 Task: Search one way flight ticket for 2 adults, 2 infants in seat and 1 infant on lap in first from Hibbing: Range Regional Airport (was Chisholm-hibbing Airport) to Indianapolis: Indianapolis International Airport on 8-5-2023. Choice of flights is Emirates. Number of bags: 5 checked bags. Price is upto 75000. Outbound departure time preference is 19:00.
Action: Mouse moved to (344, 309)
Screenshot: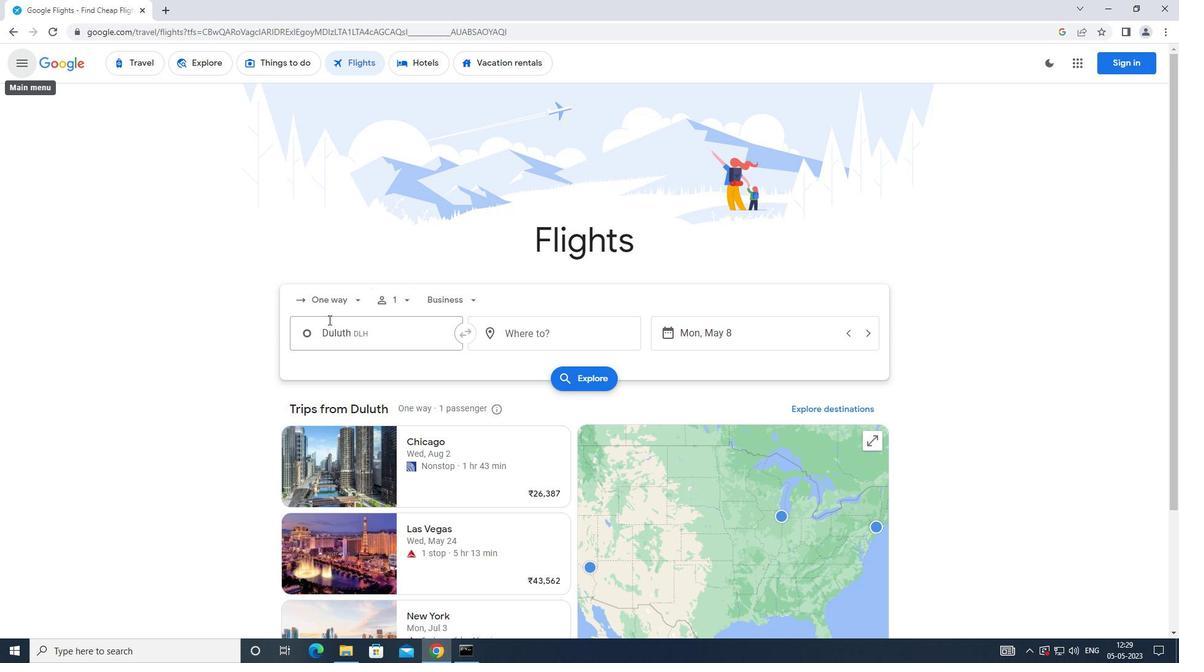 
Action: Mouse pressed left at (344, 309)
Screenshot: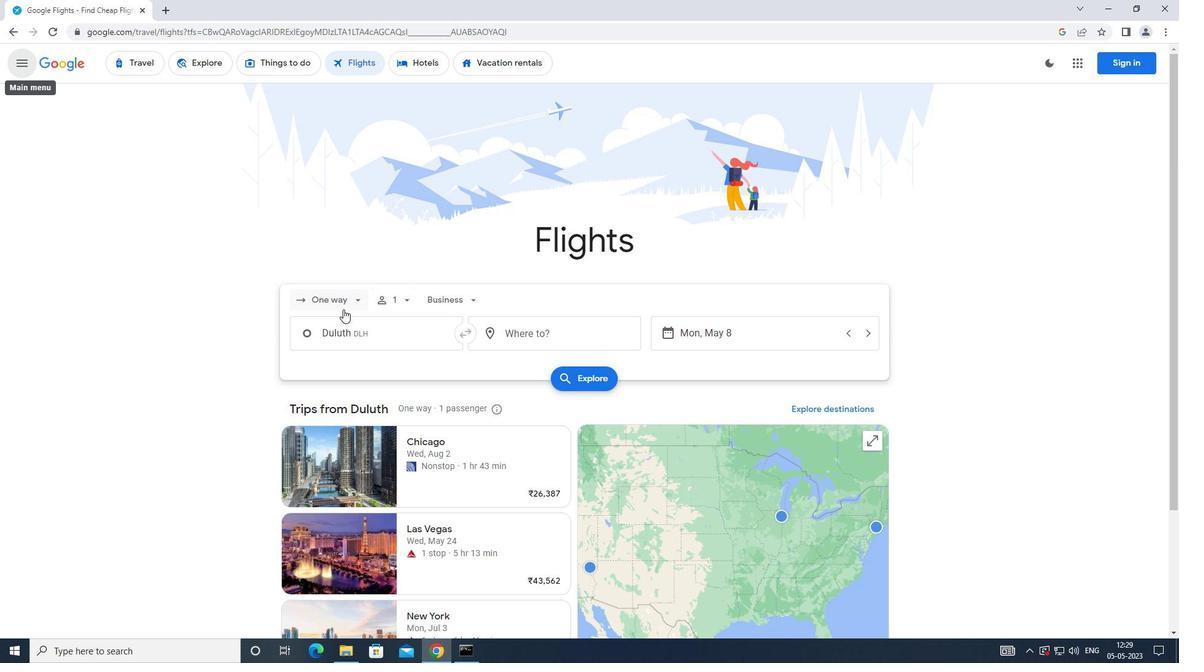 
Action: Mouse moved to (339, 364)
Screenshot: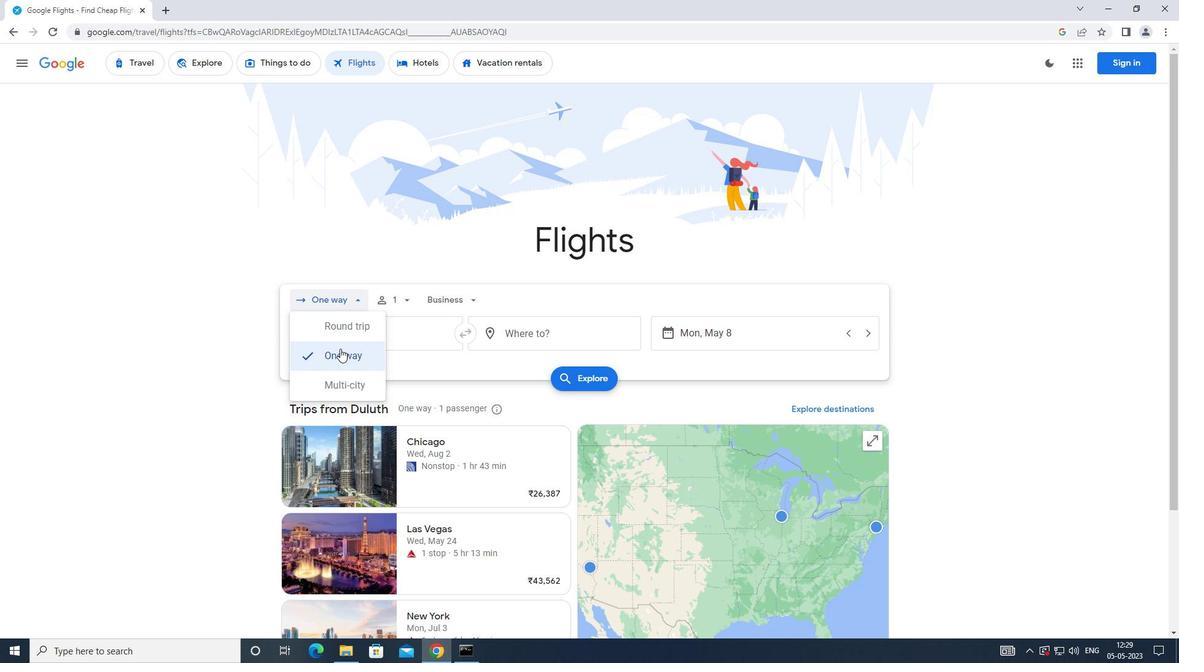 
Action: Mouse pressed left at (339, 364)
Screenshot: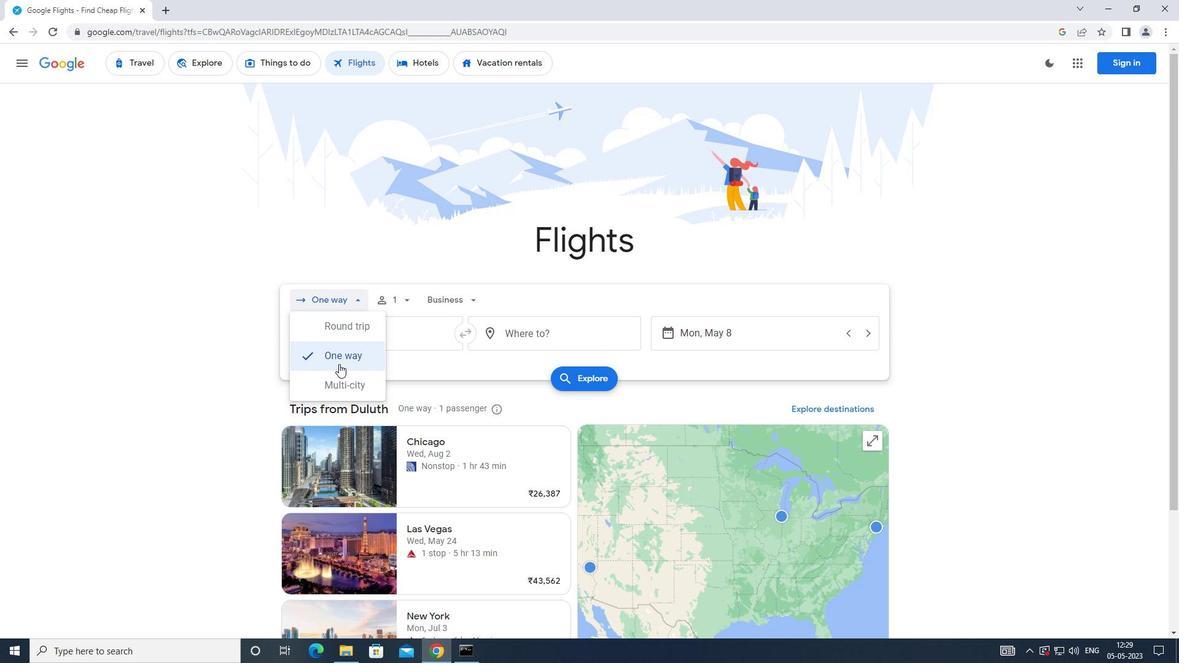 
Action: Mouse moved to (409, 304)
Screenshot: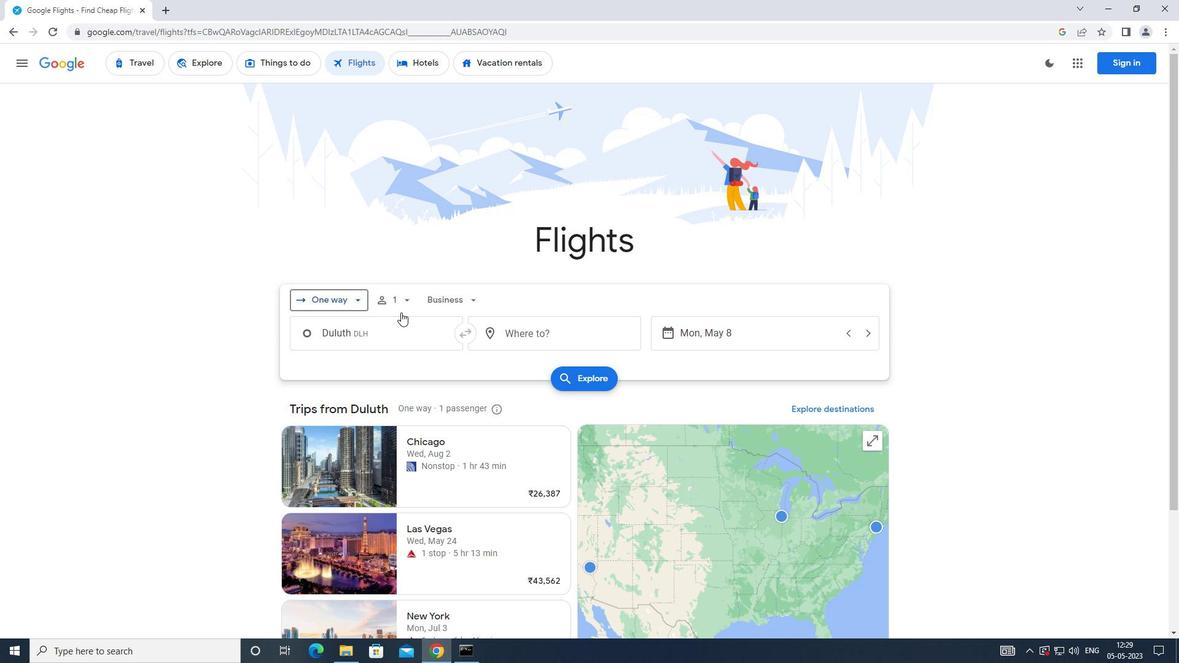 
Action: Mouse pressed left at (409, 304)
Screenshot: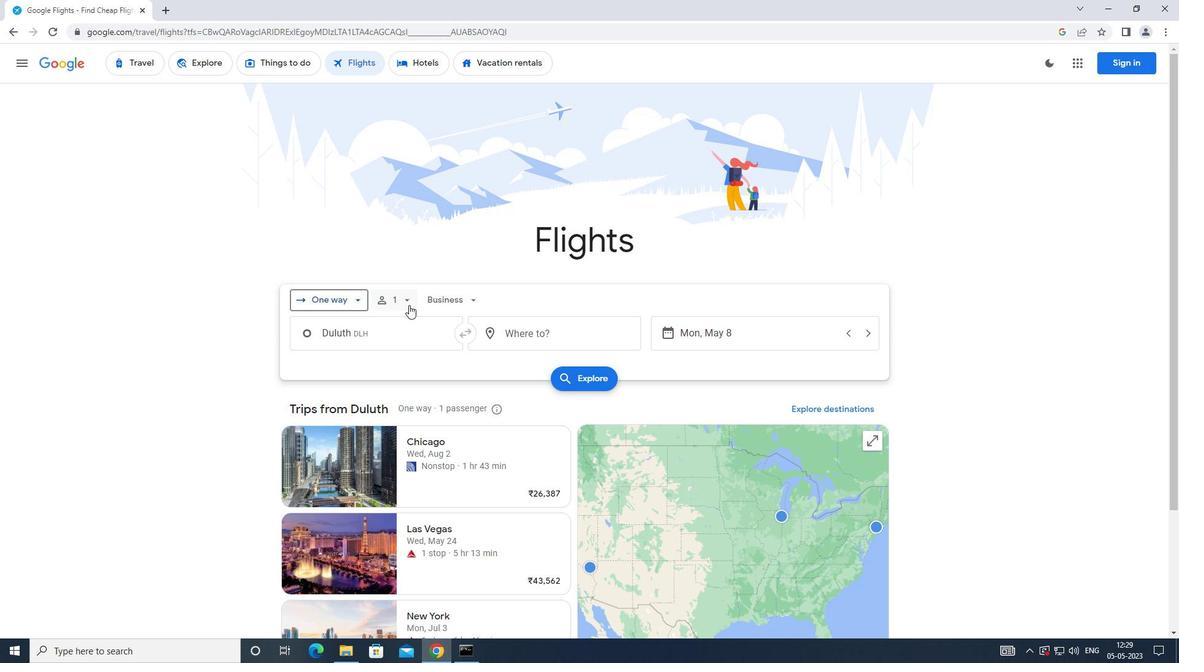 
Action: Mouse moved to (509, 339)
Screenshot: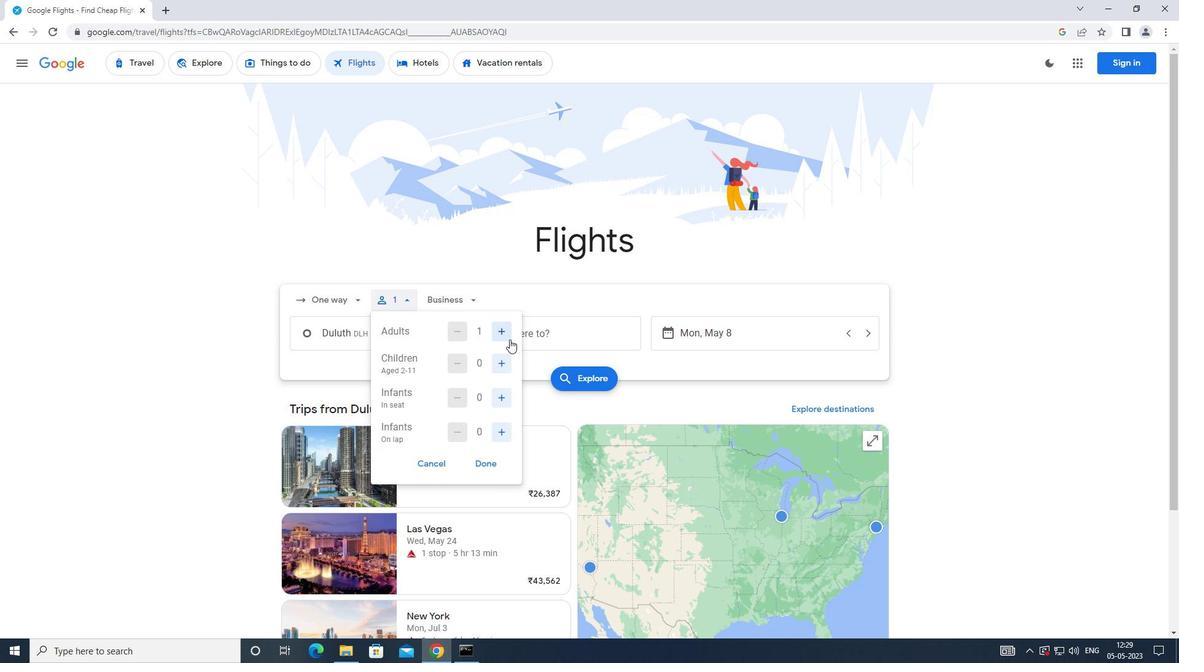 
Action: Mouse pressed left at (509, 339)
Screenshot: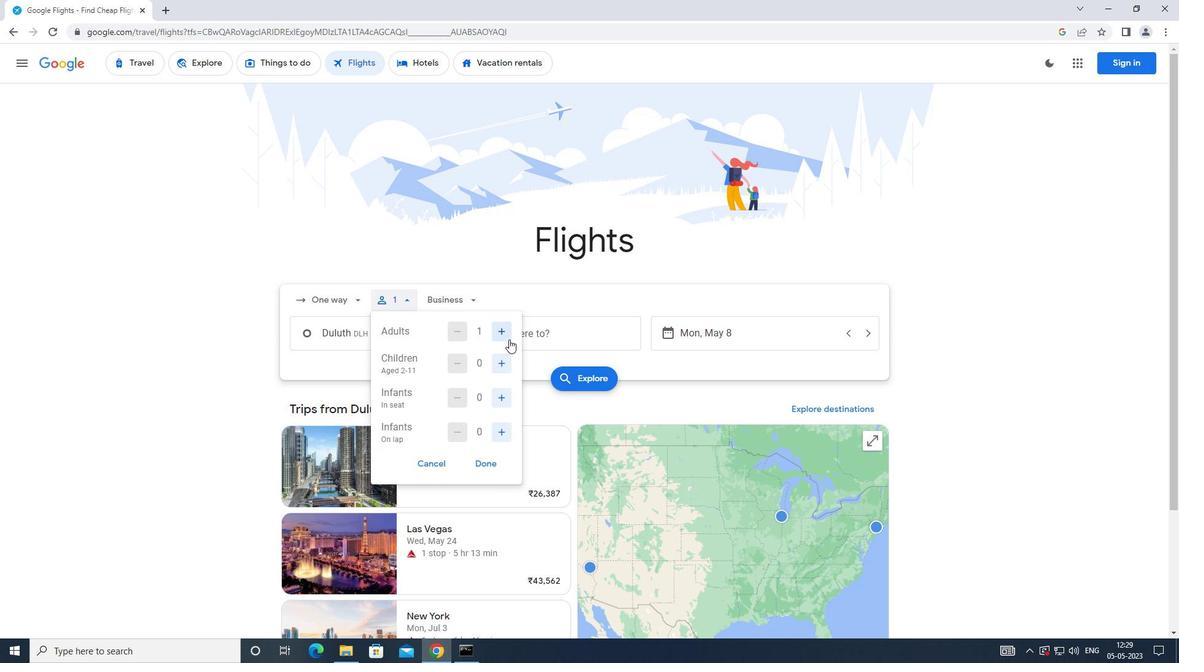 
Action: Mouse moved to (505, 361)
Screenshot: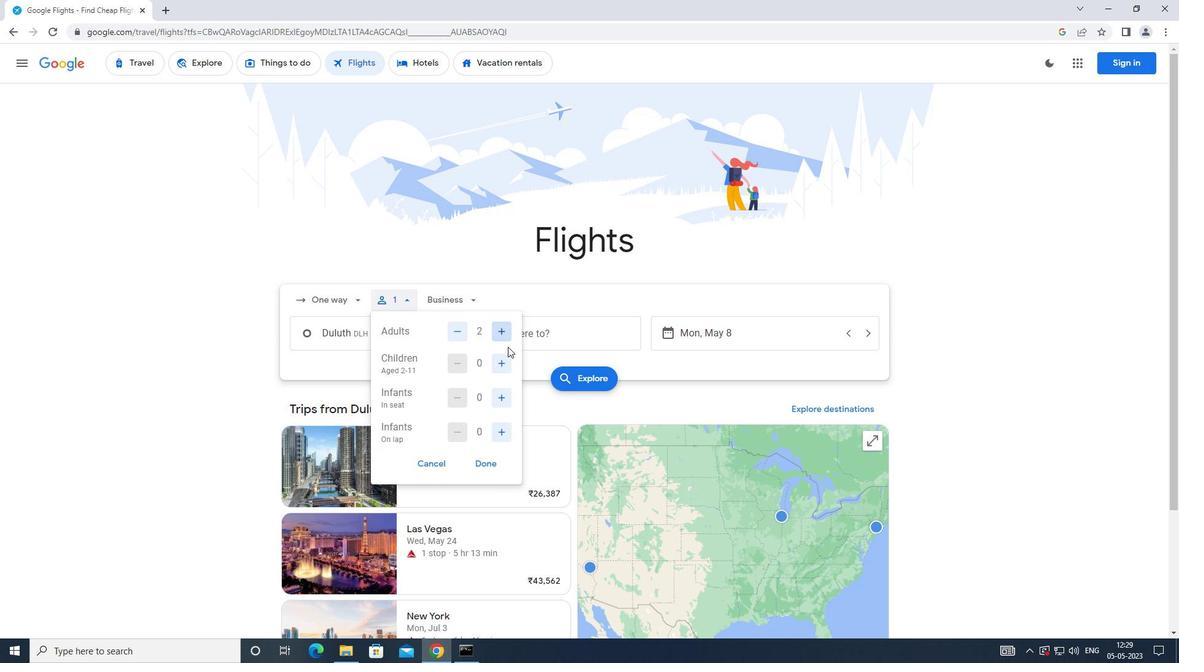 
Action: Mouse pressed left at (505, 361)
Screenshot: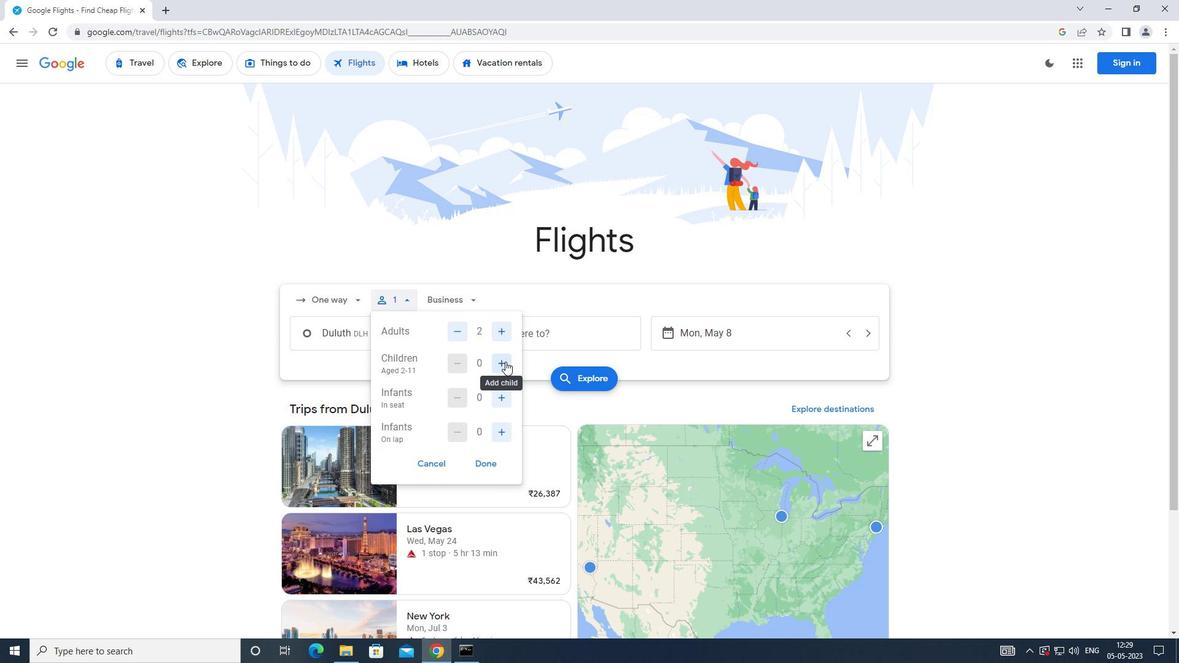 
Action: Mouse pressed left at (505, 361)
Screenshot: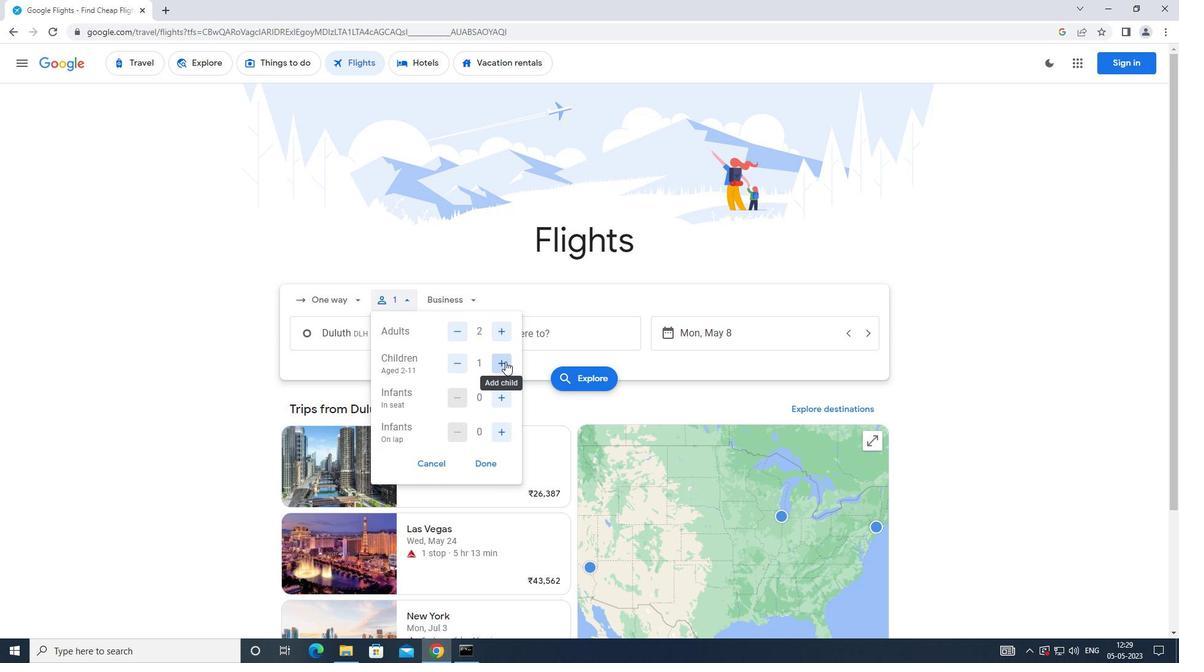 
Action: Mouse moved to (500, 401)
Screenshot: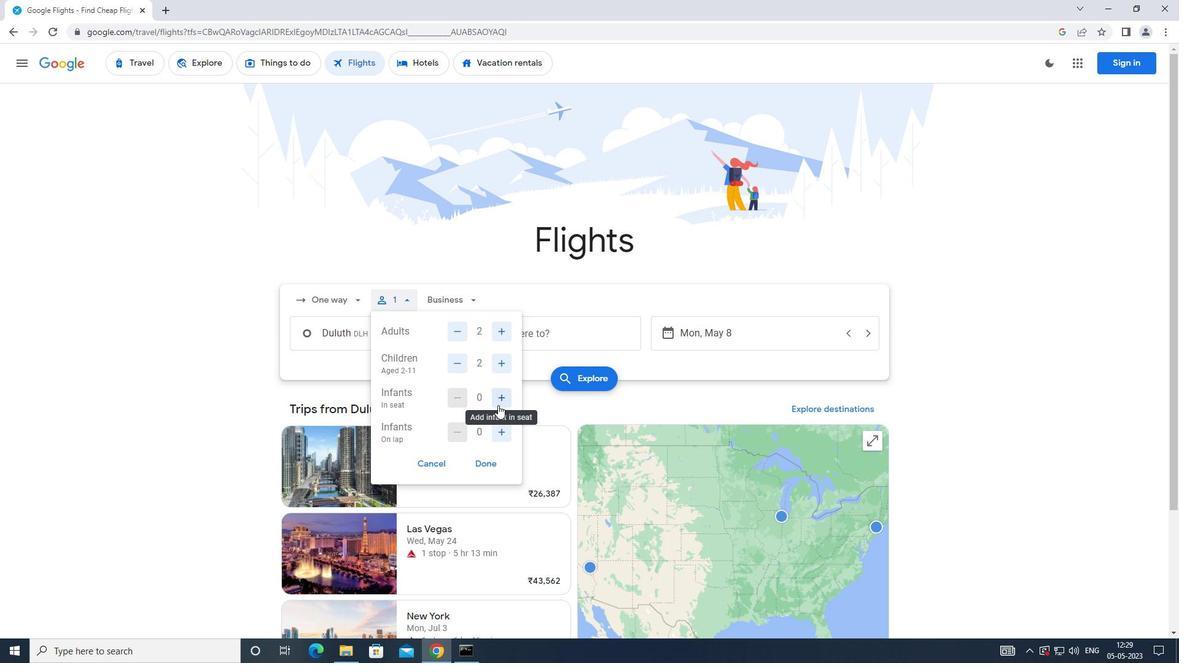 
Action: Mouse pressed left at (500, 401)
Screenshot: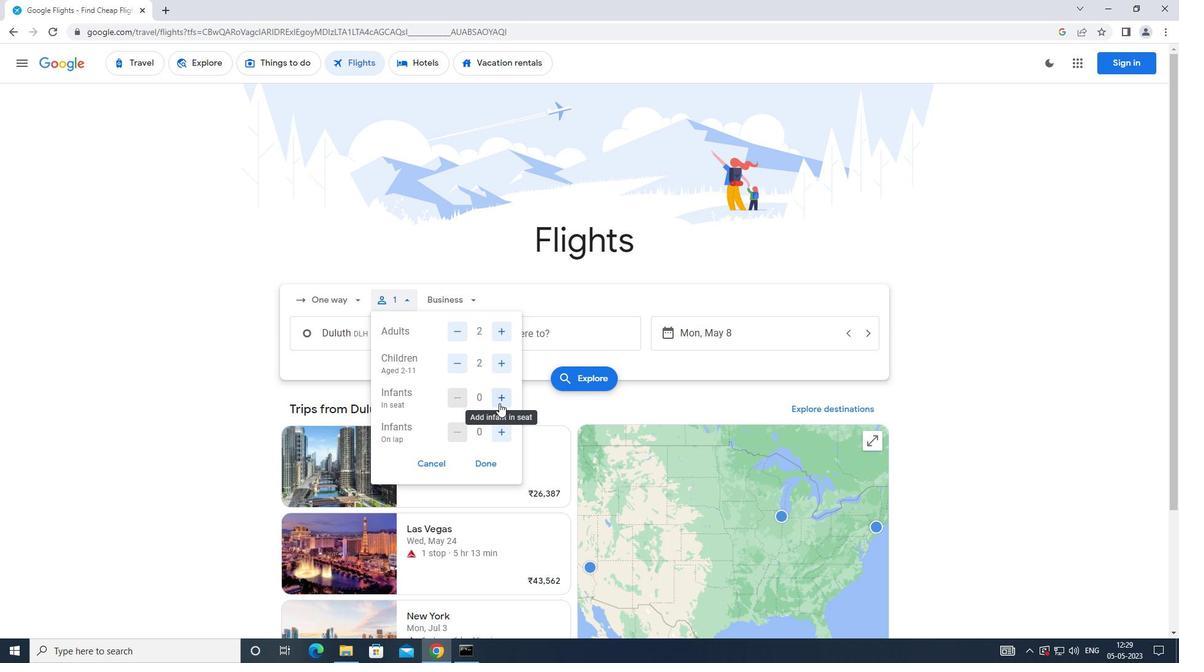 
Action: Mouse moved to (485, 460)
Screenshot: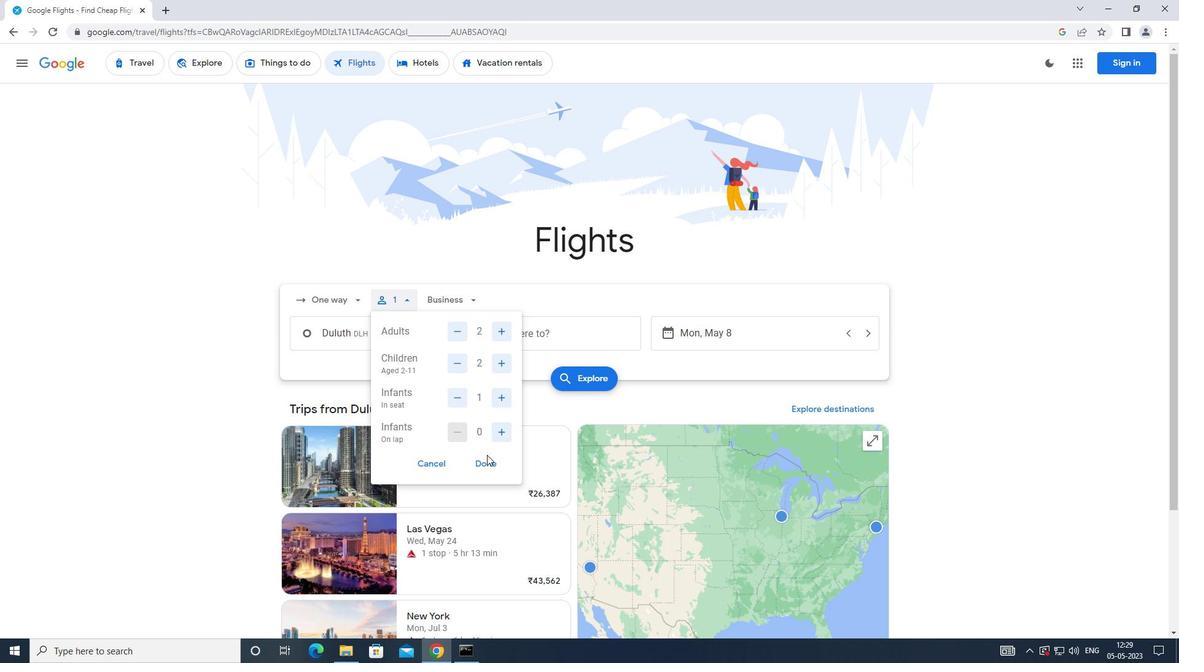 
Action: Mouse pressed left at (485, 460)
Screenshot: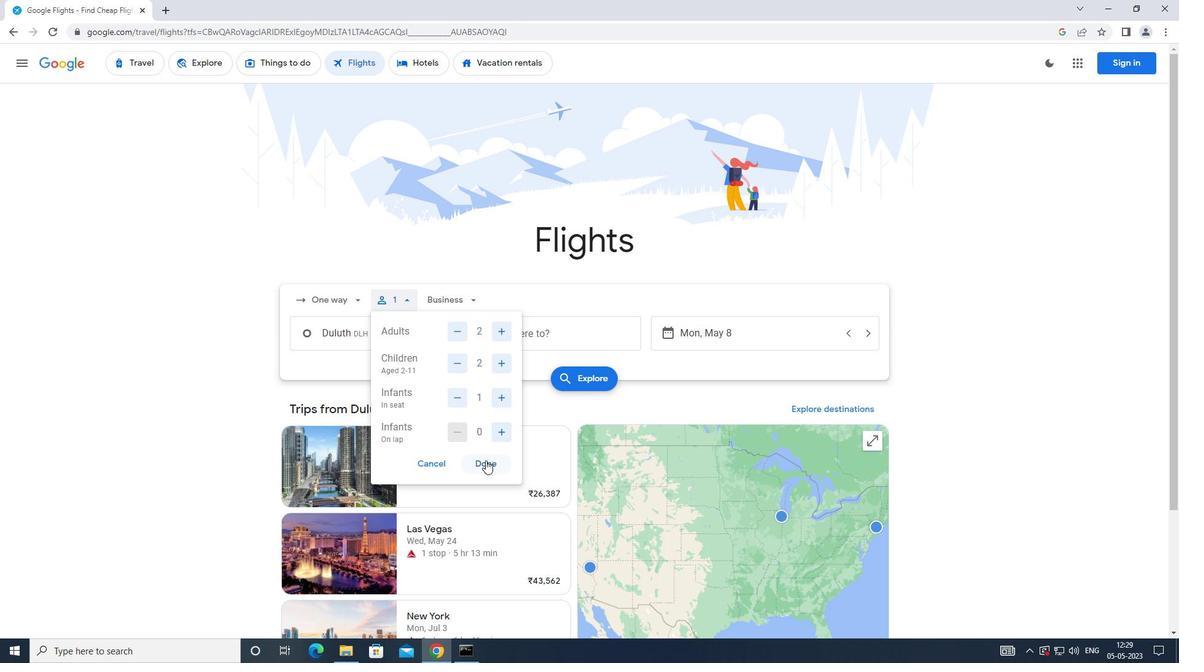 
Action: Mouse moved to (470, 303)
Screenshot: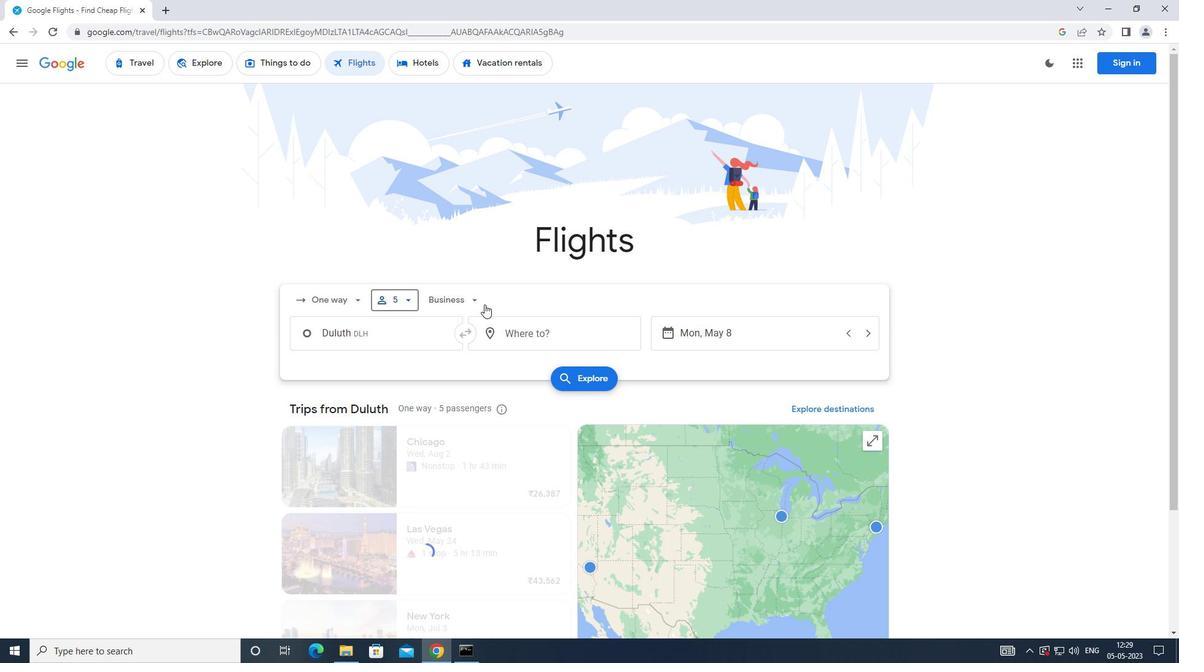 
Action: Mouse pressed left at (470, 303)
Screenshot: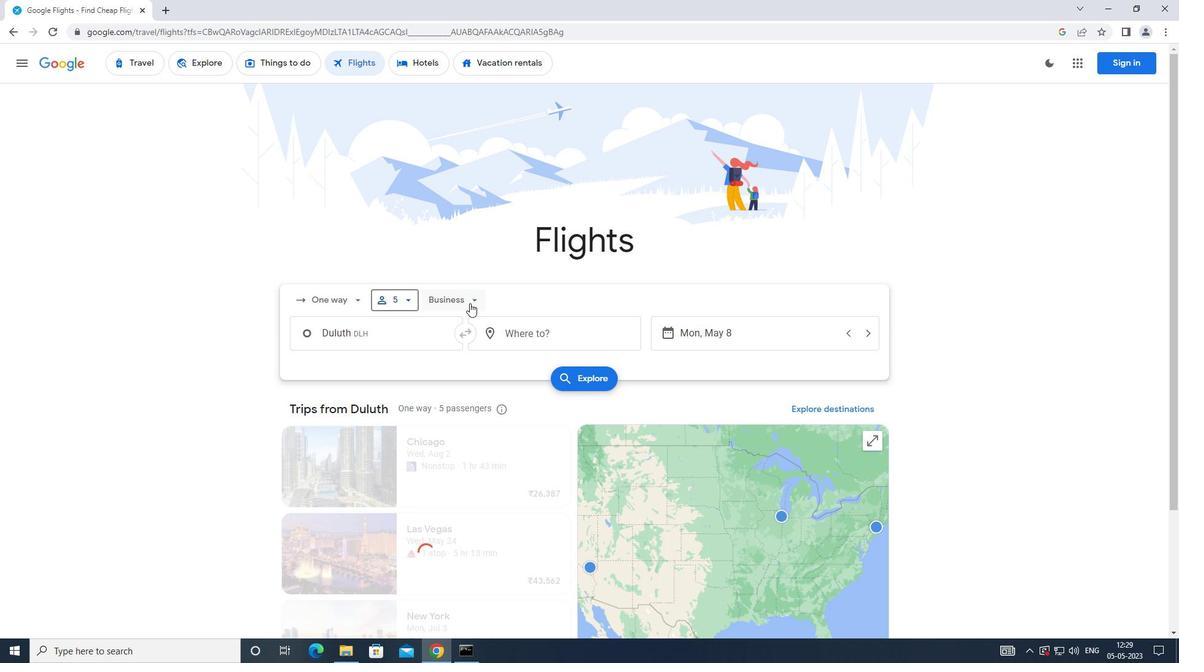 
Action: Mouse moved to (468, 411)
Screenshot: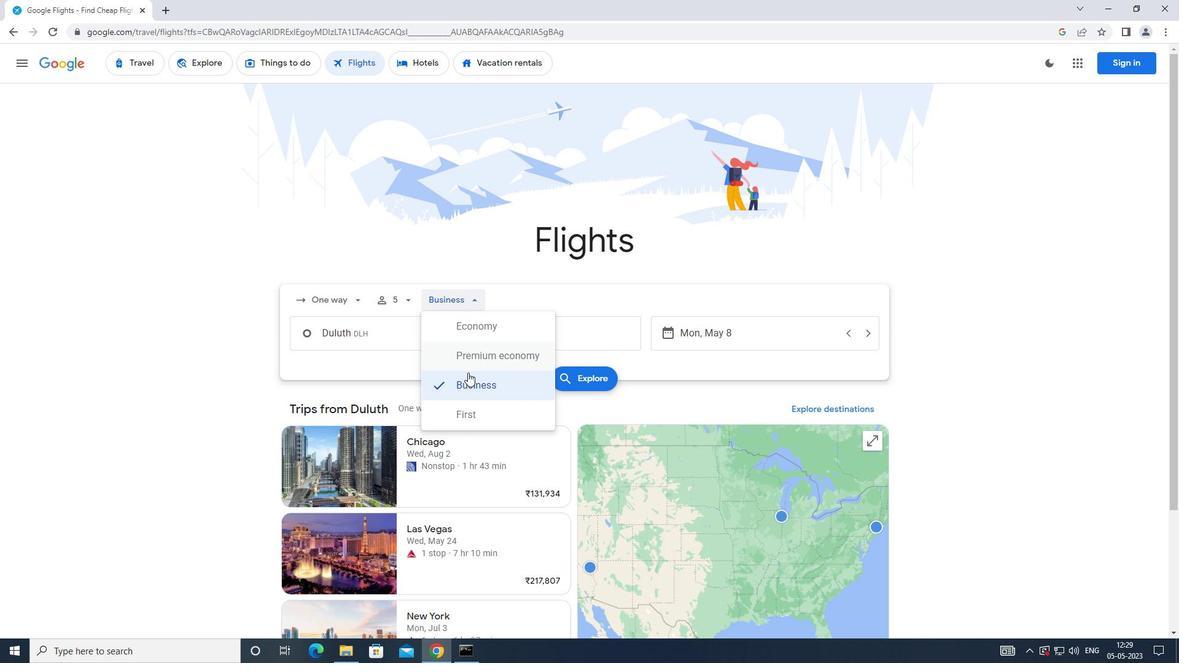 
Action: Mouse pressed left at (468, 411)
Screenshot: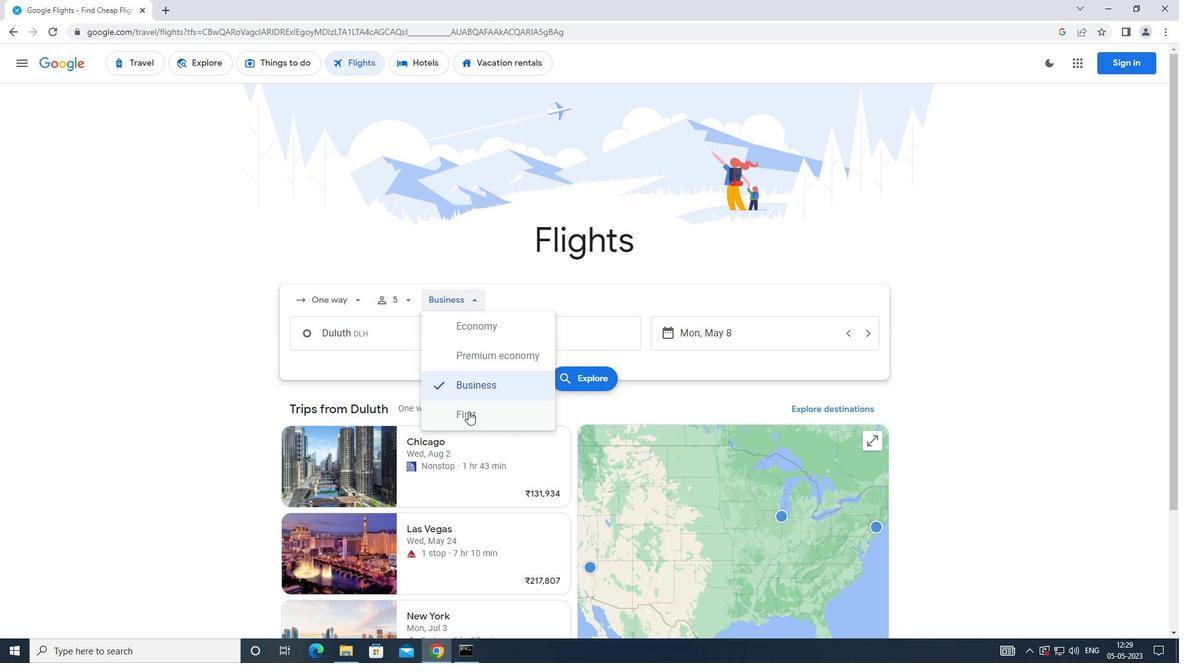 
Action: Mouse moved to (376, 334)
Screenshot: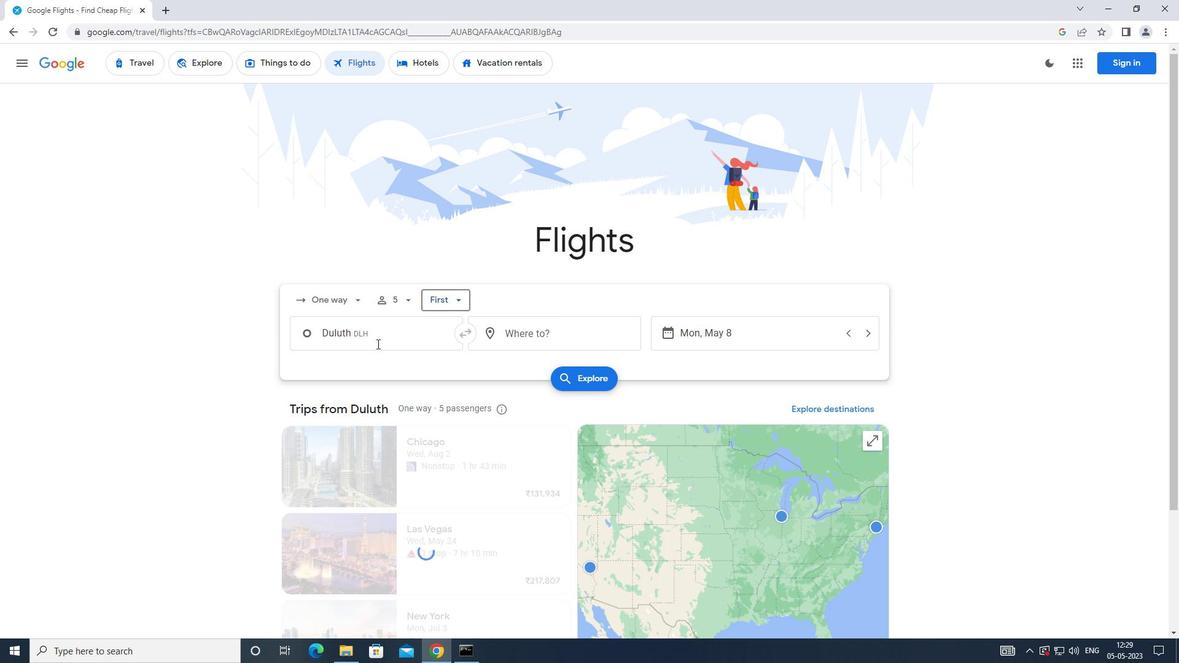 
Action: Mouse pressed left at (376, 334)
Screenshot: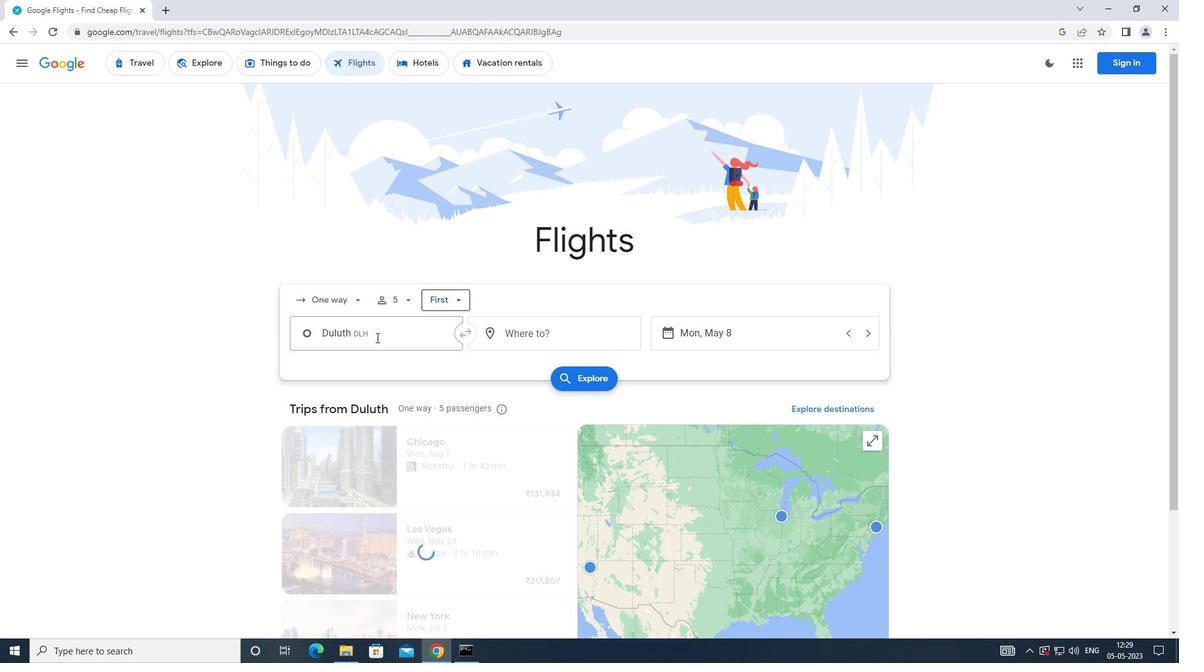 
Action: Mouse moved to (379, 333)
Screenshot: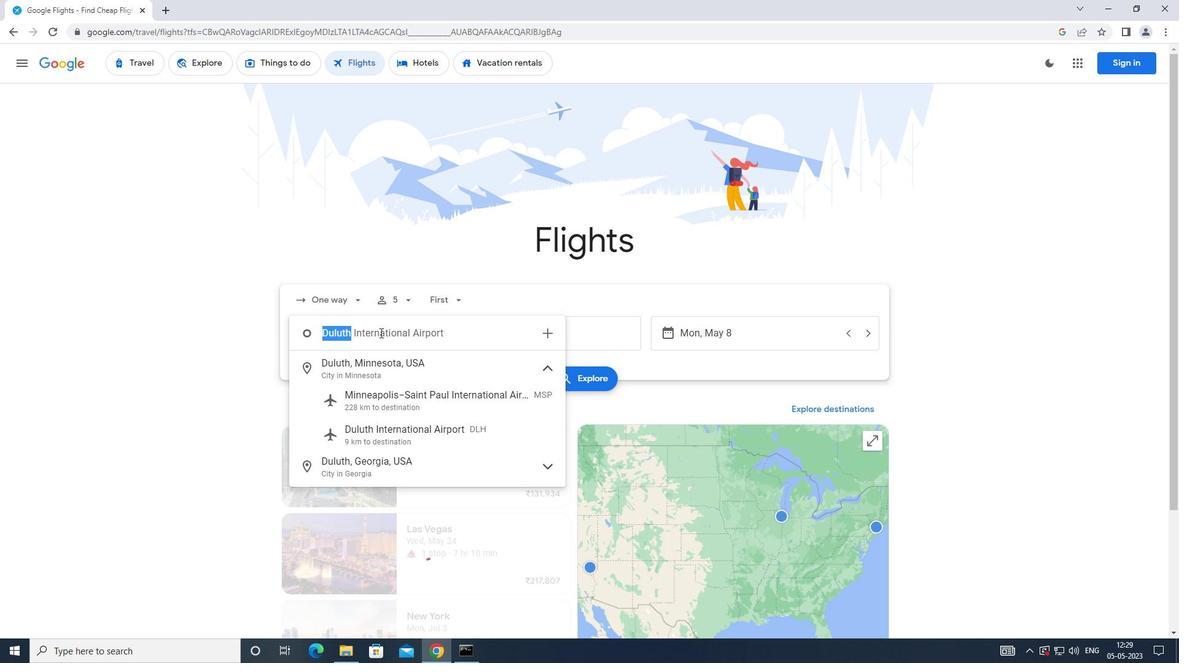 
Action: Key pressed <Key.caps_lock>r<Key.caps_lock>ange<Key.space><Key.caps_lock>r<Key.caps_lock>e
Screenshot: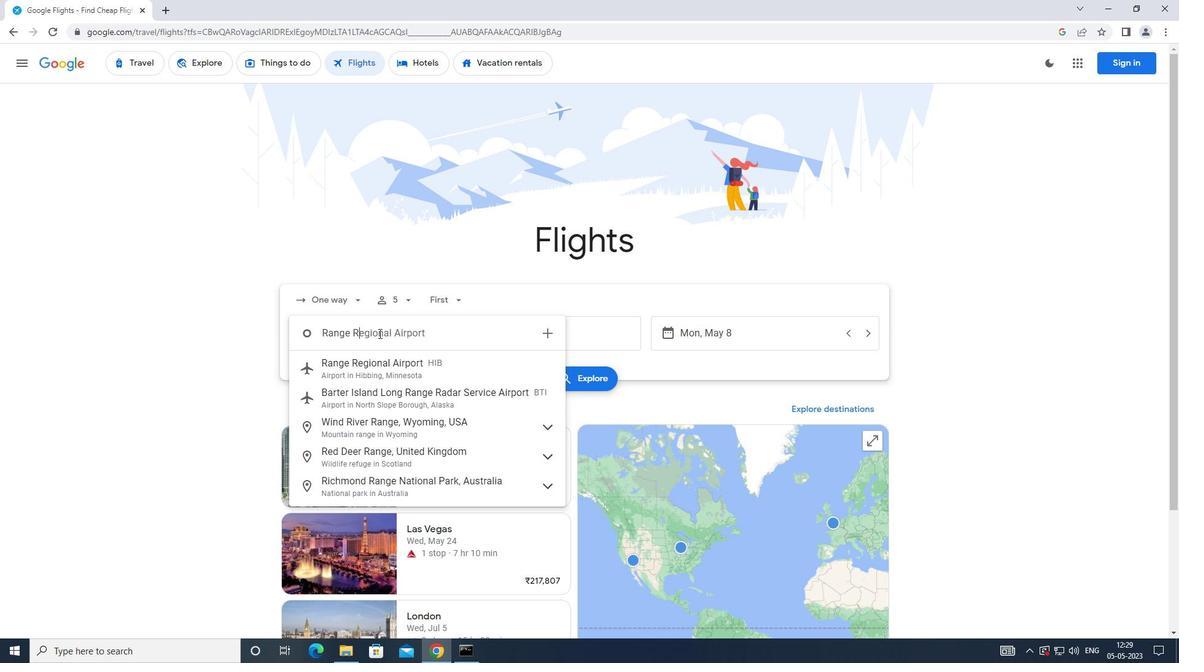 
Action: Mouse moved to (378, 333)
Screenshot: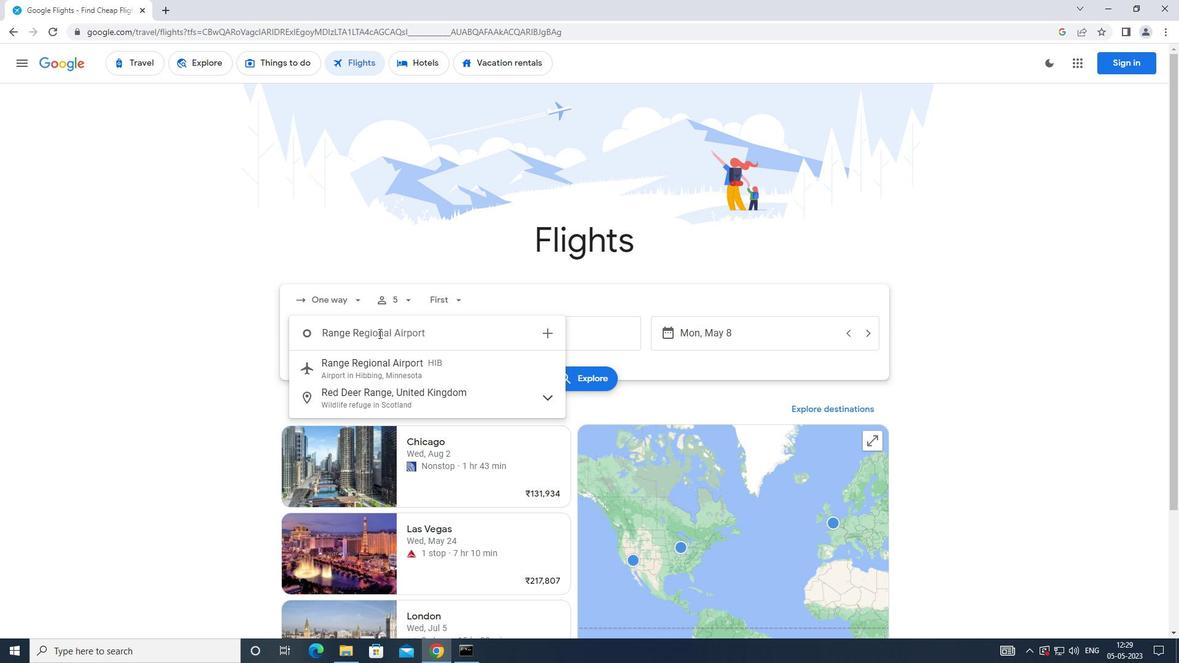 
Action: Key pressed gional
Screenshot: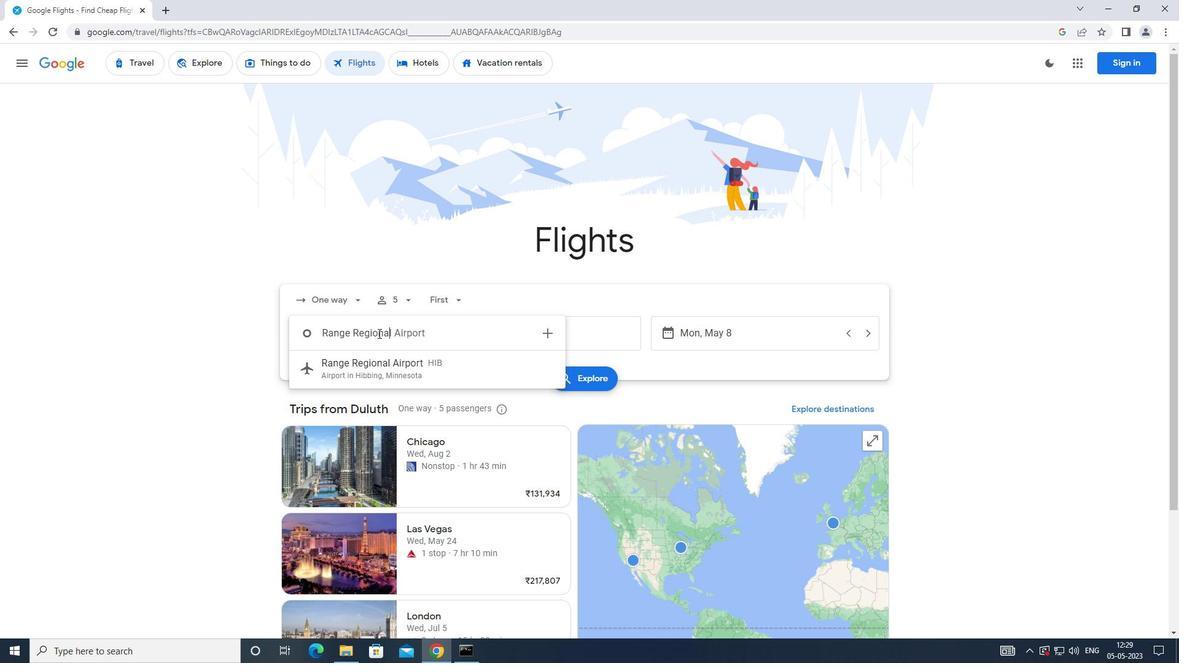 
Action: Mouse moved to (388, 375)
Screenshot: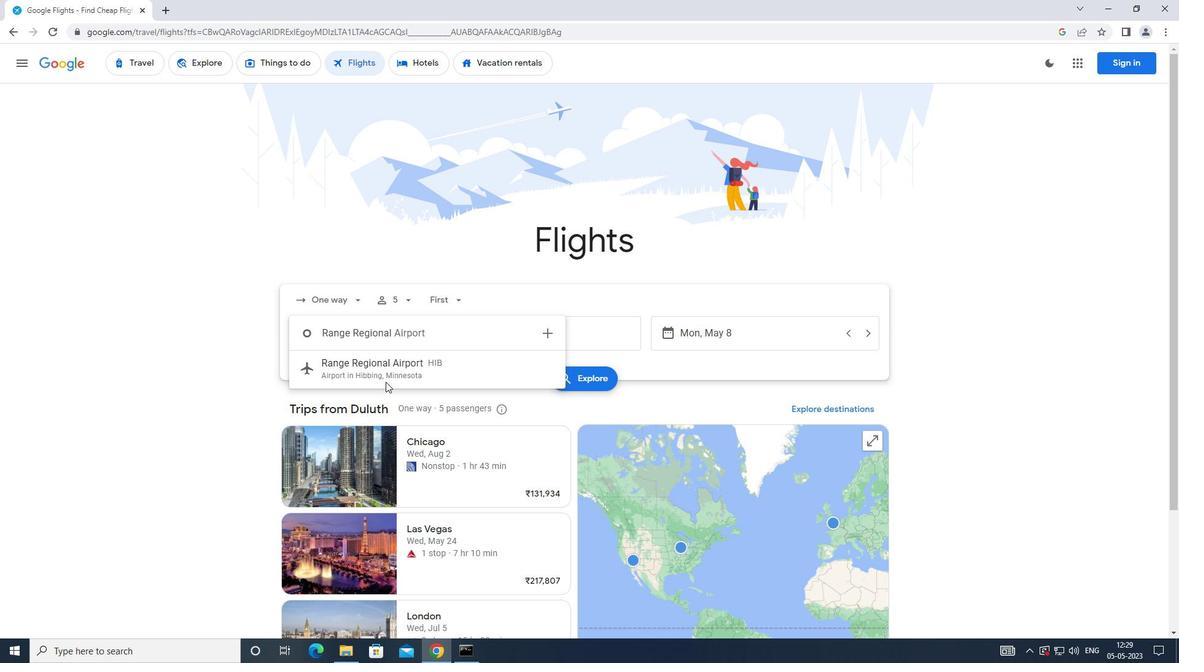 
Action: Mouse pressed left at (388, 375)
Screenshot: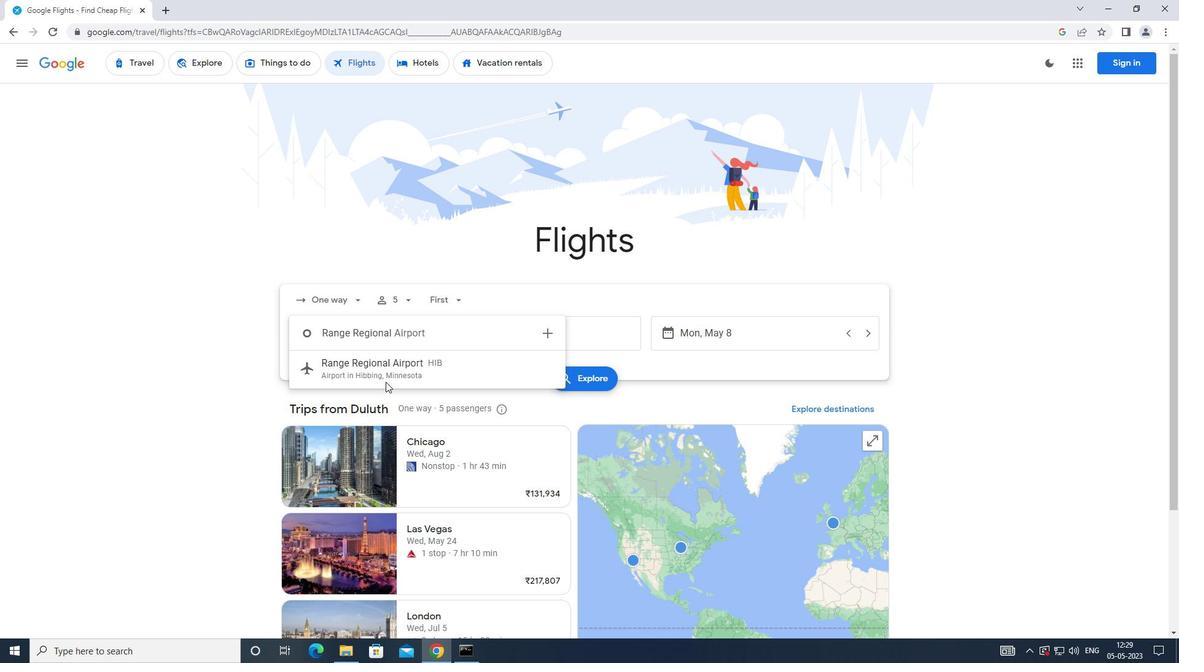 
Action: Mouse moved to (598, 333)
Screenshot: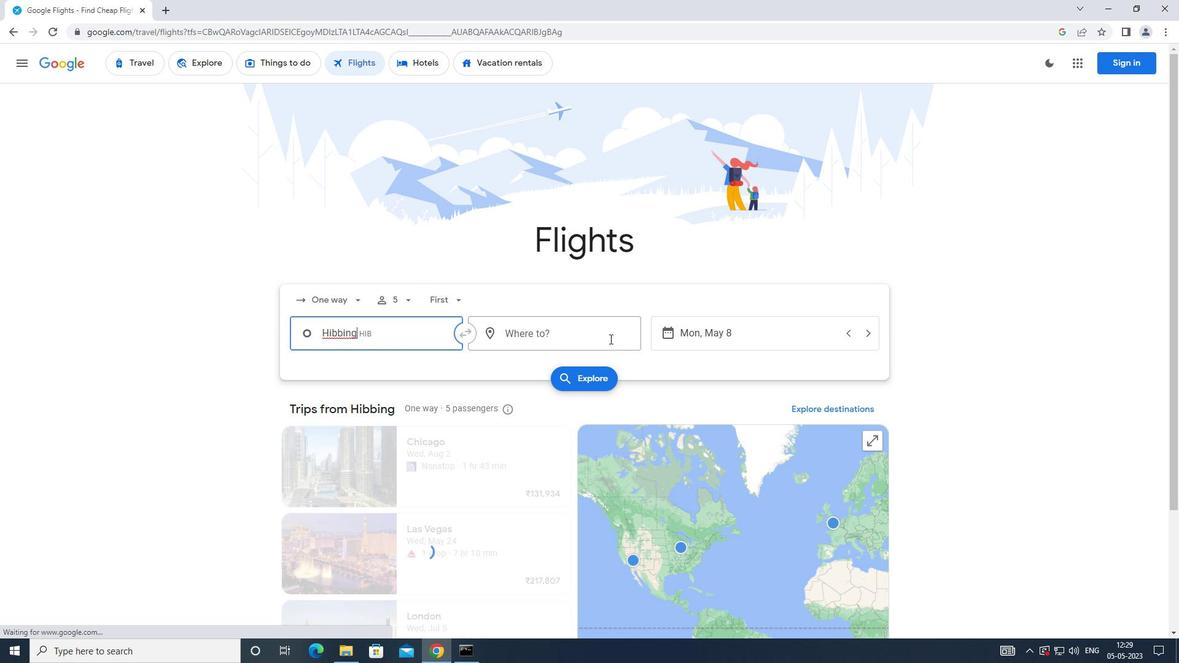 
Action: Mouse pressed left at (598, 333)
Screenshot: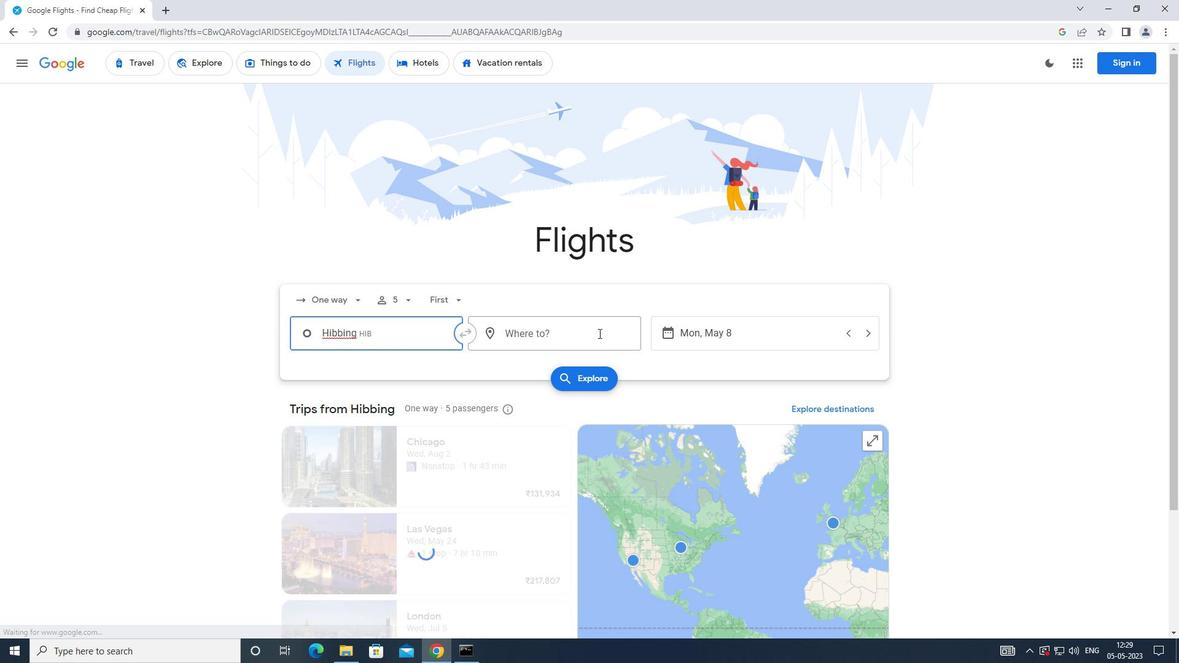 
Action: Key pressed <Key.caps_lock>i<Key.caps_lock>ndi<Key.caps_lock>napolis
Screenshot: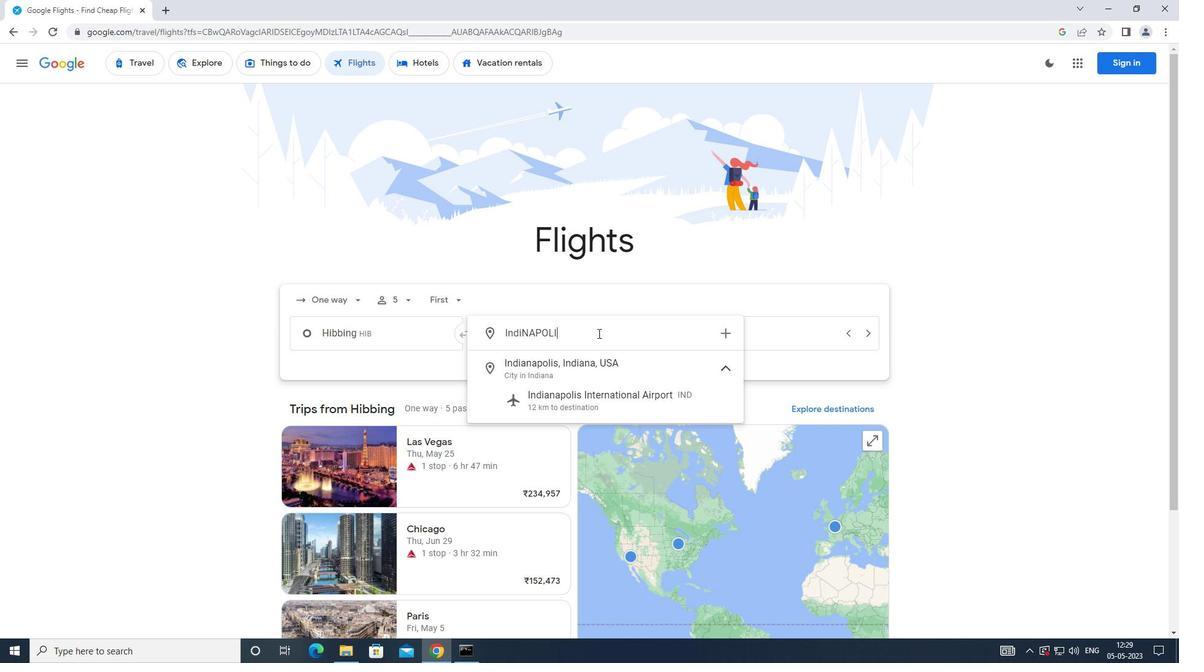 
Action: Mouse moved to (599, 407)
Screenshot: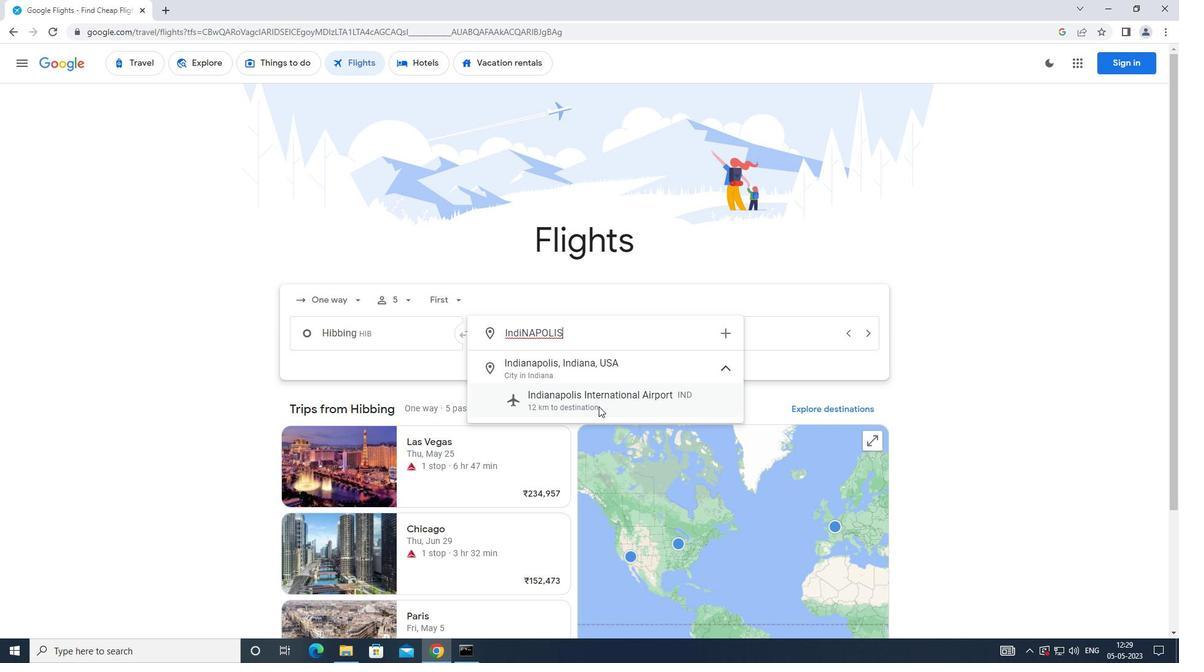 
Action: Mouse pressed left at (599, 407)
Screenshot: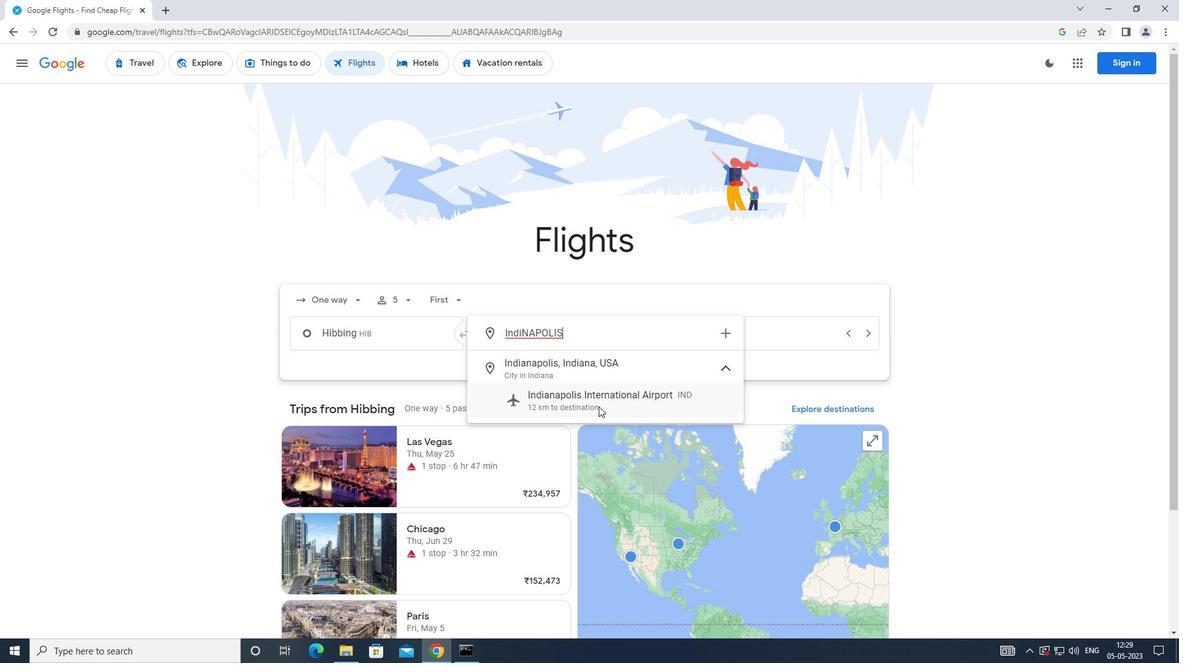 
Action: Mouse moved to (703, 328)
Screenshot: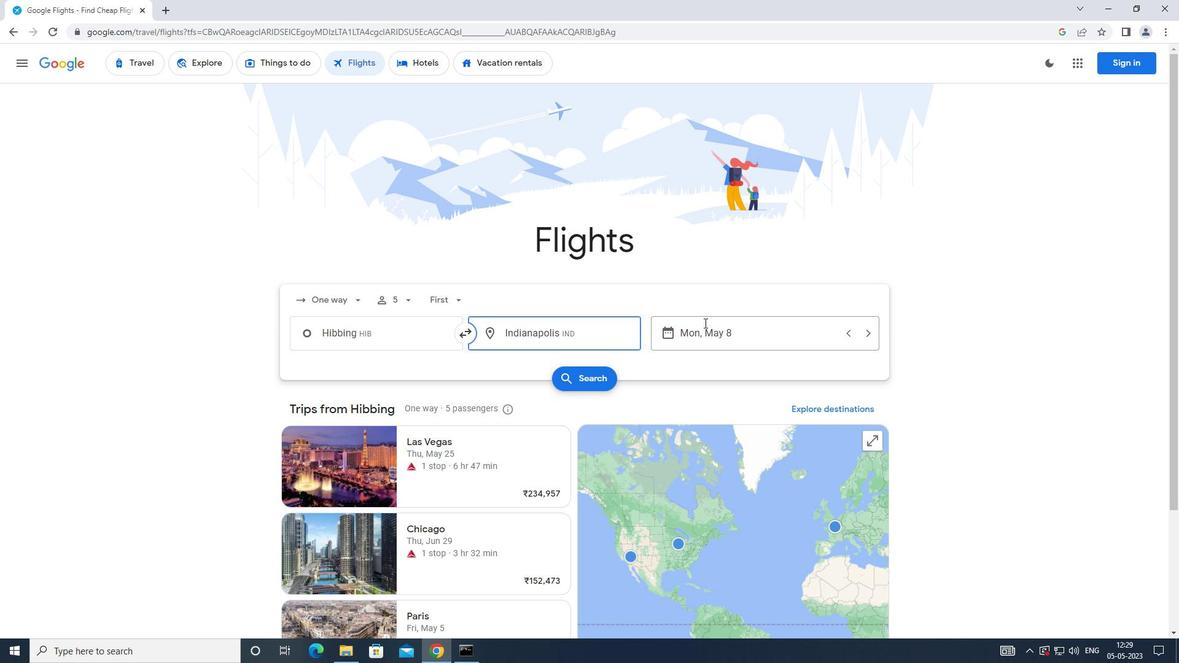 
Action: Mouse pressed left at (703, 328)
Screenshot: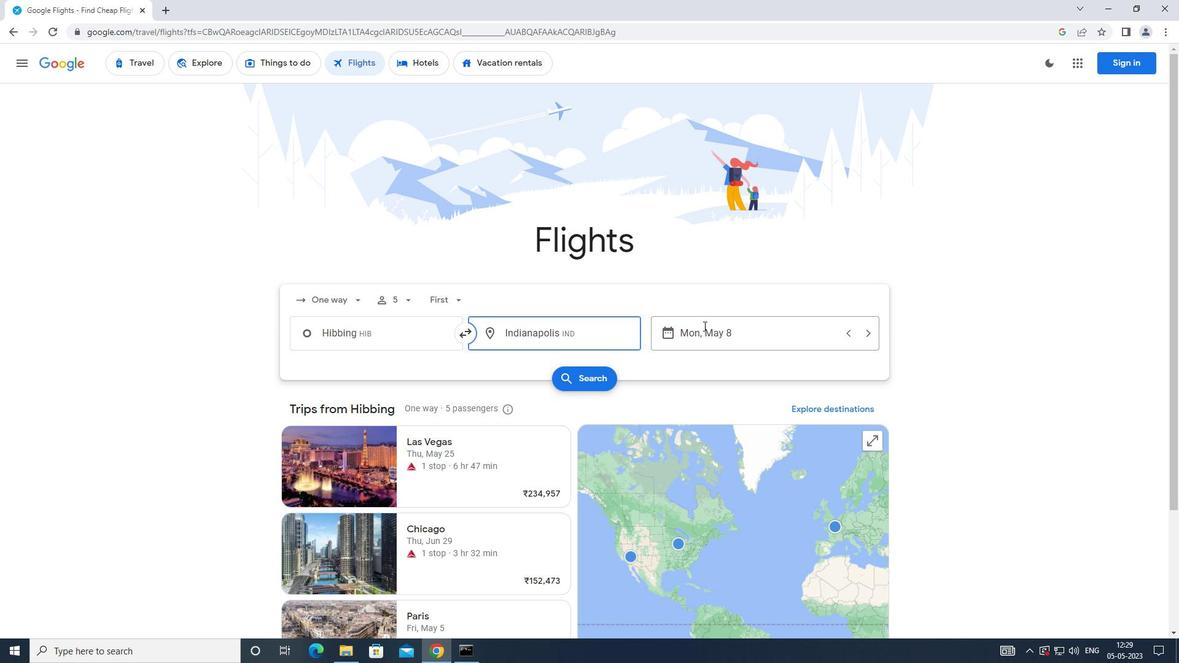 
Action: Mouse moved to (476, 449)
Screenshot: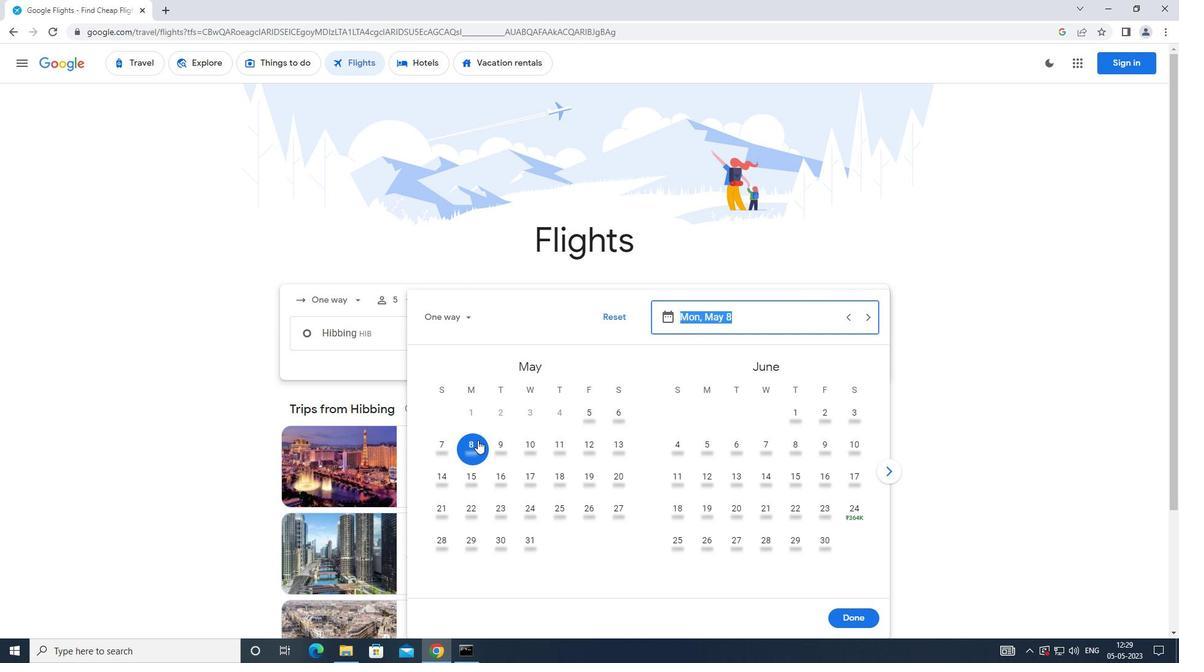 
Action: Mouse pressed left at (476, 449)
Screenshot: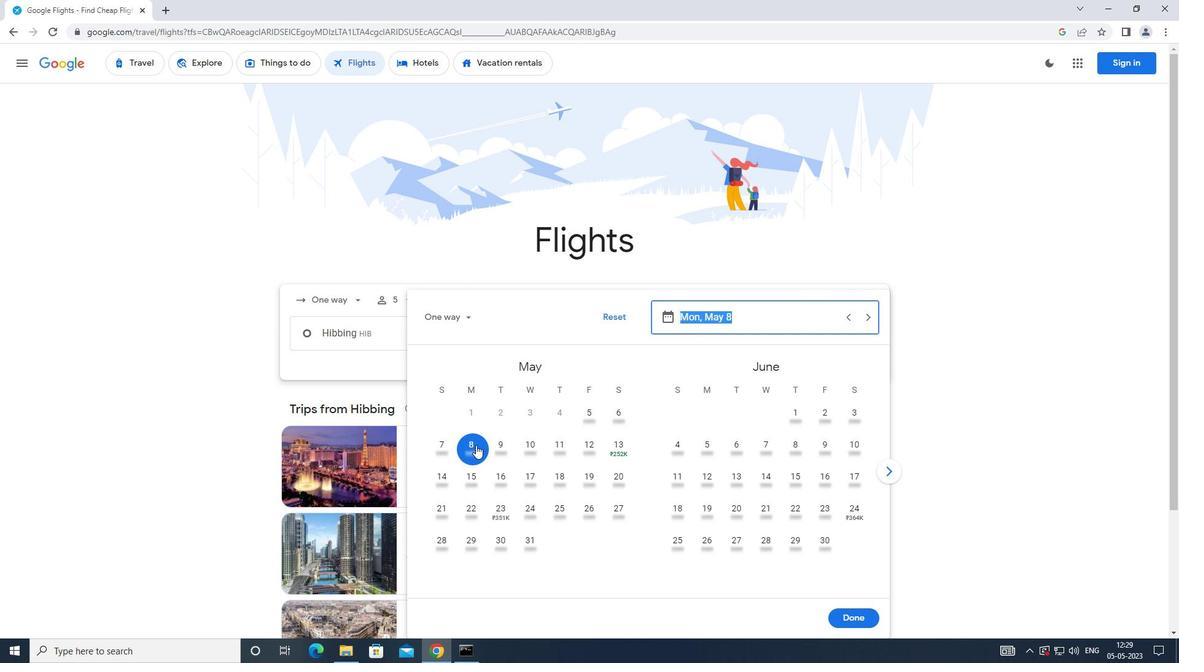 
Action: Mouse moved to (845, 614)
Screenshot: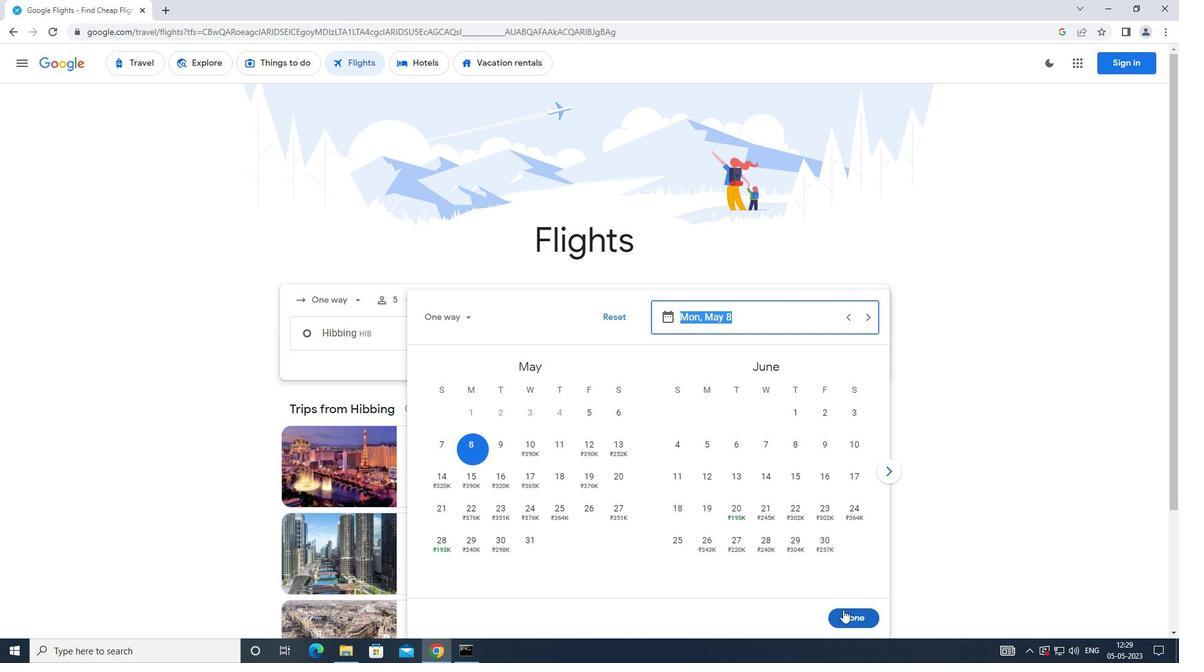 
Action: Mouse pressed left at (845, 614)
Screenshot: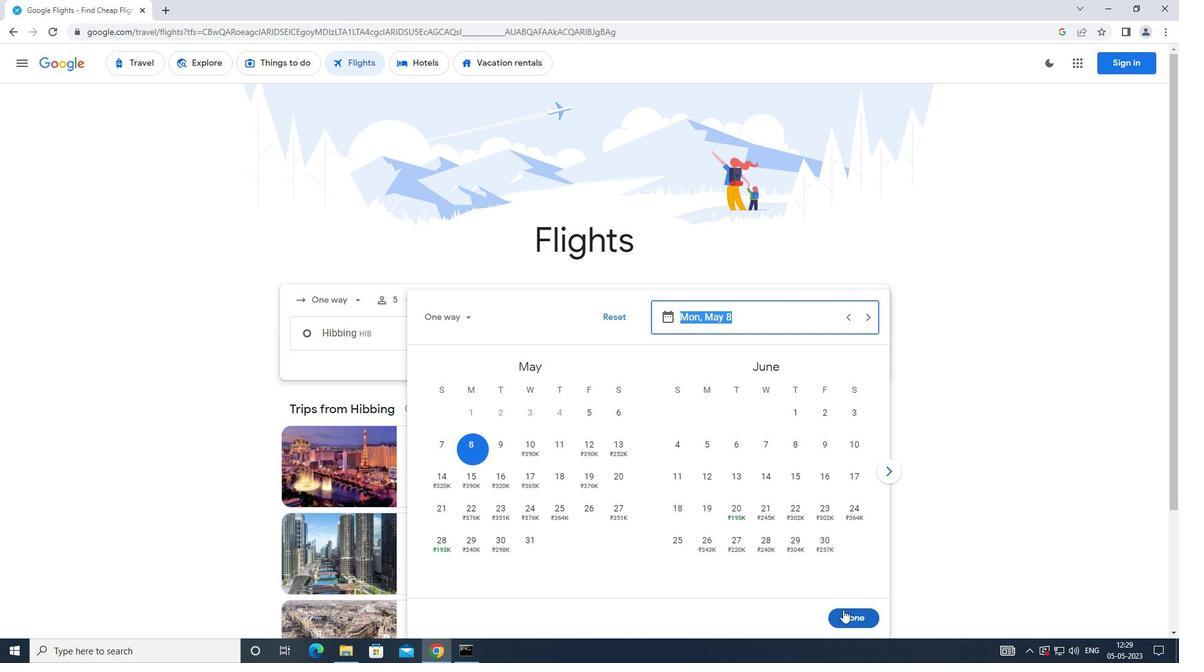 
Action: Mouse moved to (581, 382)
Screenshot: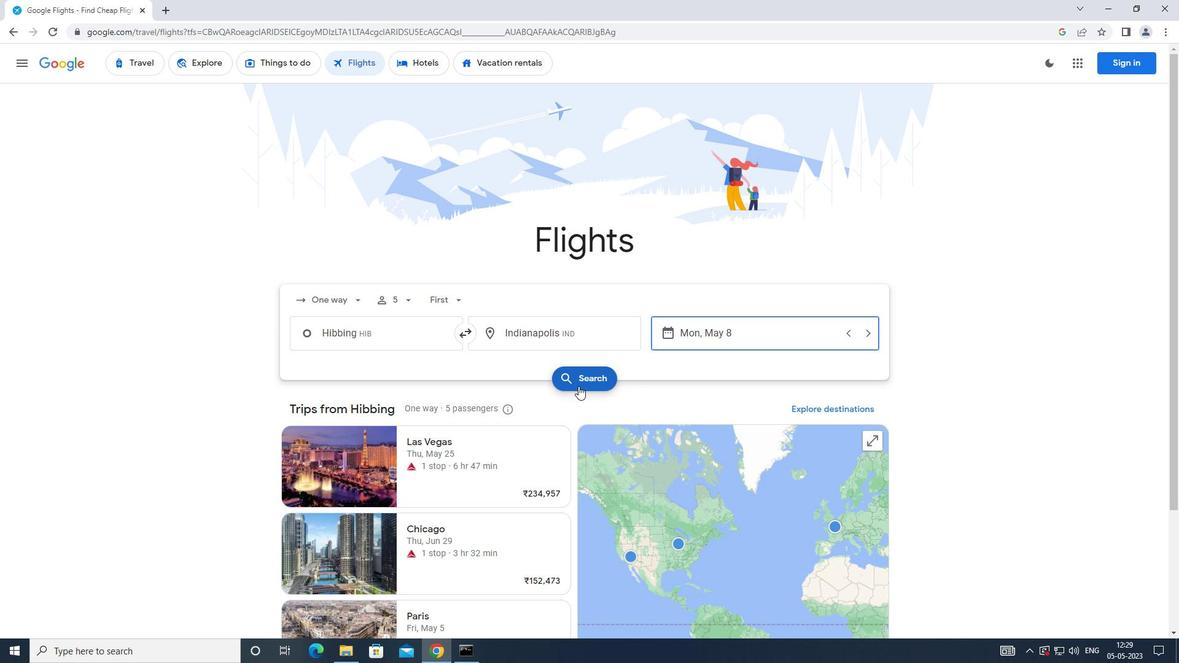 
Action: Mouse pressed left at (581, 382)
Screenshot: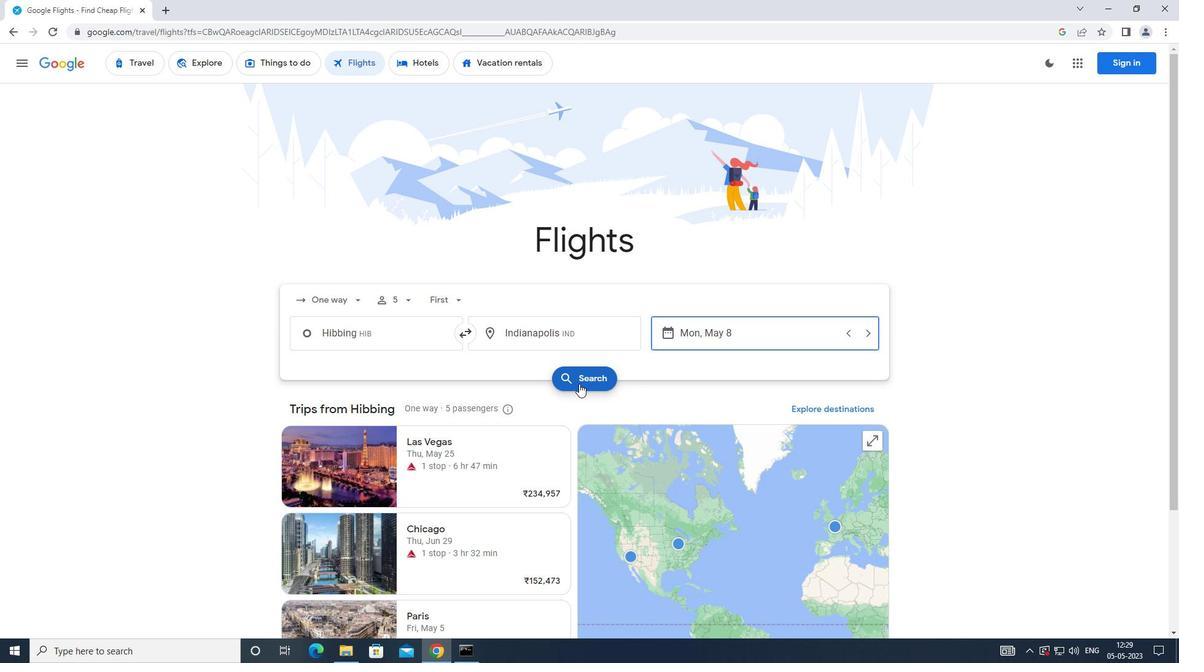 
Action: Mouse moved to (322, 175)
Screenshot: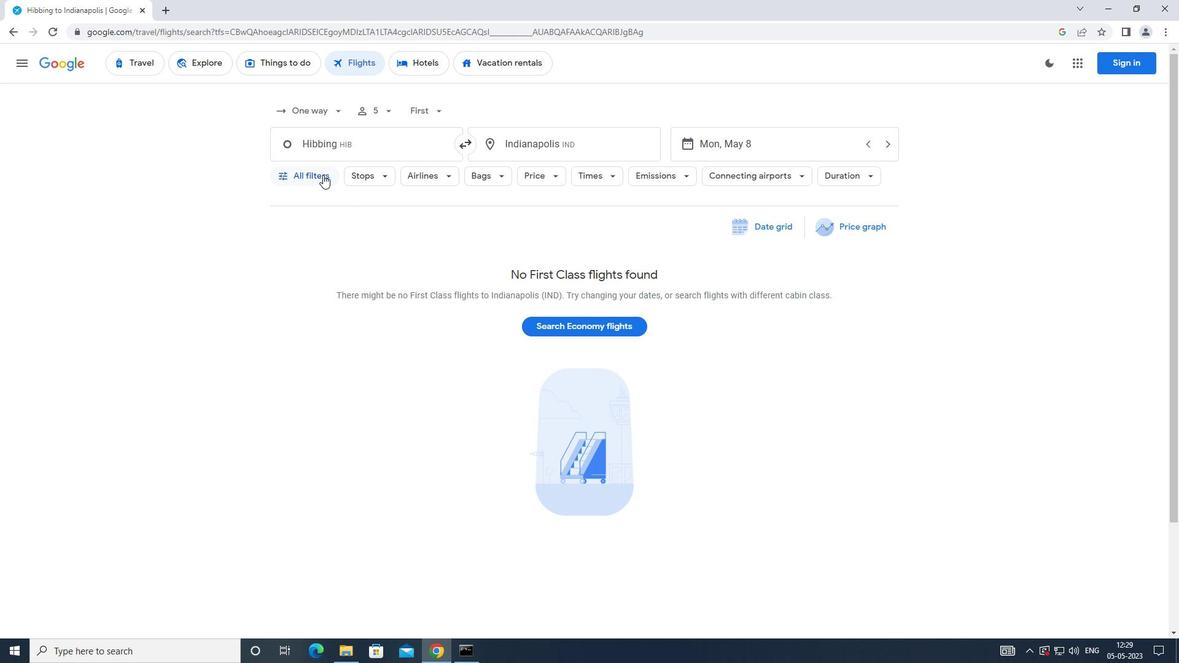 
Action: Mouse pressed left at (322, 175)
Screenshot: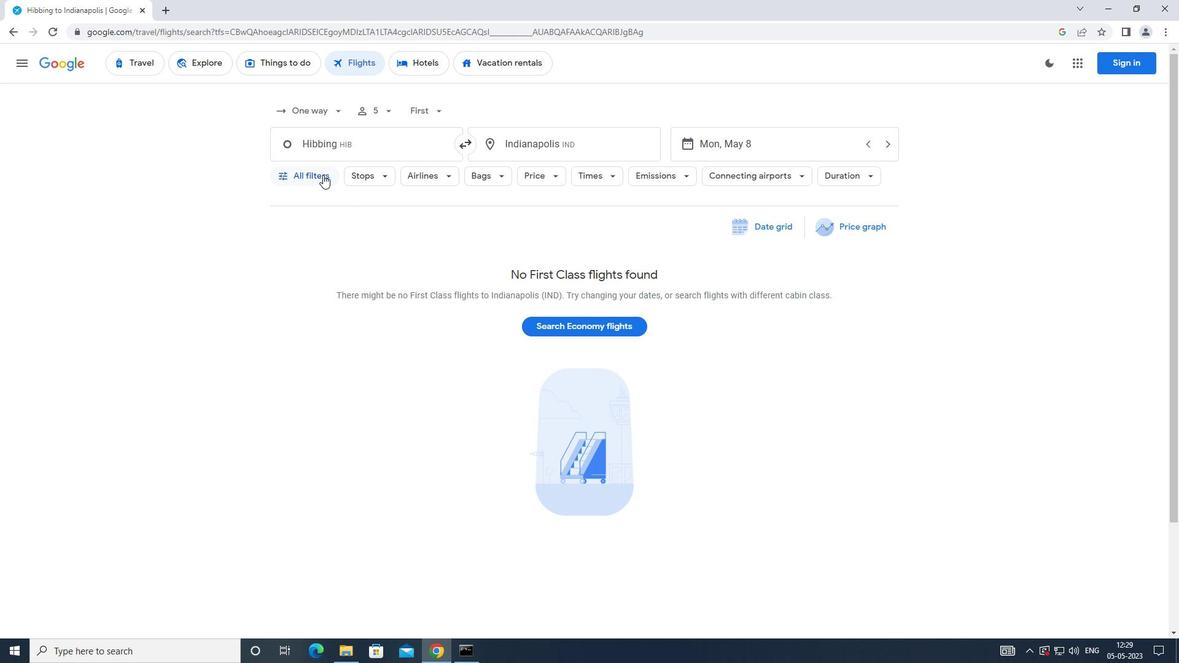 
Action: Mouse moved to (374, 321)
Screenshot: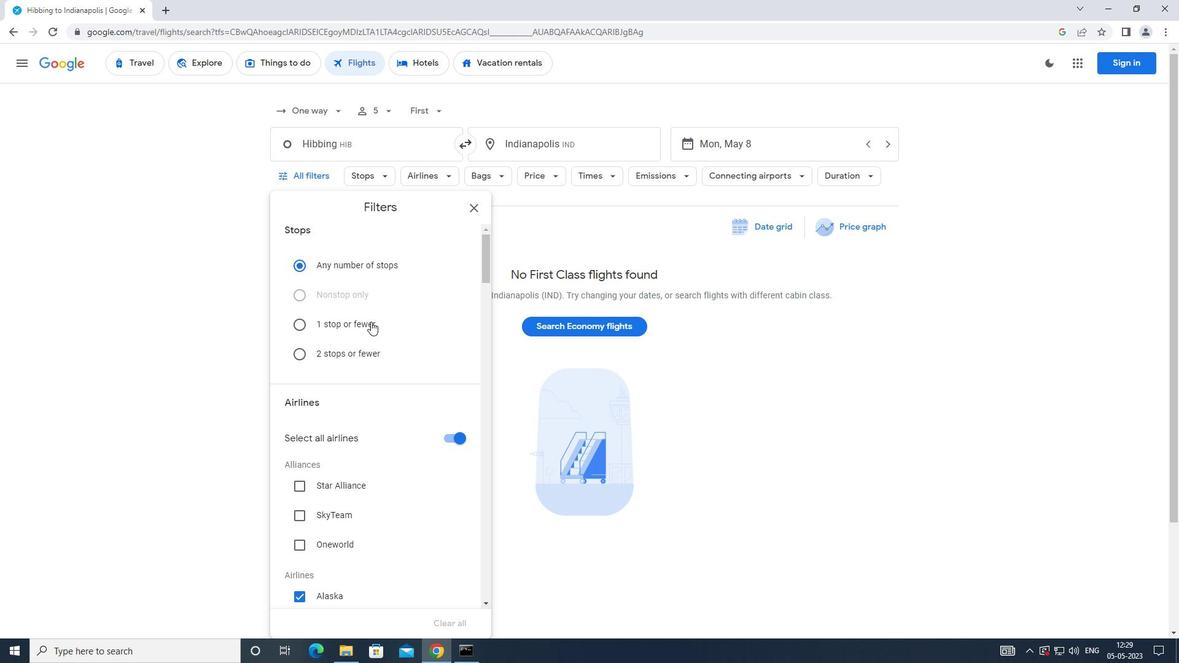 
Action: Mouse scrolled (374, 321) with delta (0, 0)
Screenshot: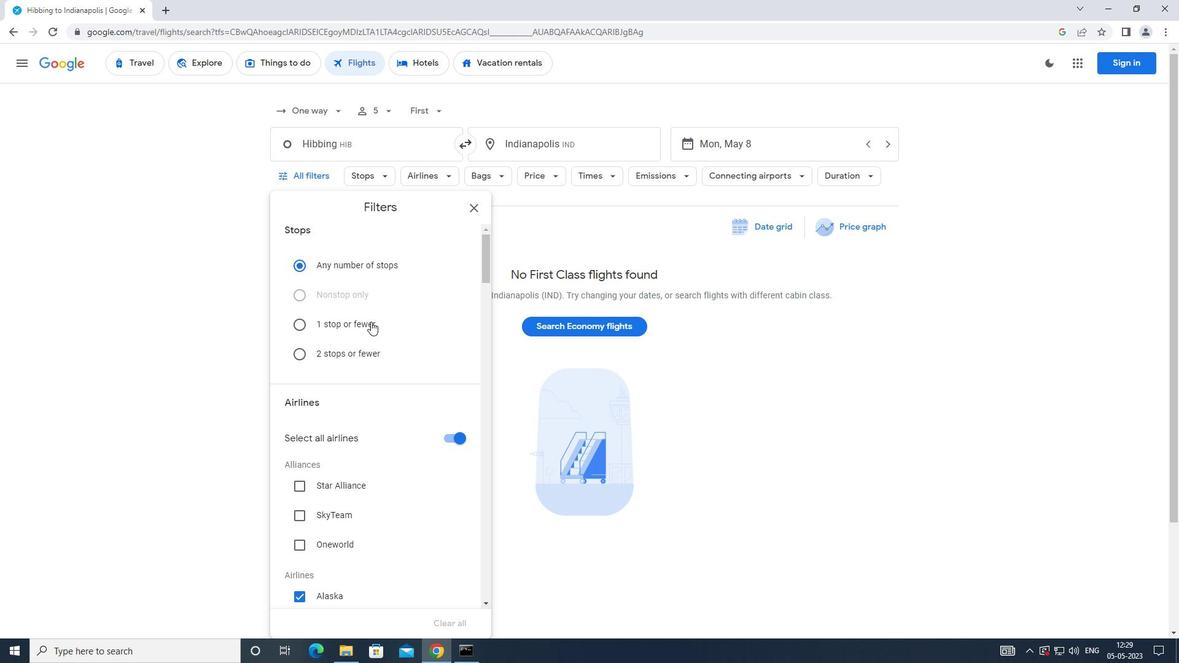 
Action: Mouse moved to (374, 321)
Screenshot: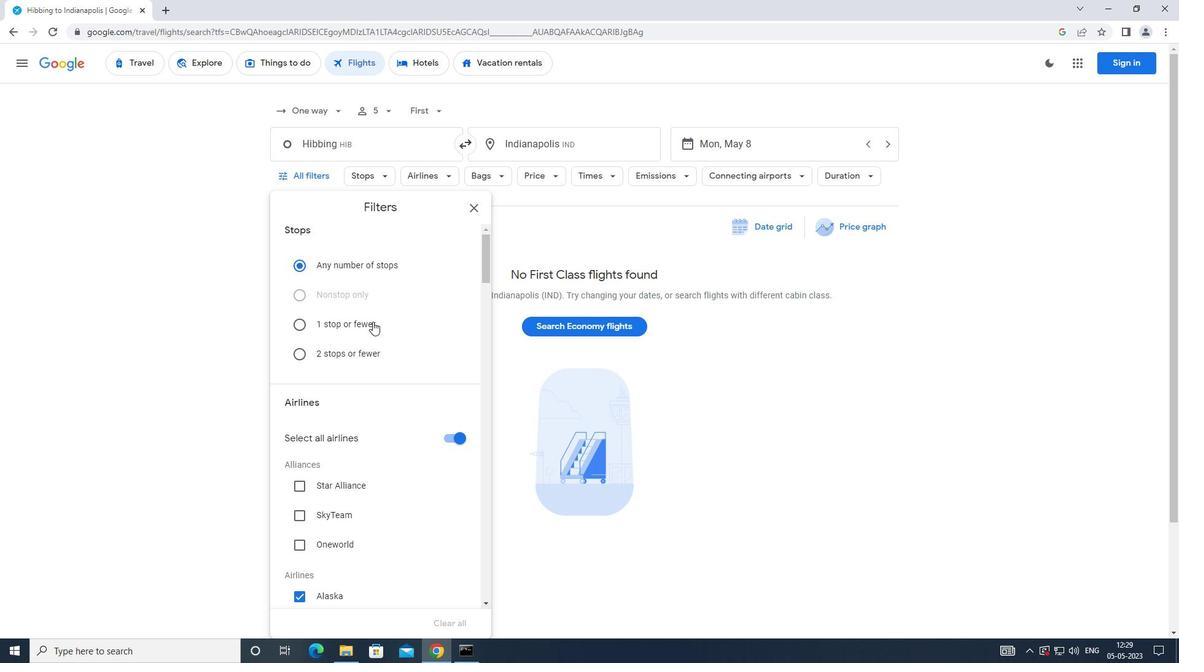 
Action: Mouse scrolled (374, 321) with delta (0, 0)
Screenshot: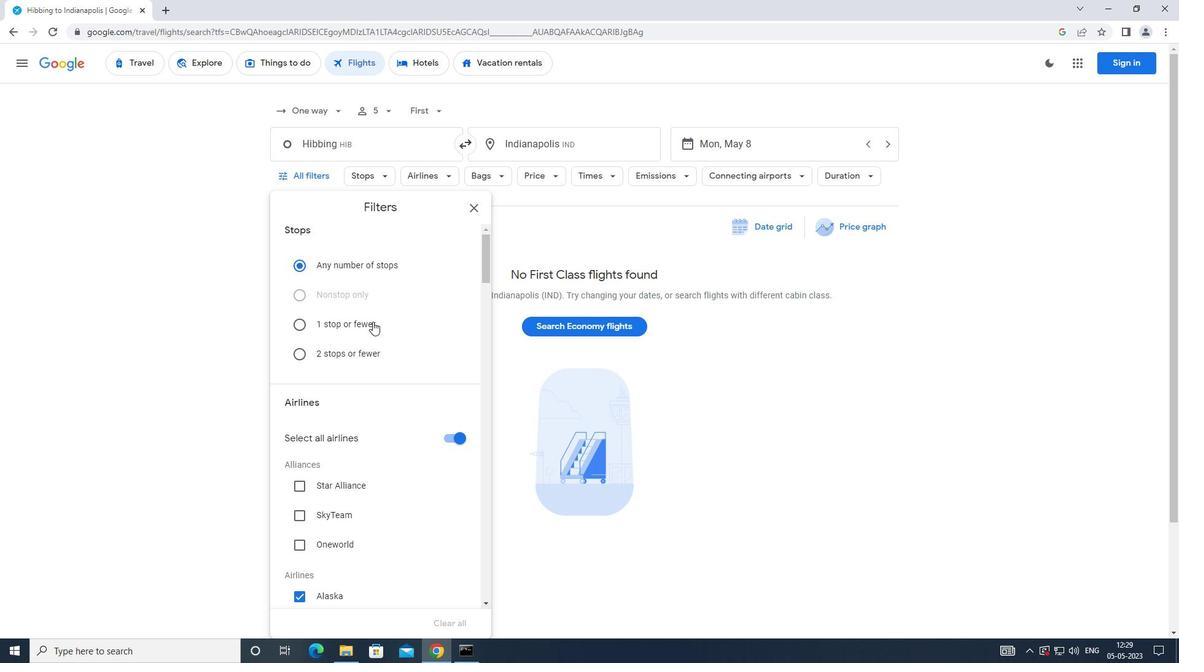 
Action: Mouse moved to (376, 320)
Screenshot: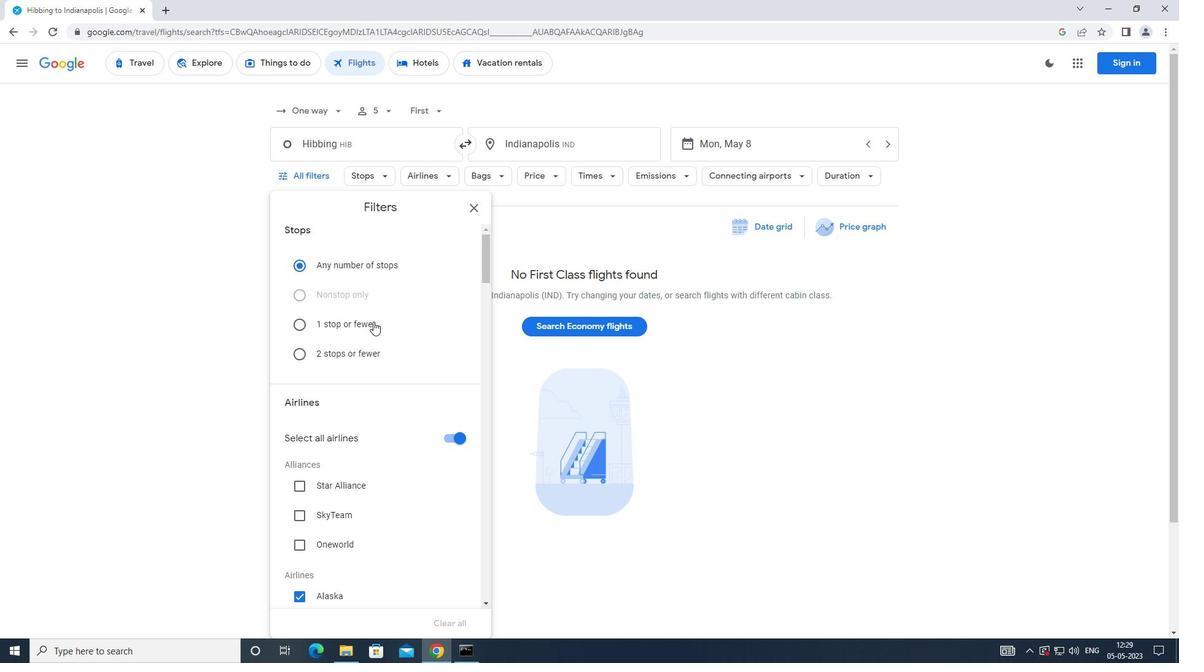 
Action: Mouse scrolled (376, 320) with delta (0, 0)
Screenshot: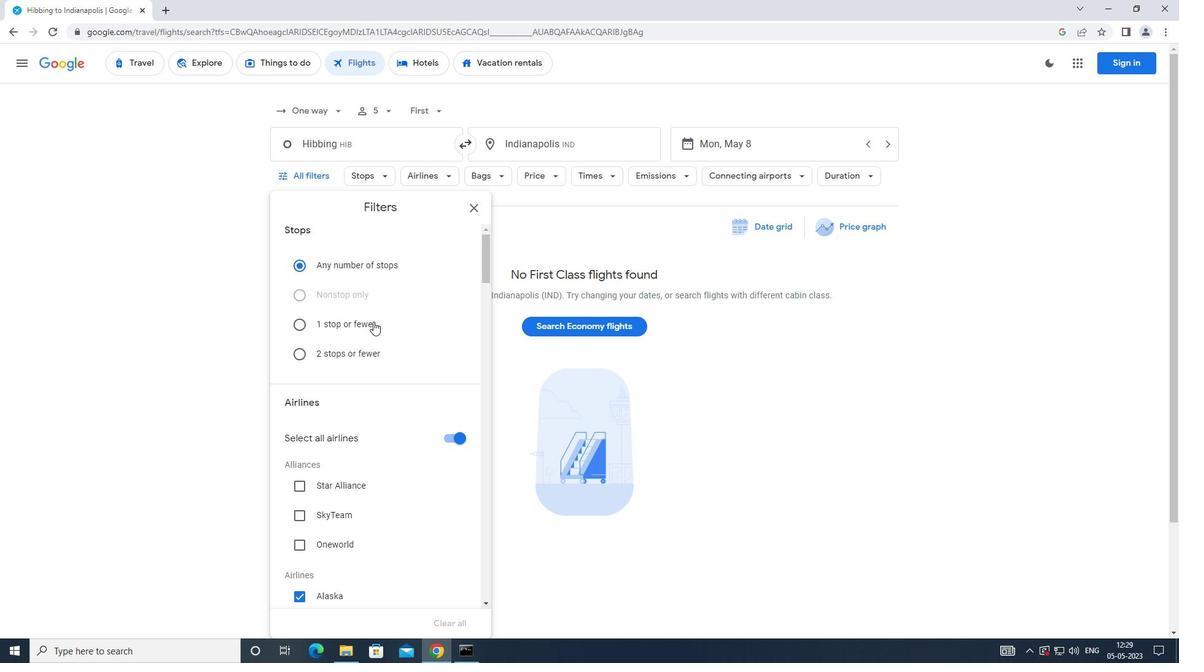
Action: Mouse moved to (376, 320)
Screenshot: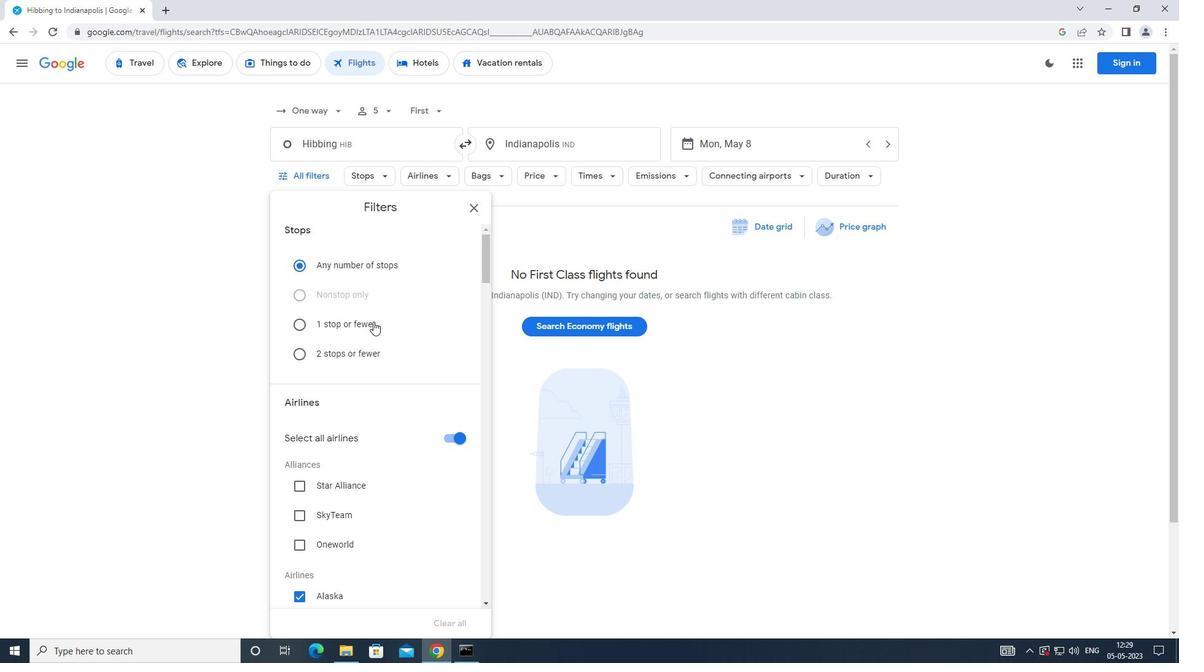 
Action: Mouse scrolled (376, 319) with delta (0, 0)
Screenshot: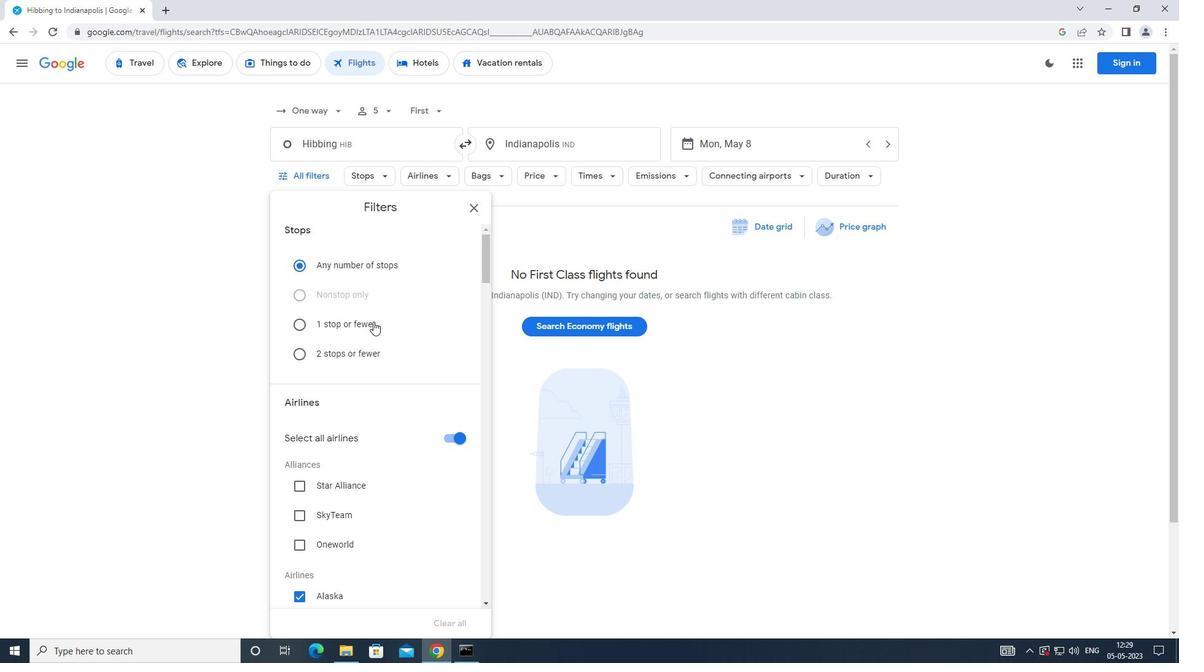 
Action: Mouse moved to (387, 313)
Screenshot: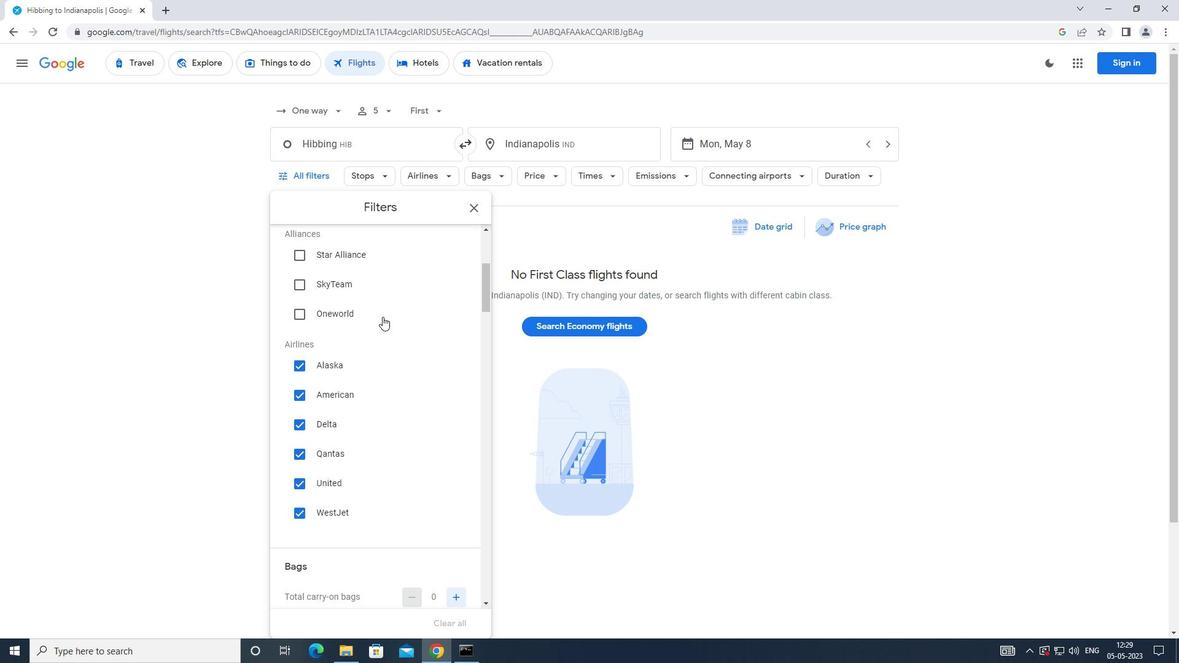 
Action: Mouse scrolled (387, 312) with delta (0, 0)
Screenshot: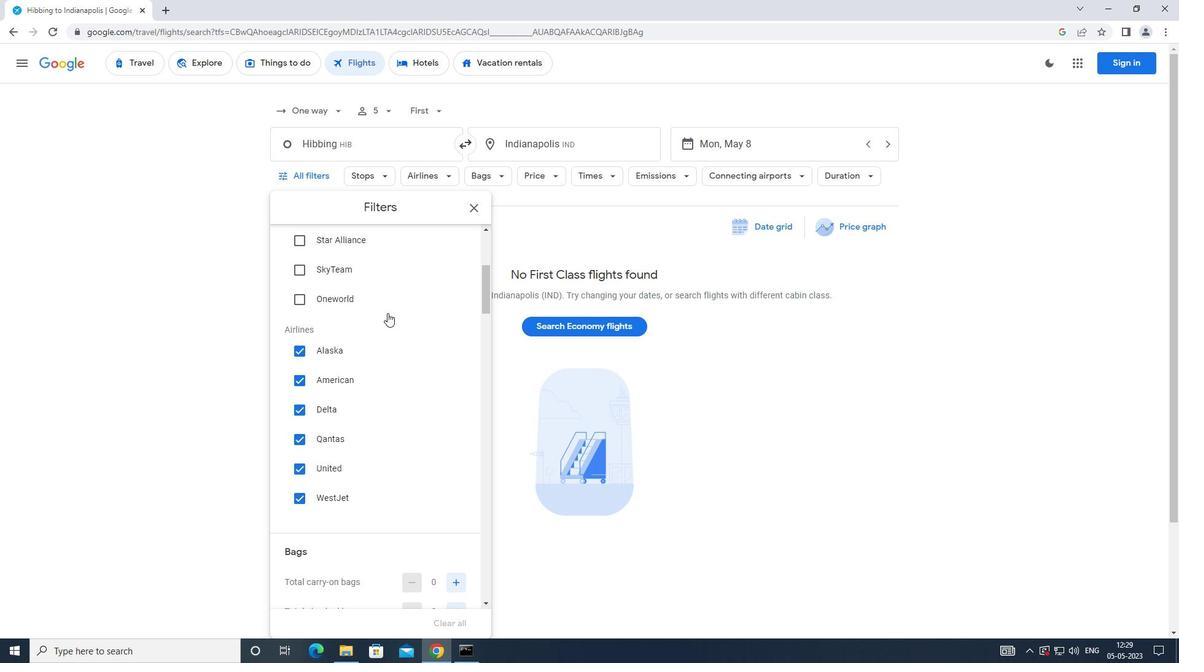 
Action: Mouse scrolled (387, 312) with delta (0, 0)
Screenshot: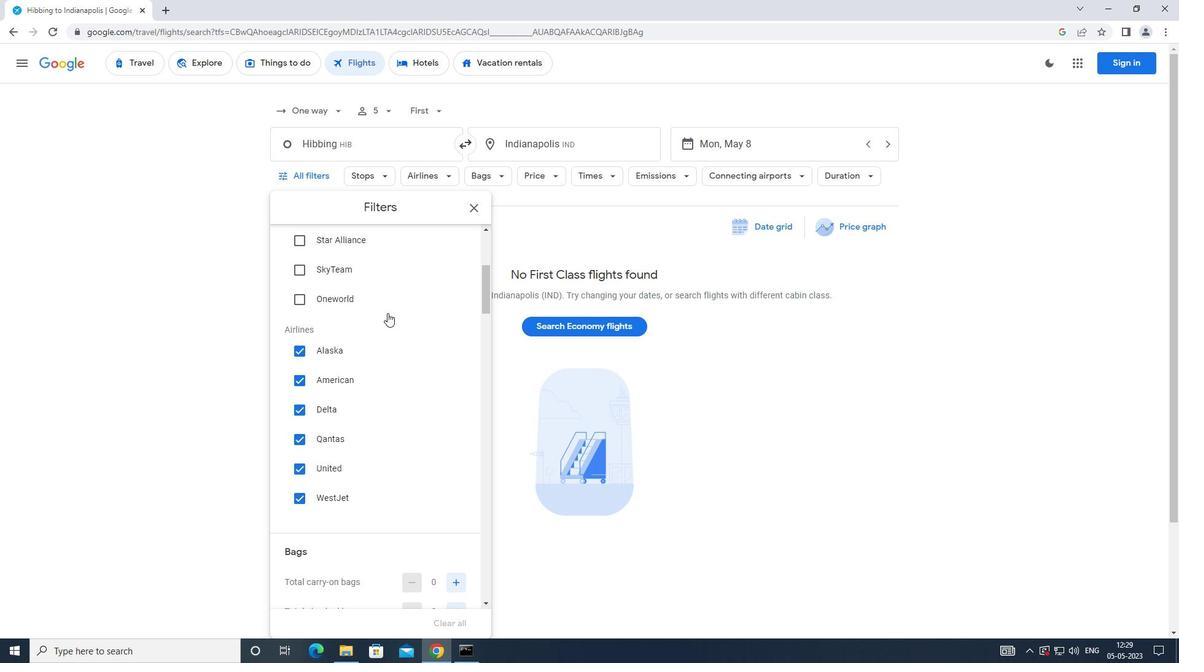 
Action: Mouse scrolled (387, 312) with delta (0, 0)
Screenshot: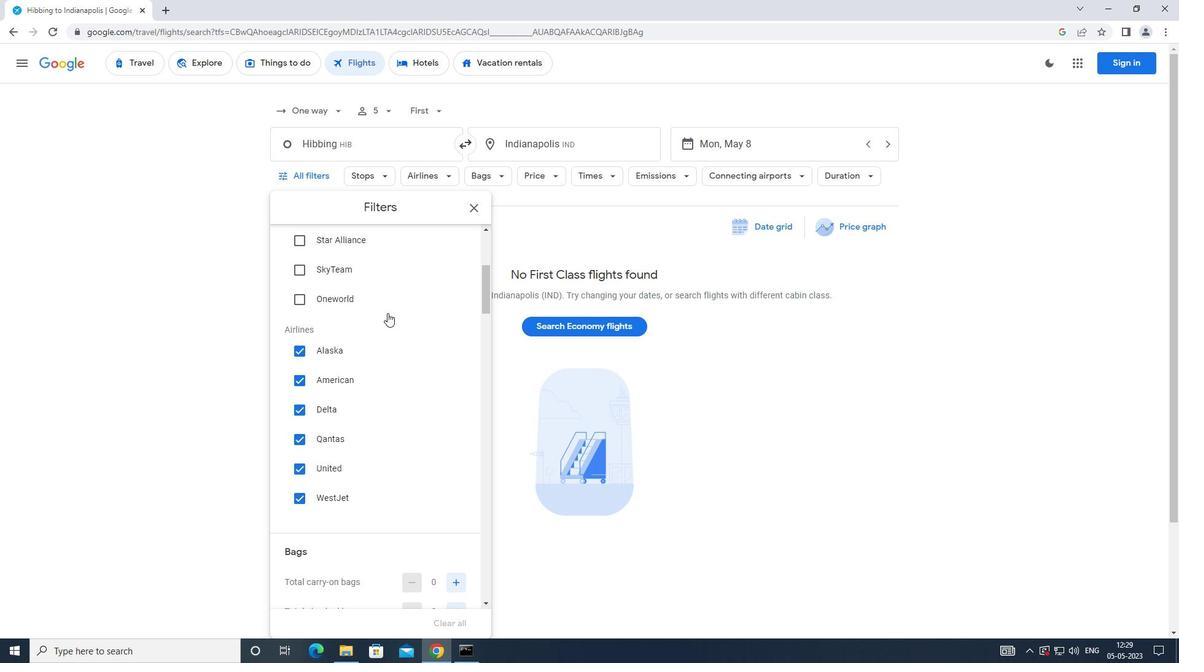 
Action: Mouse moved to (416, 287)
Screenshot: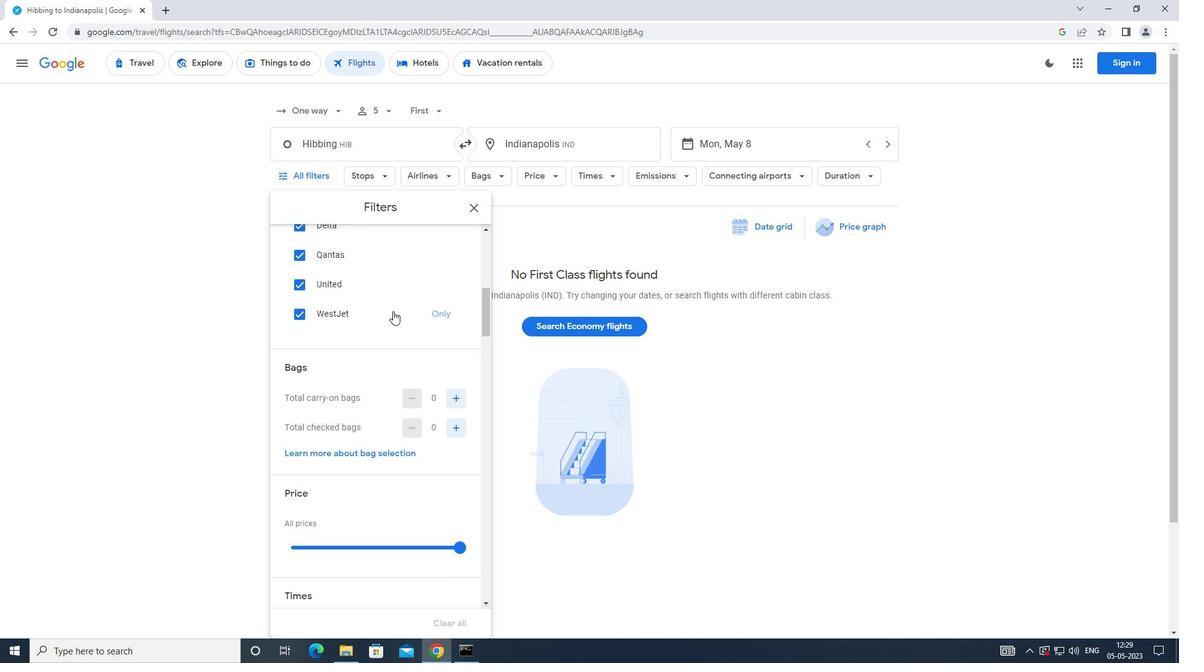 
Action: Mouse scrolled (416, 288) with delta (0, 0)
Screenshot: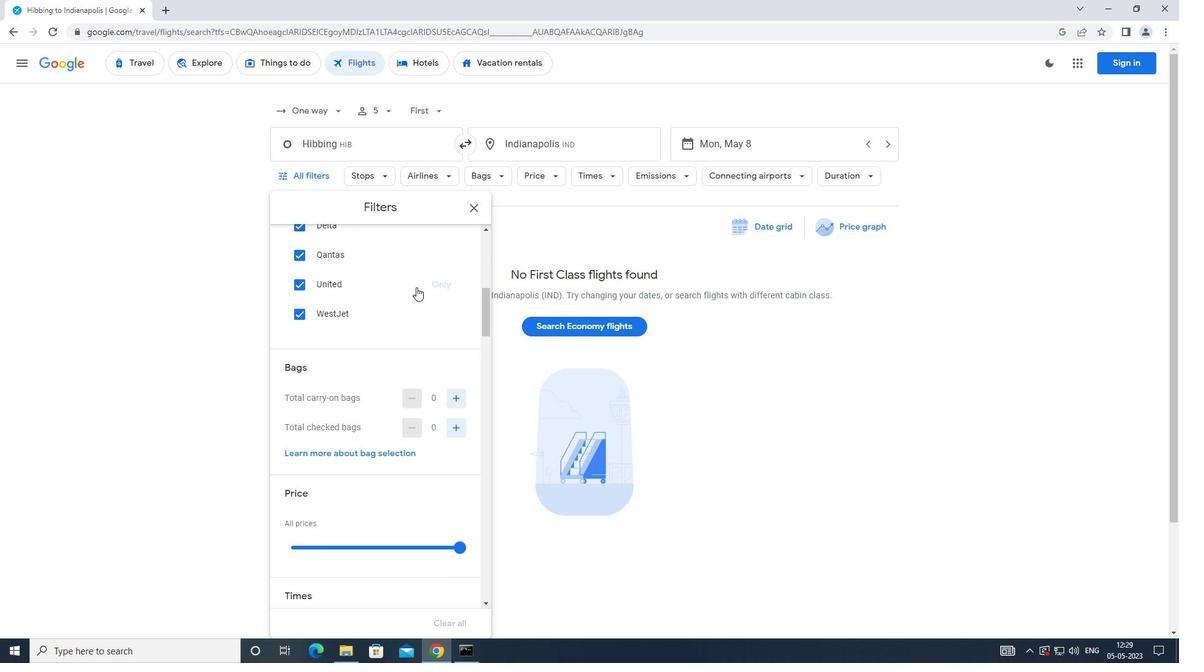 
Action: Mouse scrolled (416, 288) with delta (0, 0)
Screenshot: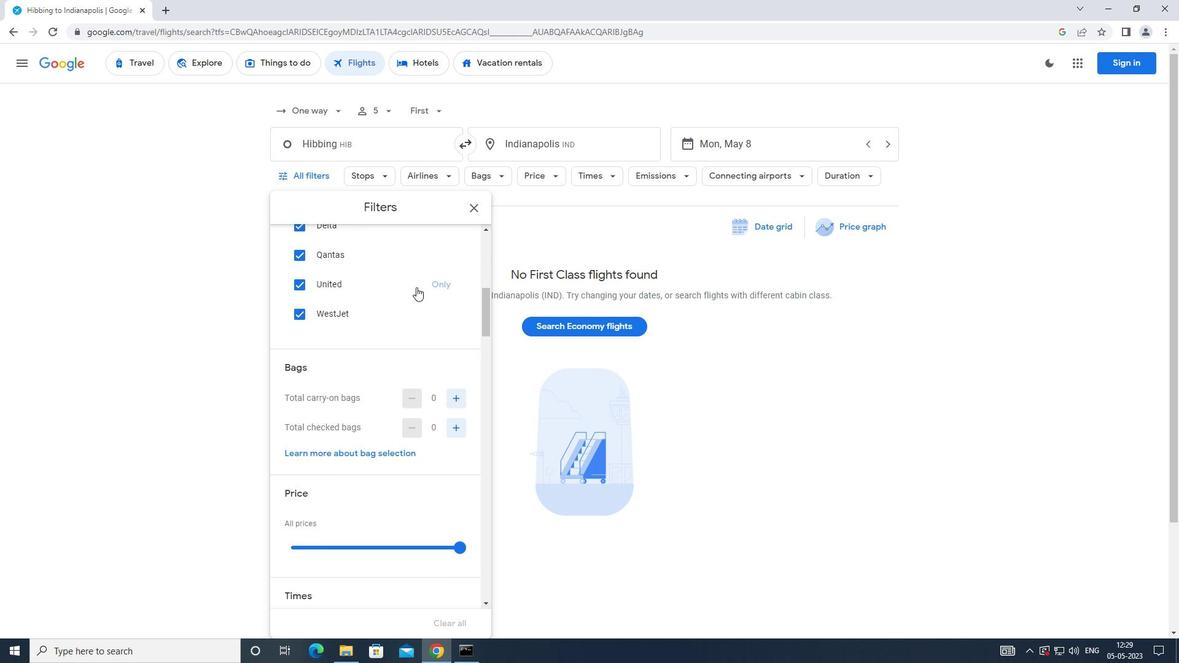 
Action: Mouse moved to (417, 286)
Screenshot: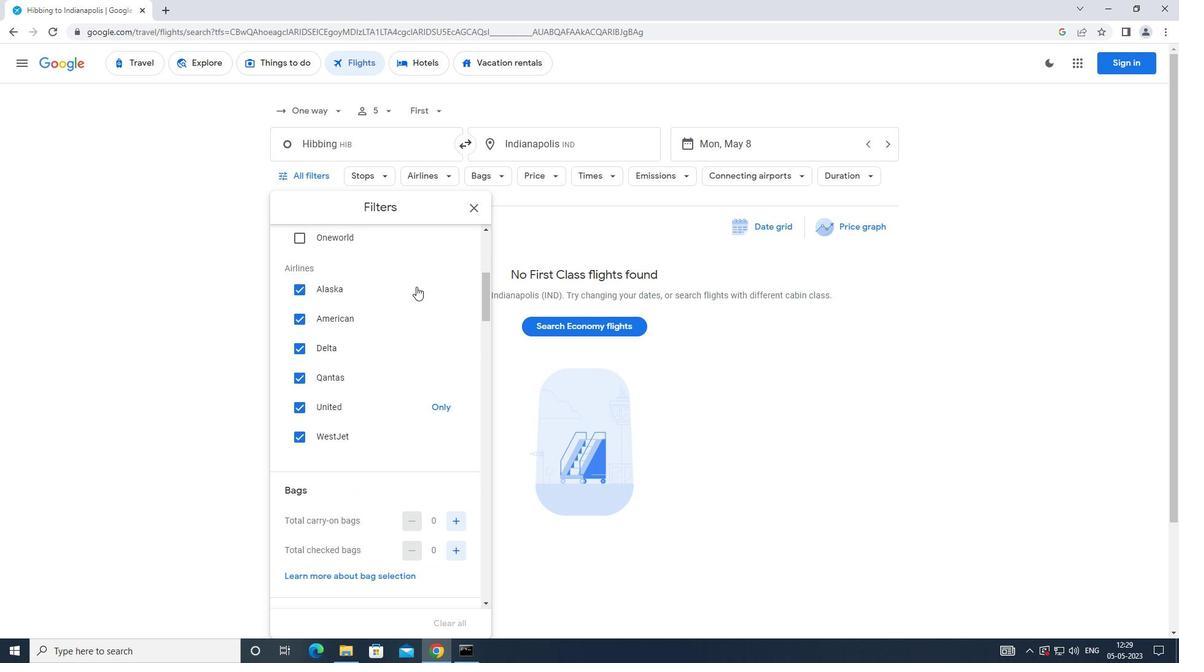 
Action: Mouse scrolled (417, 286) with delta (0, 0)
Screenshot: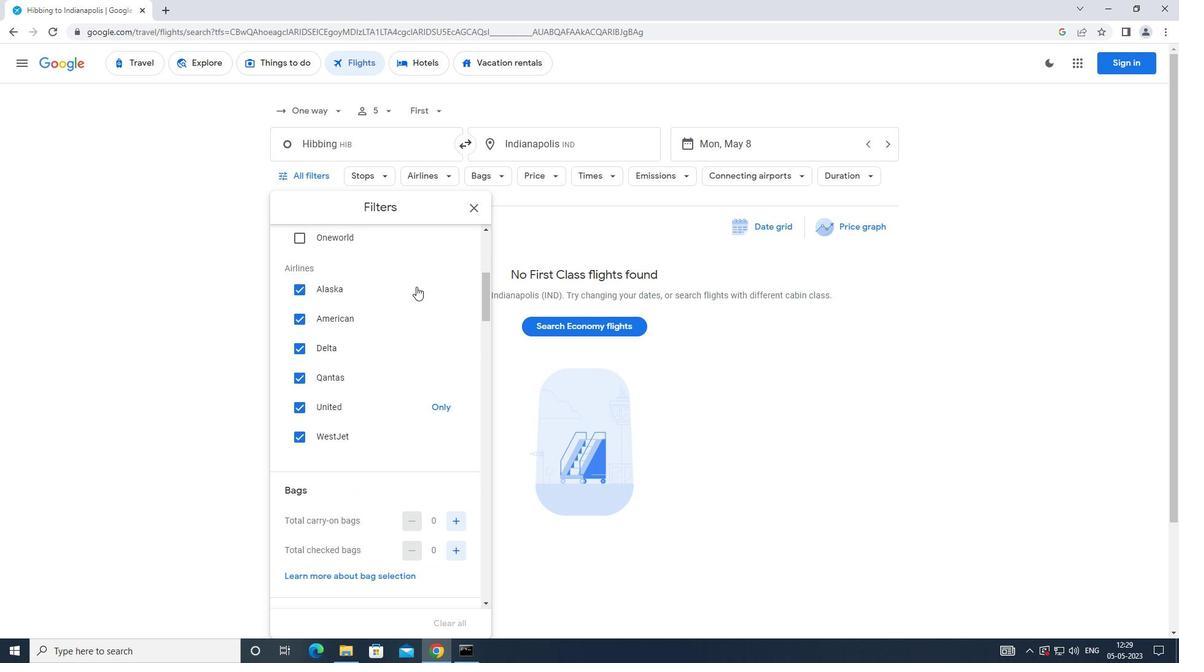 
Action: Mouse scrolled (417, 286) with delta (0, 0)
Screenshot: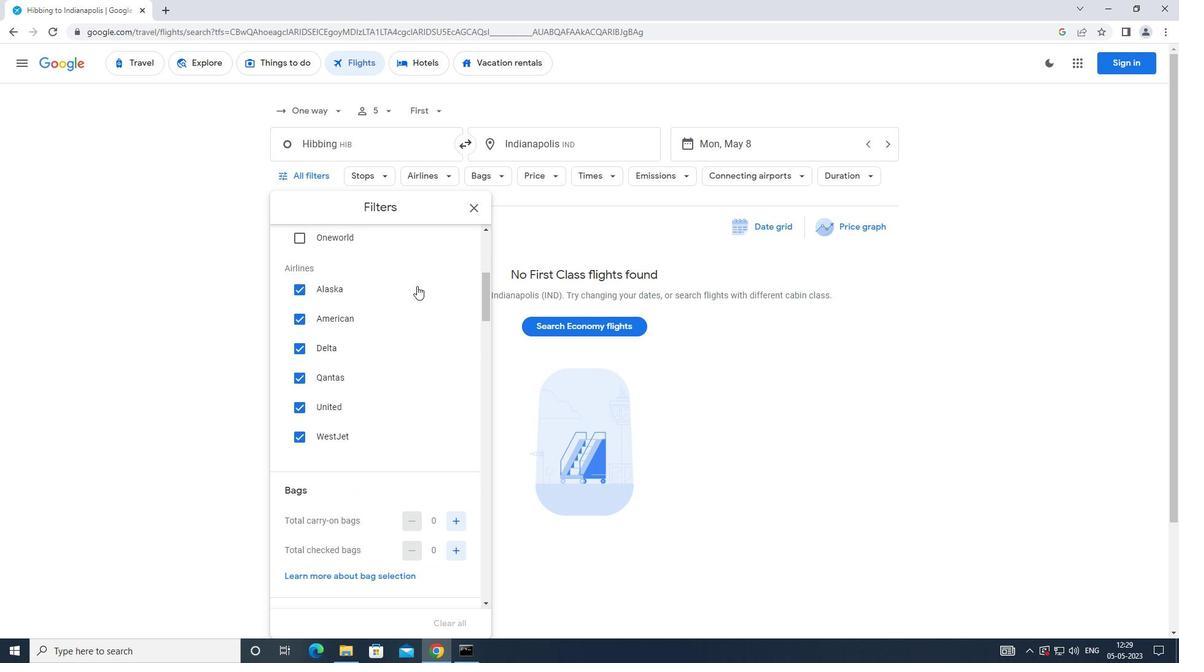 
Action: Mouse moved to (454, 252)
Screenshot: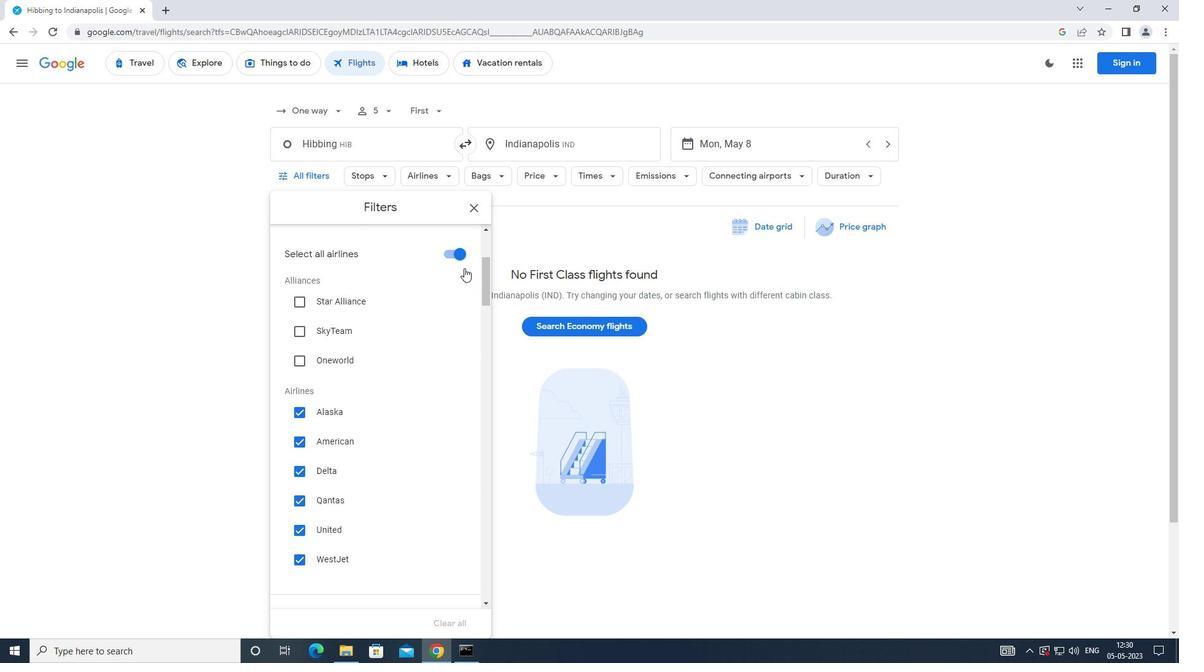 
Action: Mouse pressed left at (454, 252)
Screenshot: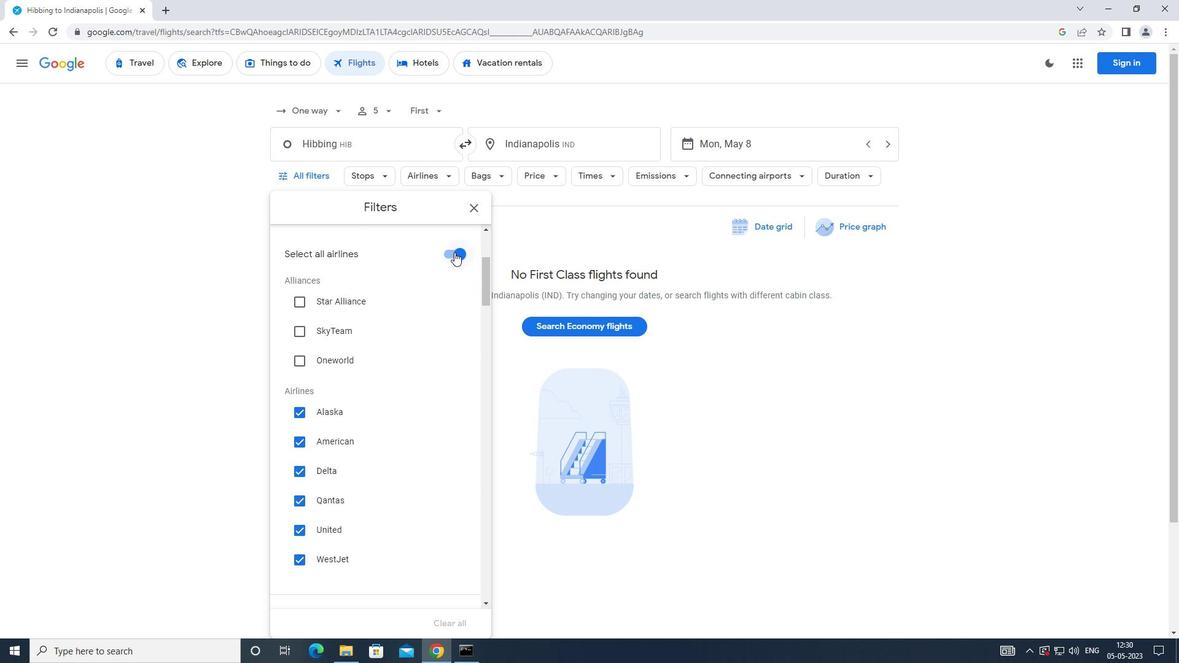 
Action: Mouse moved to (445, 321)
Screenshot: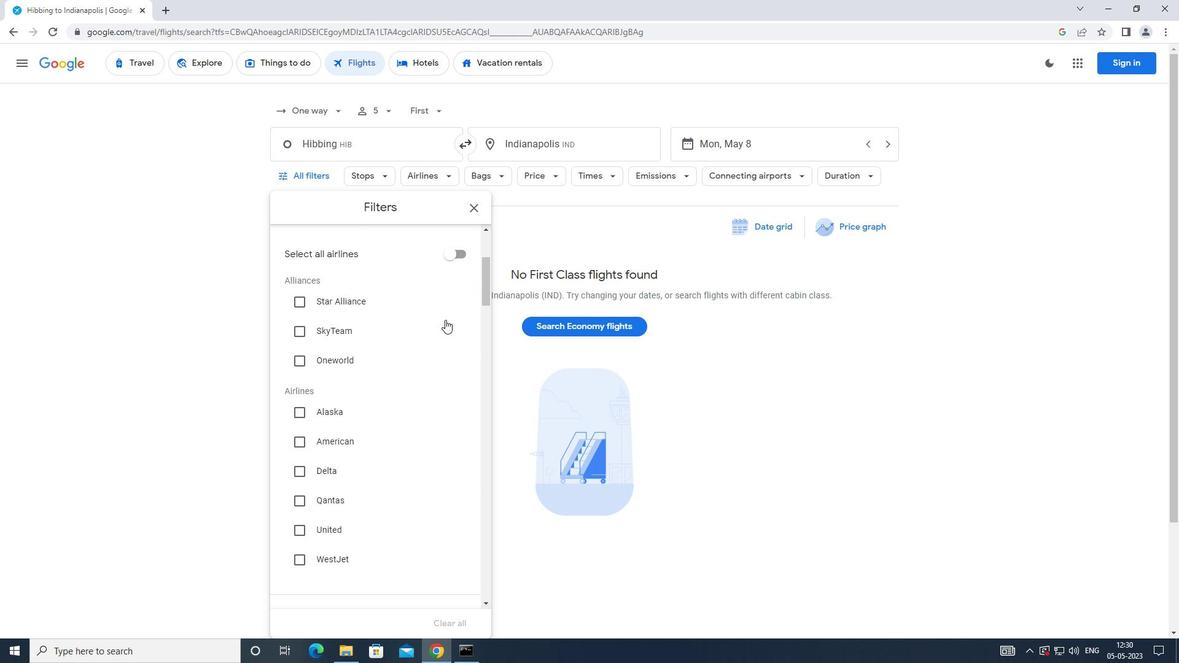 
Action: Mouse scrolled (445, 321) with delta (0, 0)
Screenshot: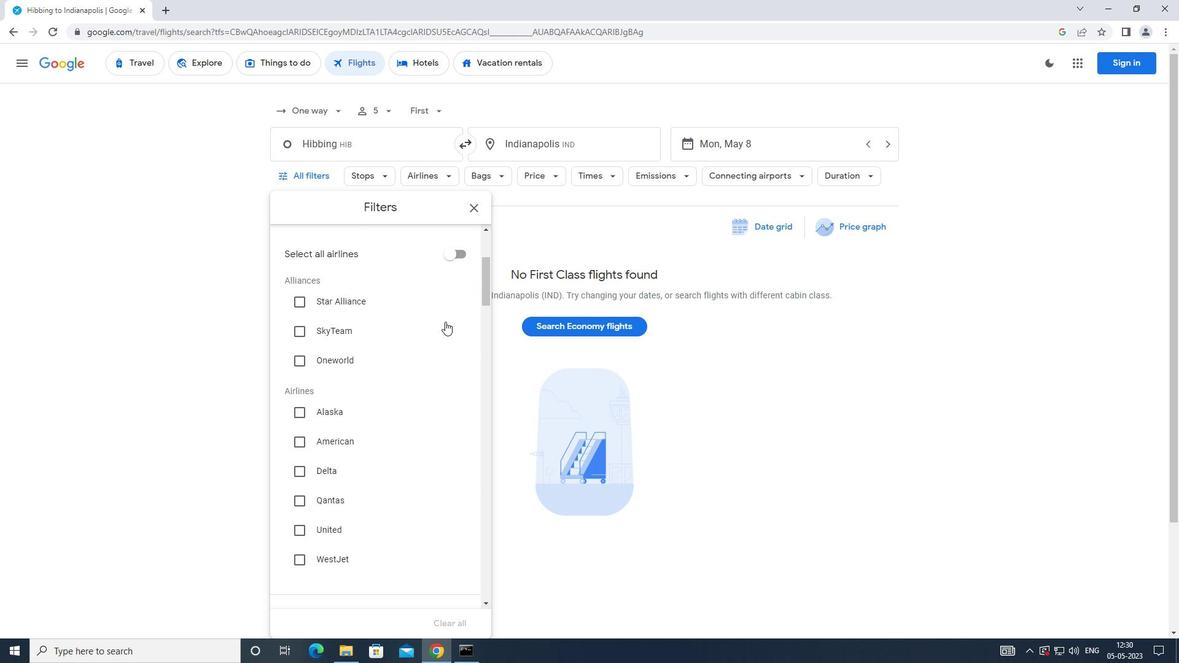 
Action: Mouse scrolled (445, 321) with delta (0, 0)
Screenshot: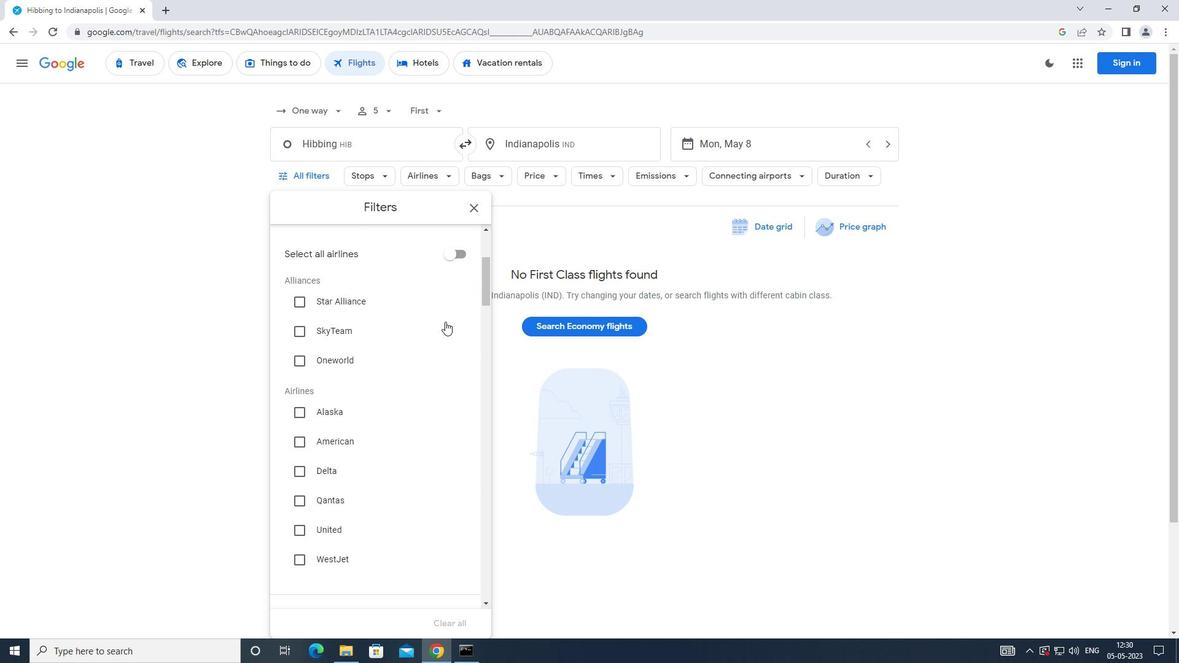 
Action: Mouse scrolled (445, 321) with delta (0, 0)
Screenshot: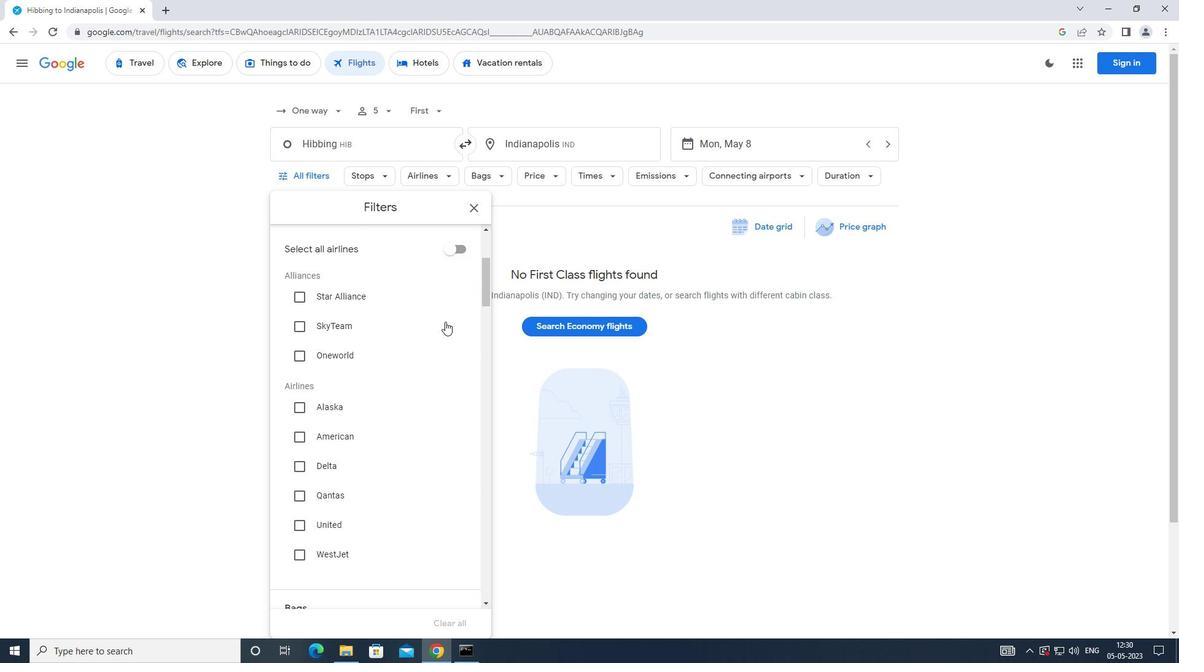 
Action: Mouse moved to (447, 320)
Screenshot: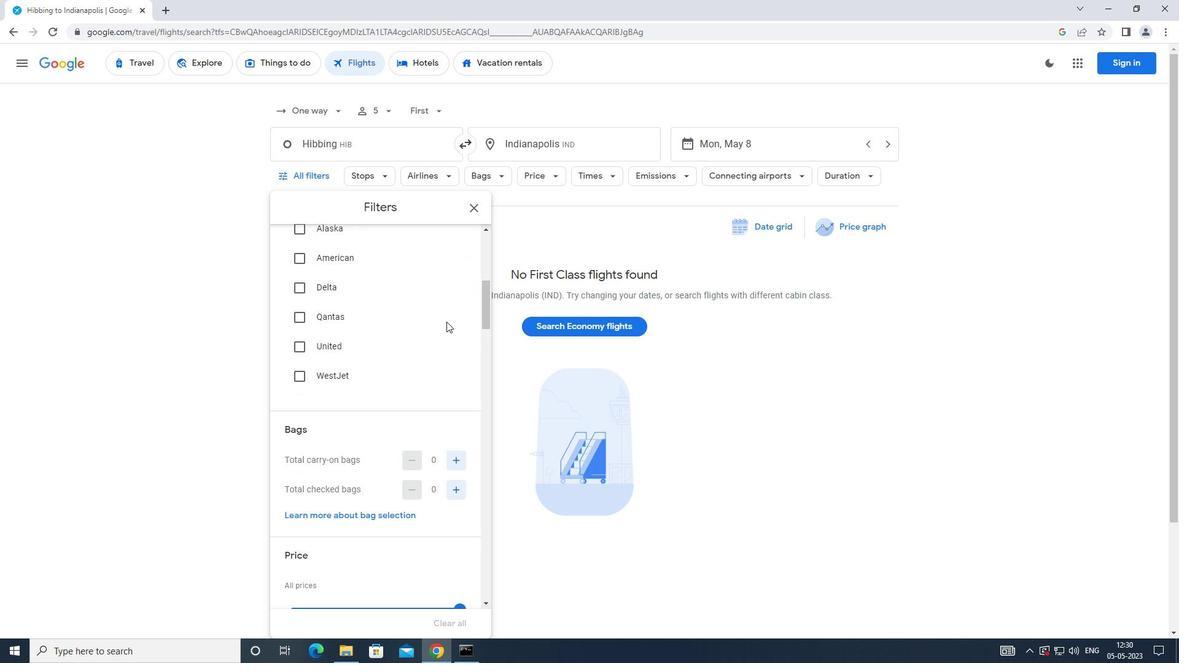 
Action: Mouse scrolled (447, 319) with delta (0, 0)
Screenshot: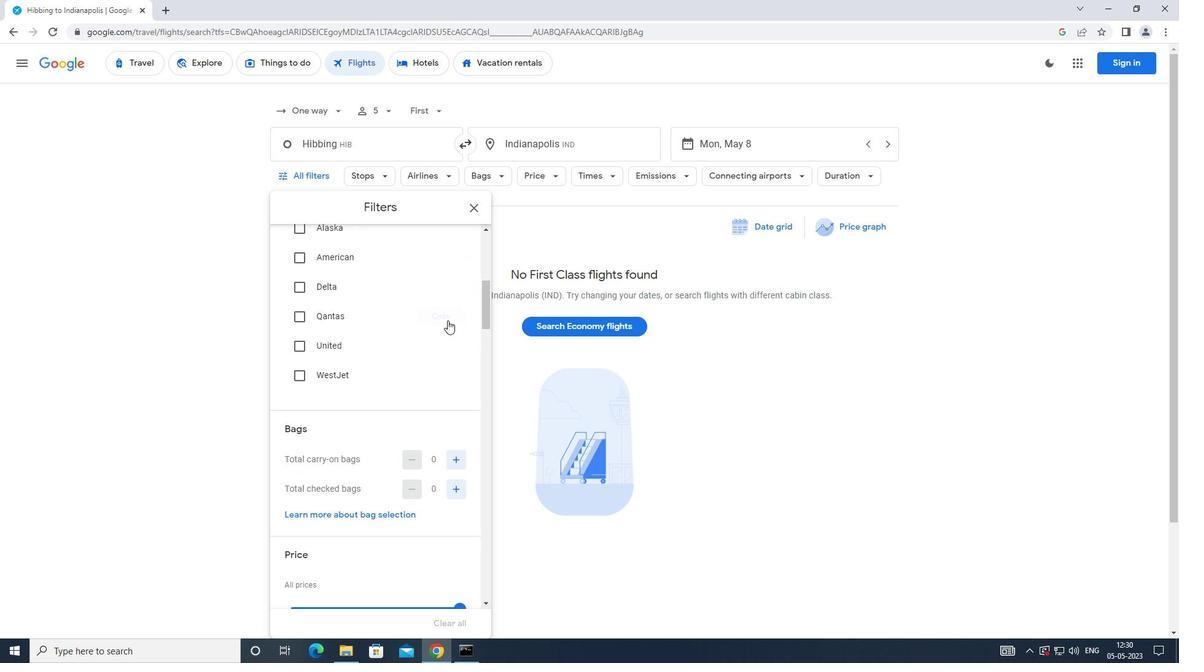 
Action: Mouse scrolled (447, 319) with delta (0, 0)
Screenshot: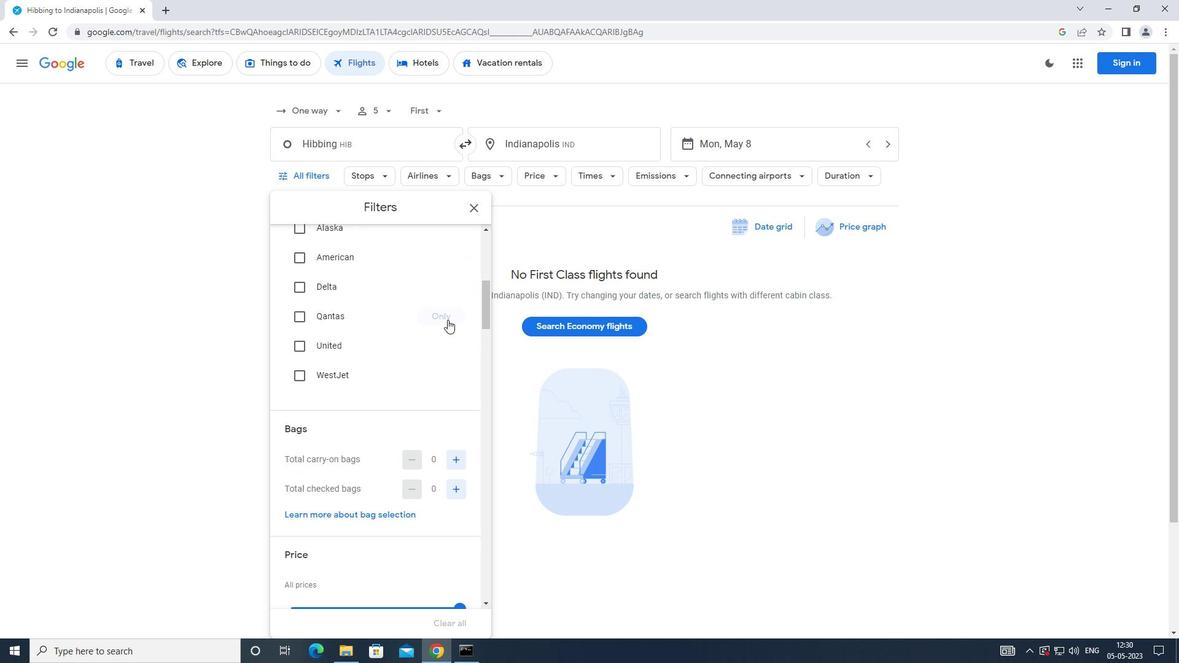 
Action: Mouse scrolled (447, 319) with delta (0, 0)
Screenshot: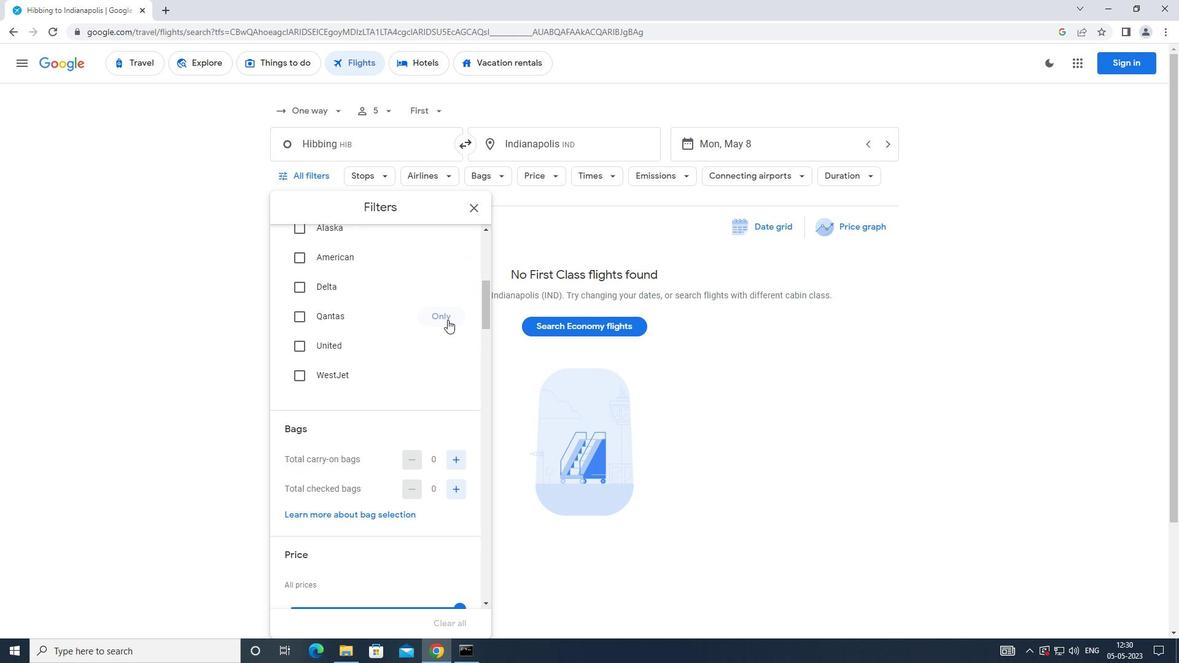 
Action: Mouse moved to (448, 320)
Screenshot: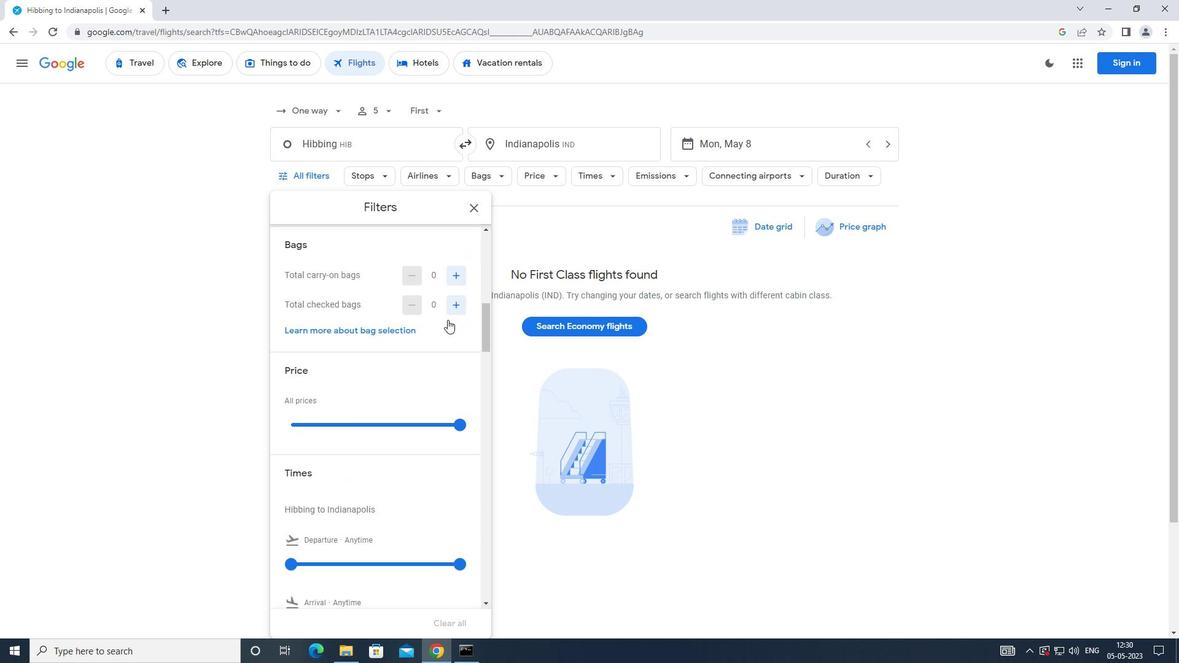 
Action: Mouse scrolled (448, 319) with delta (0, 0)
Screenshot: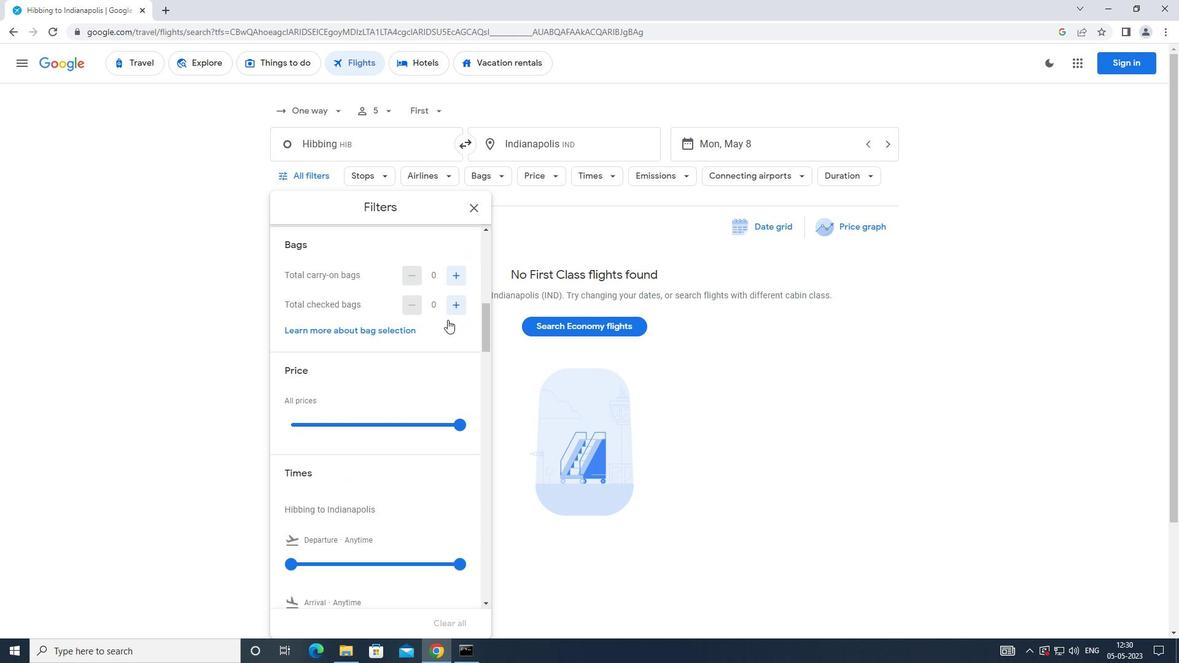 
Action: Mouse scrolled (448, 319) with delta (0, 0)
Screenshot: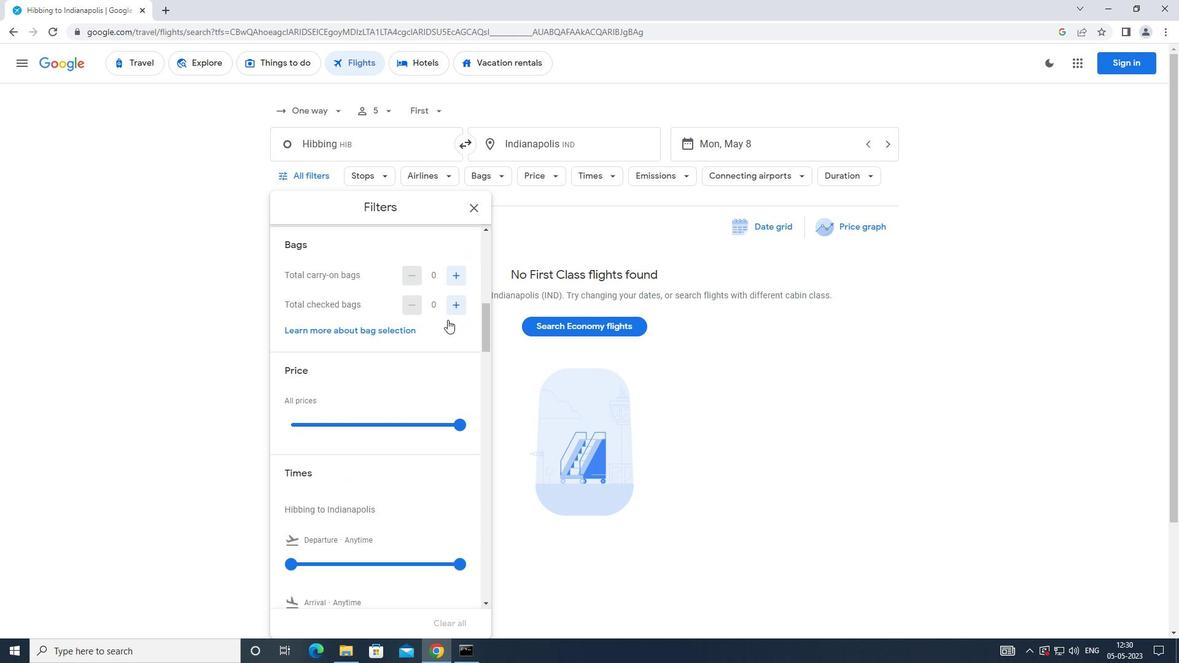
Action: Mouse moved to (455, 303)
Screenshot: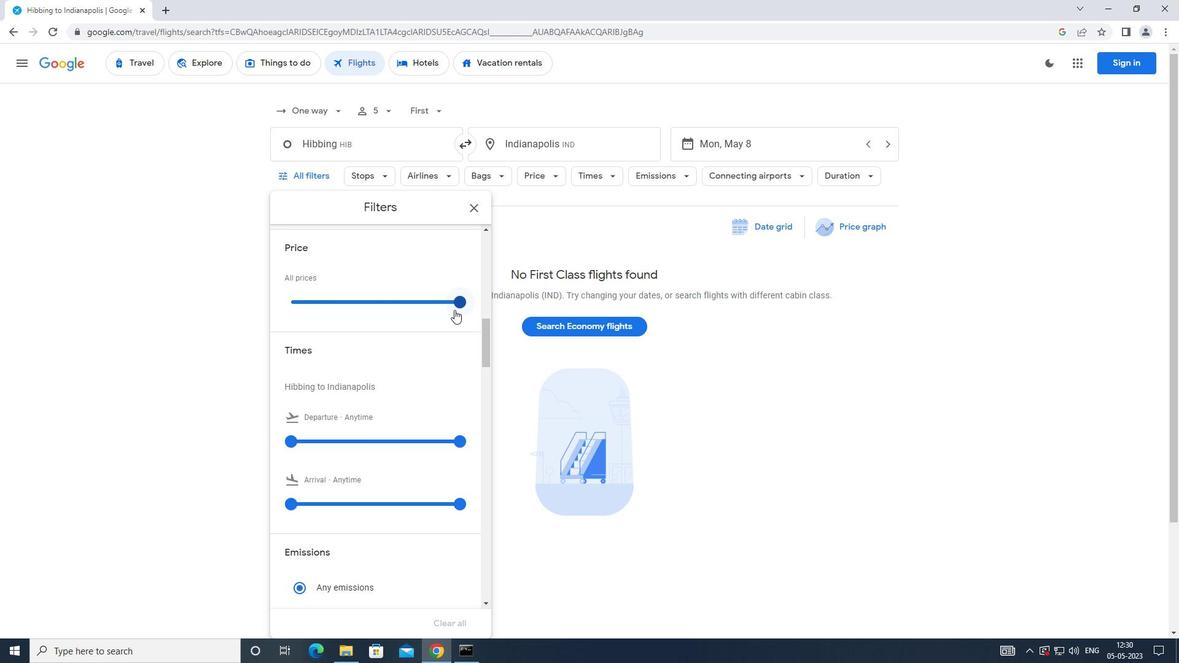 
Action: Mouse pressed left at (455, 303)
Screenshot: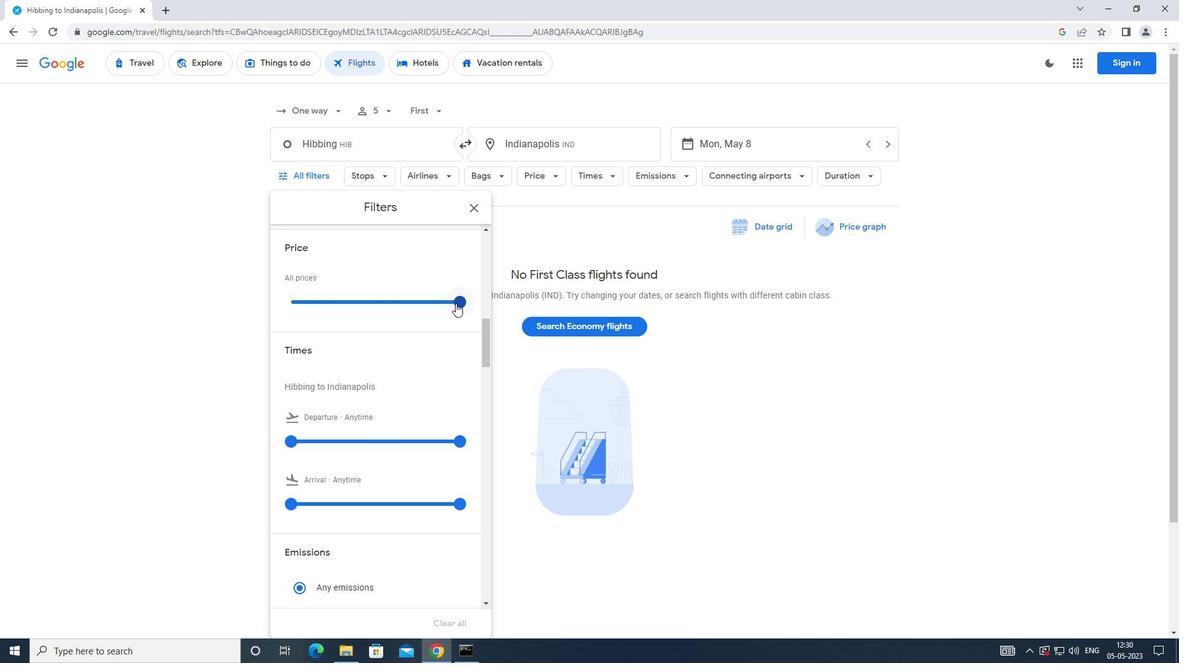 
Action: Mouse moved to (404, 306)
Screenshot: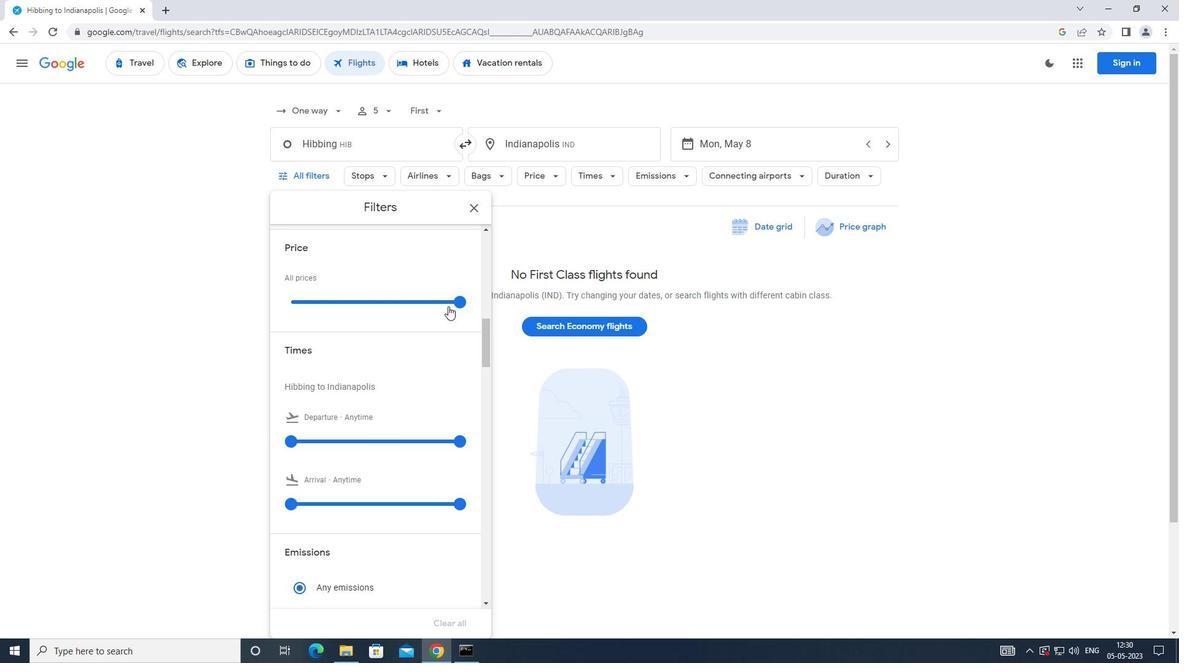 
Action: Mouse scrolled (404, 305) with delta (0, 0)
Screenshot: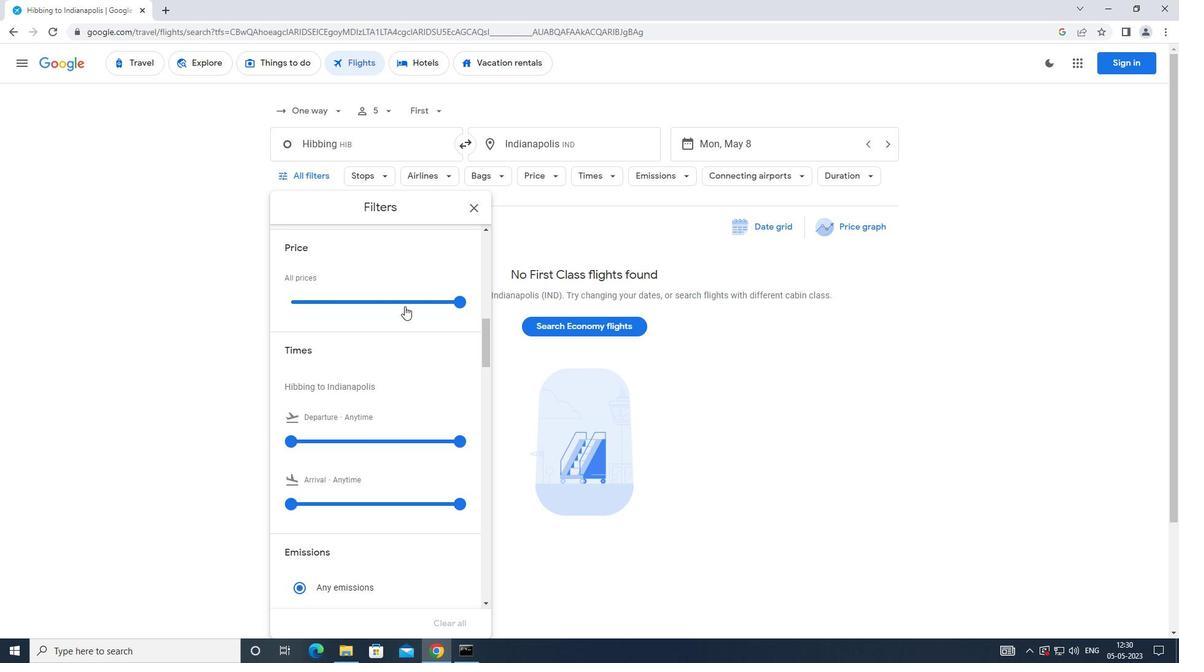 
Action: Mouse scrolled (404, 305) with delta (0, 0)
Screenshot: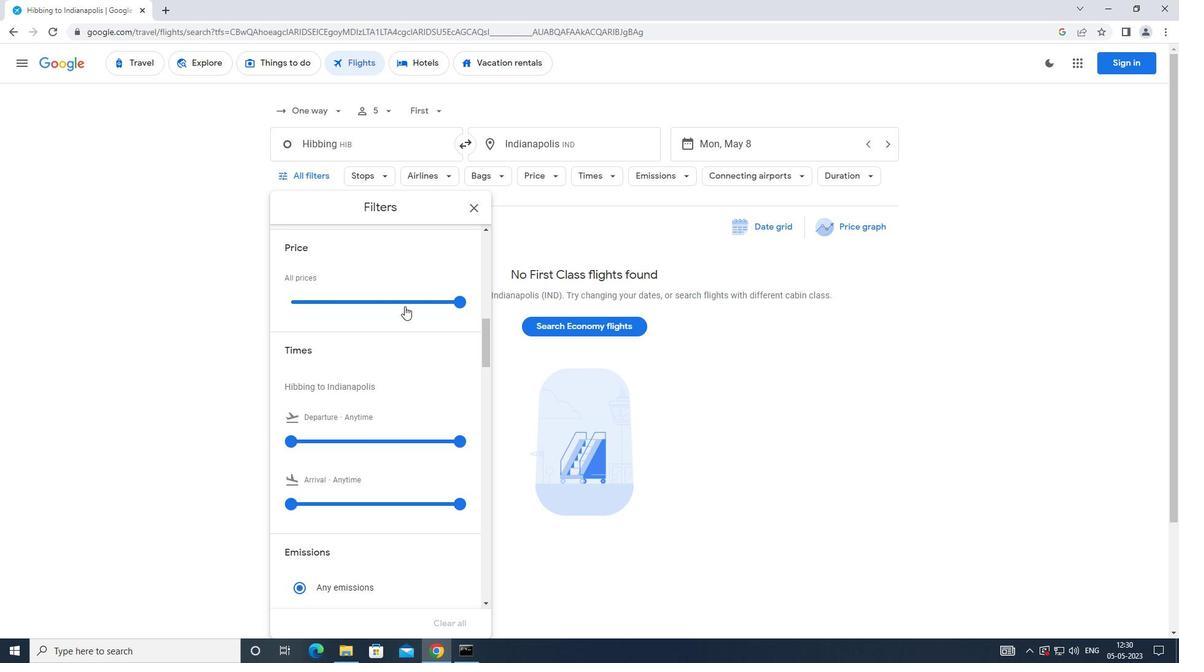 
Action: Mouse scrolled (404, 307) with delta (0, 0)
Screenshot: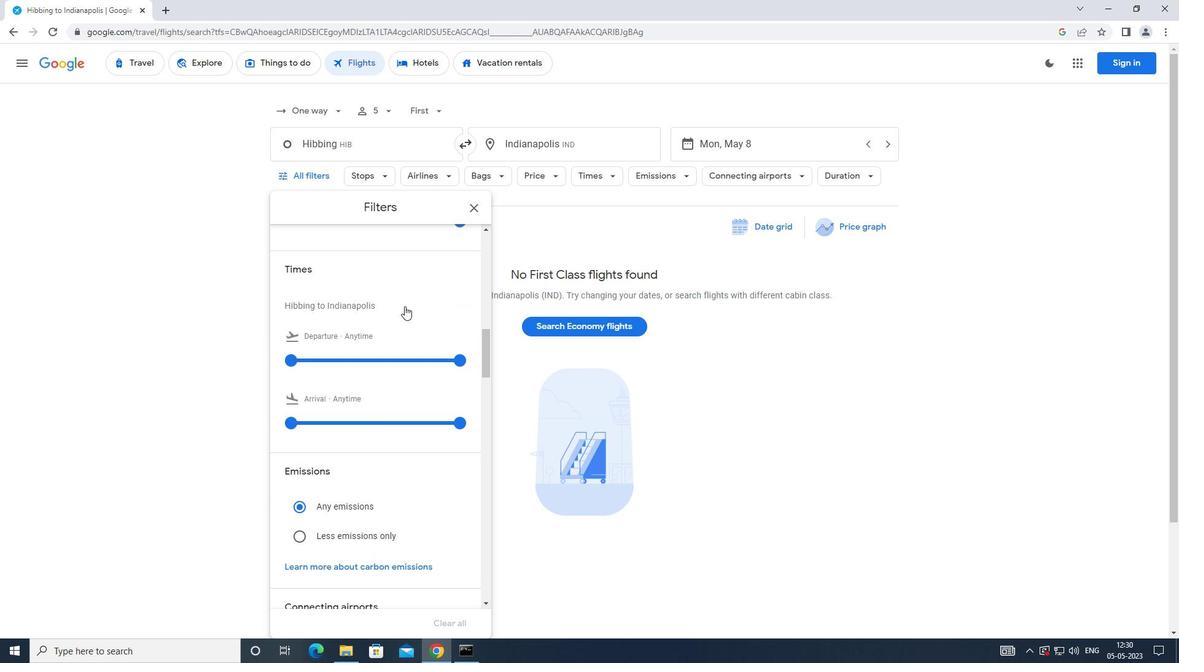 
Action: Mouse moved to (404, 305)
Screenshot: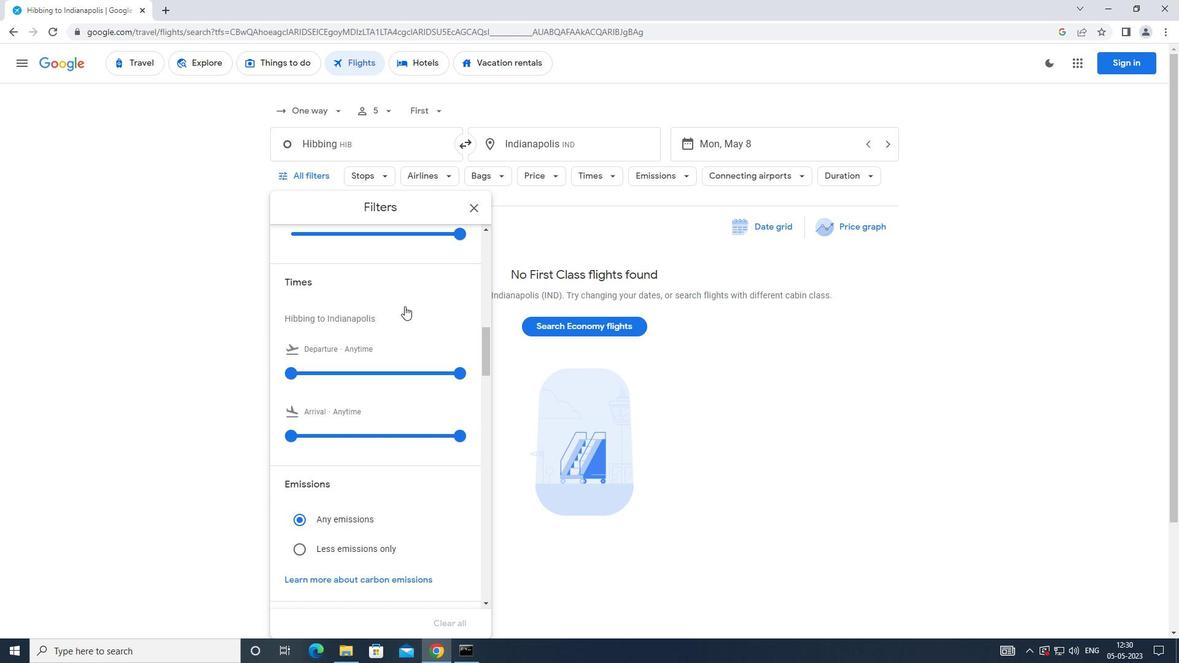 
Action: Mouse scrolled (404, 306) with delta (0, 0)
Screenshot: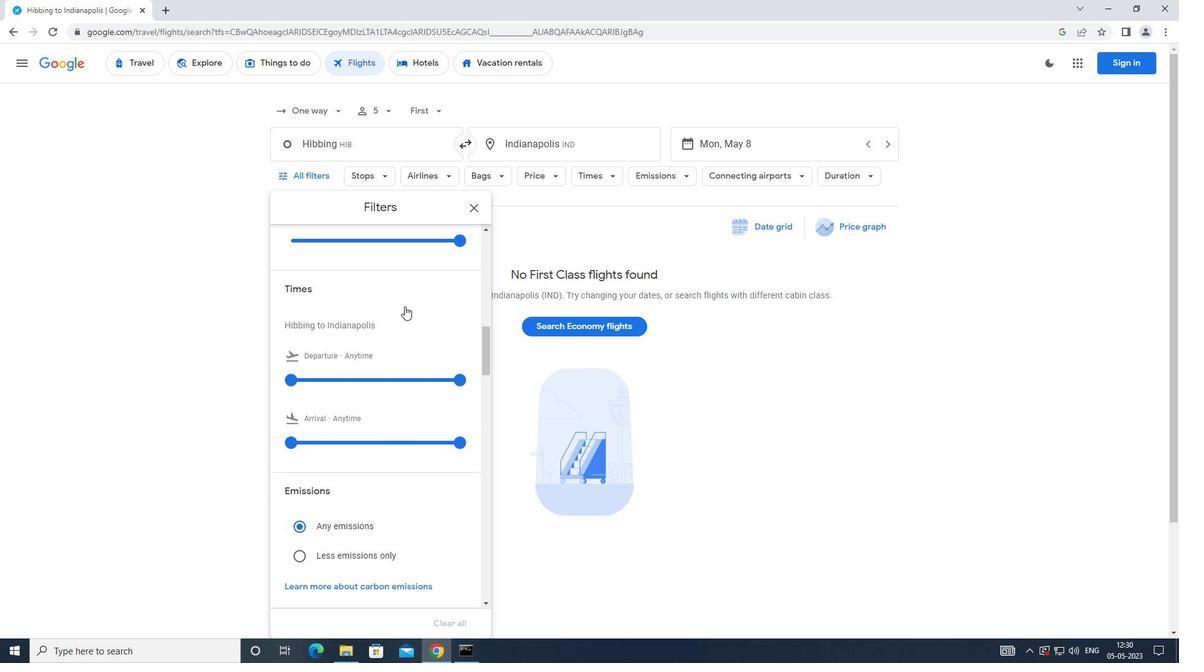 
Action: Mouse scrolled (404, 306) with delta (0, 0)
Screenshot: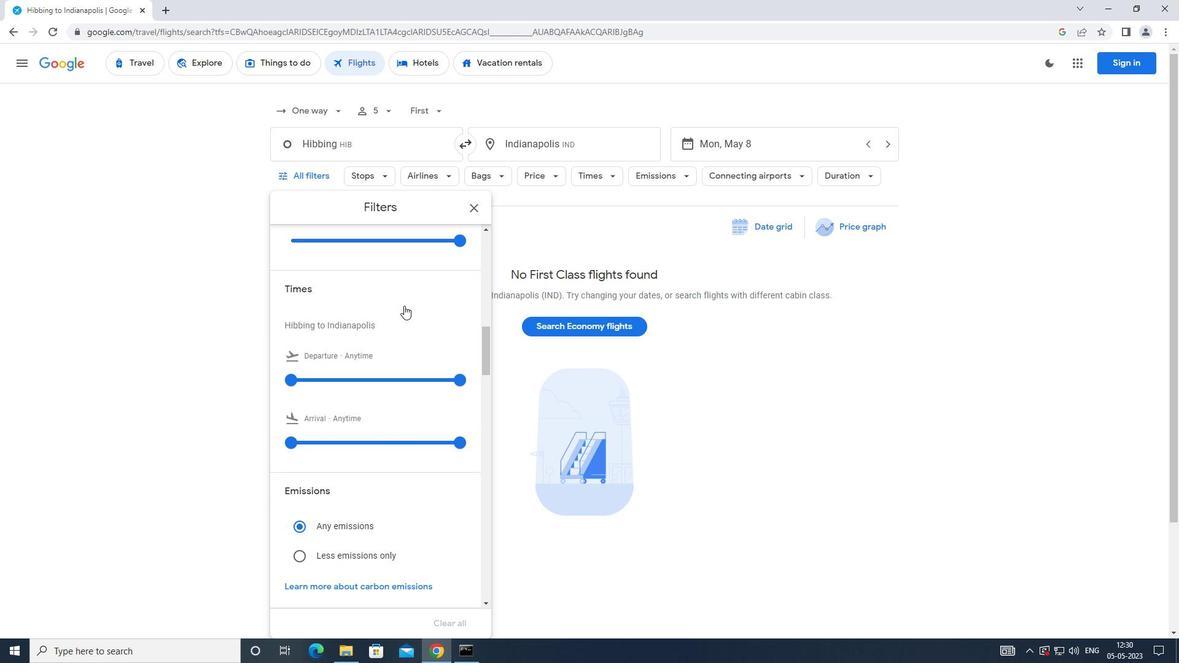 
Action: Mouse scrolled (404, 306) with delta (0, 0)
Screenshot: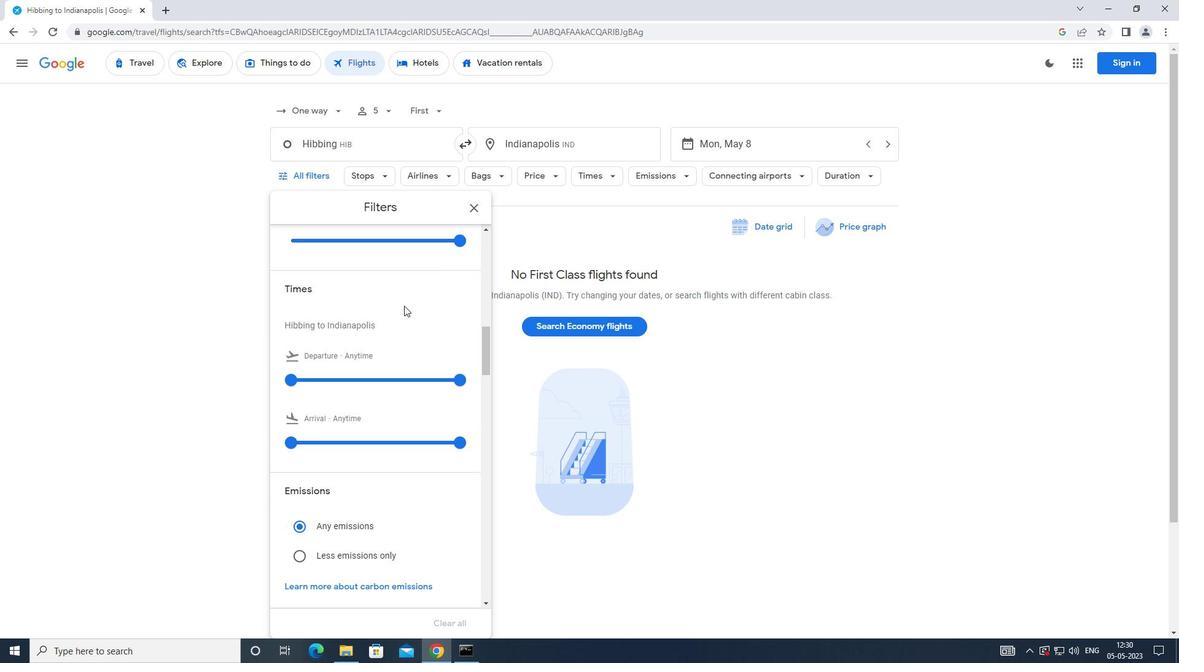
Action: Mouse moved to (457, 308)
Screenshot: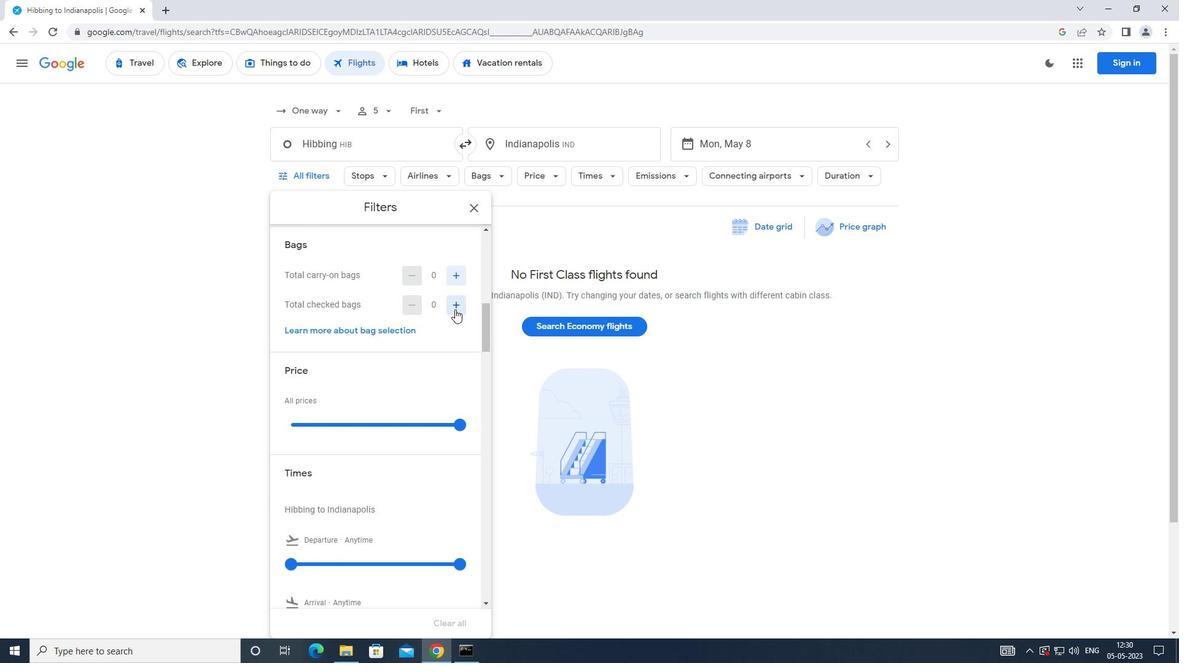 
Action: Mouse pressed left at (457, 308)
Screenshot: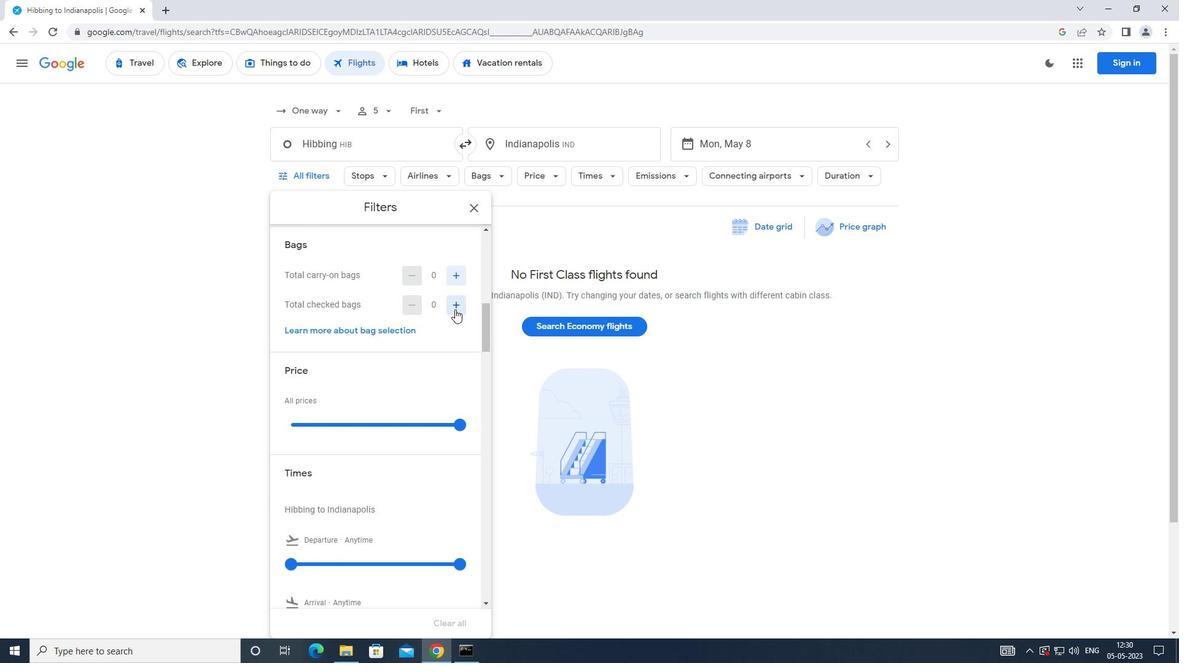 
Action: Mouse pressed left at (457, 308)
Screenshot: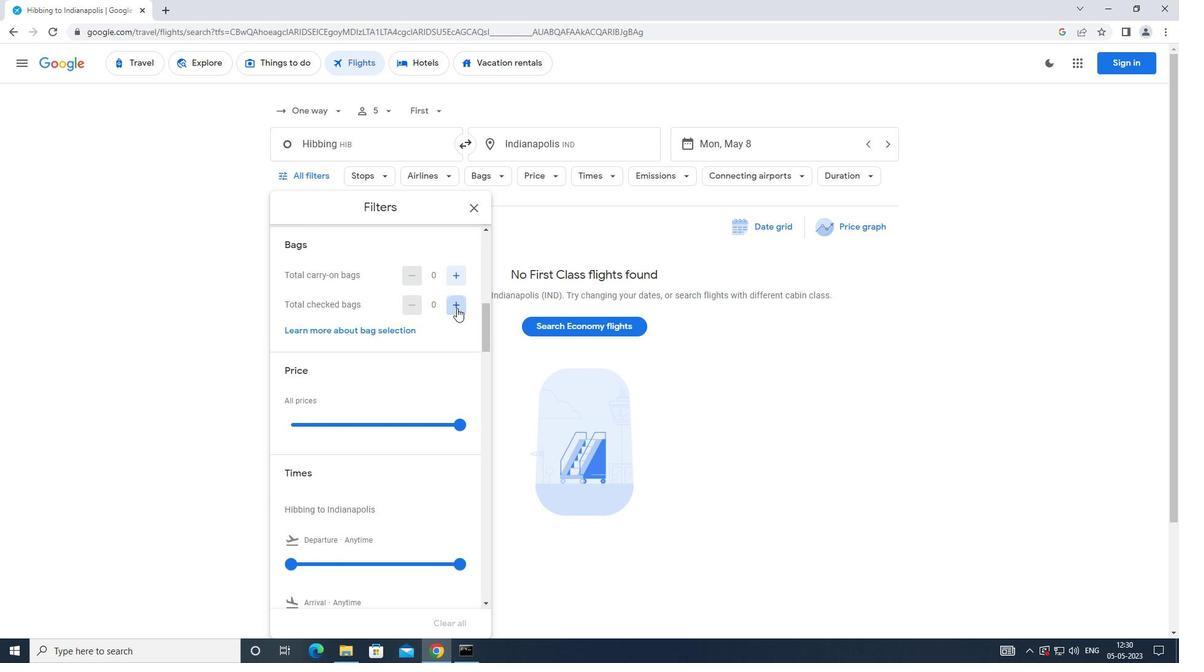 
Action: Mouse pressed left at (457, 308)
Screenshot: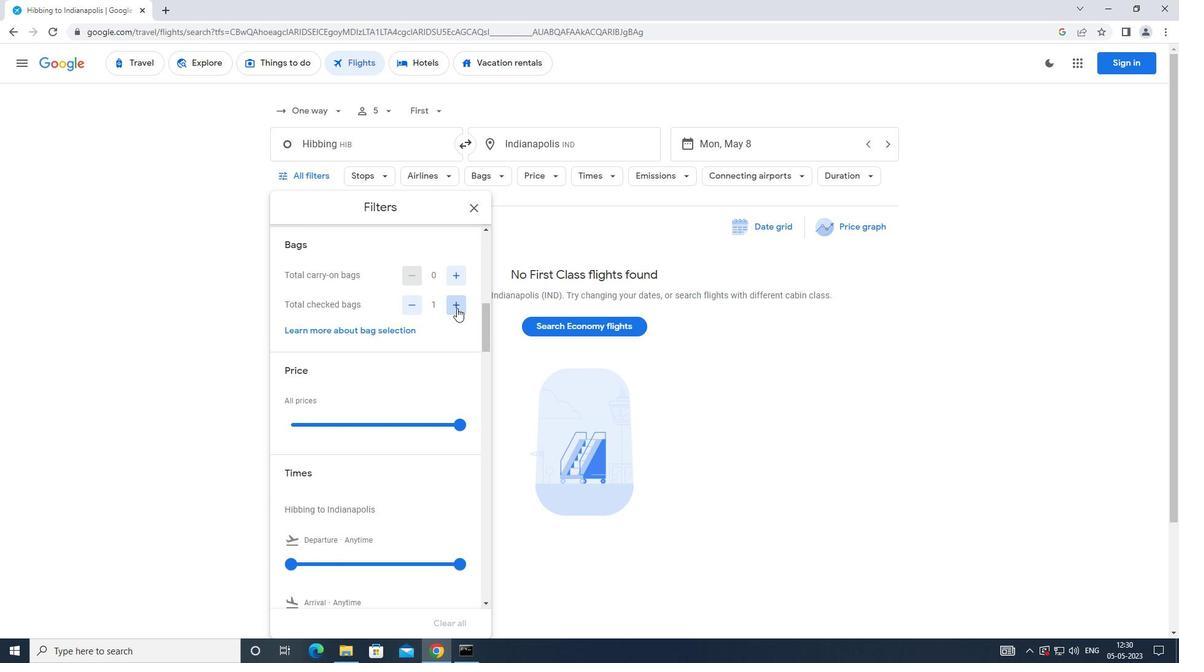 
Action: Mouse pressed left at (457, 308)
Screenshot: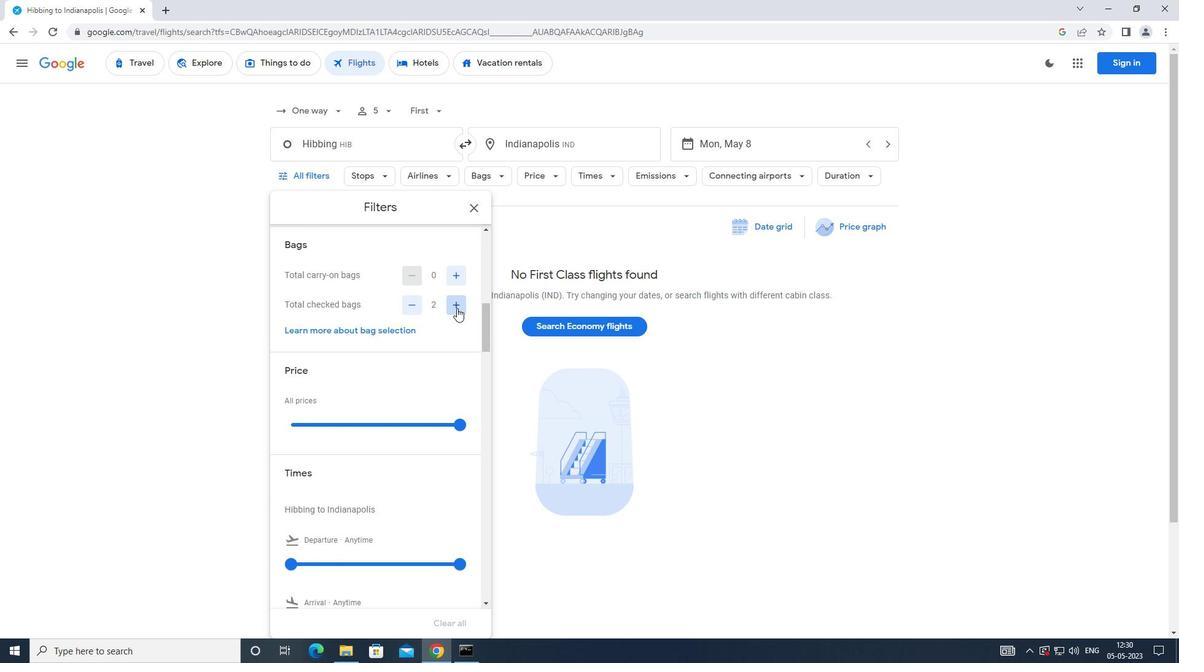 
Action: Mouse moved to (457, 308)
Screenshot: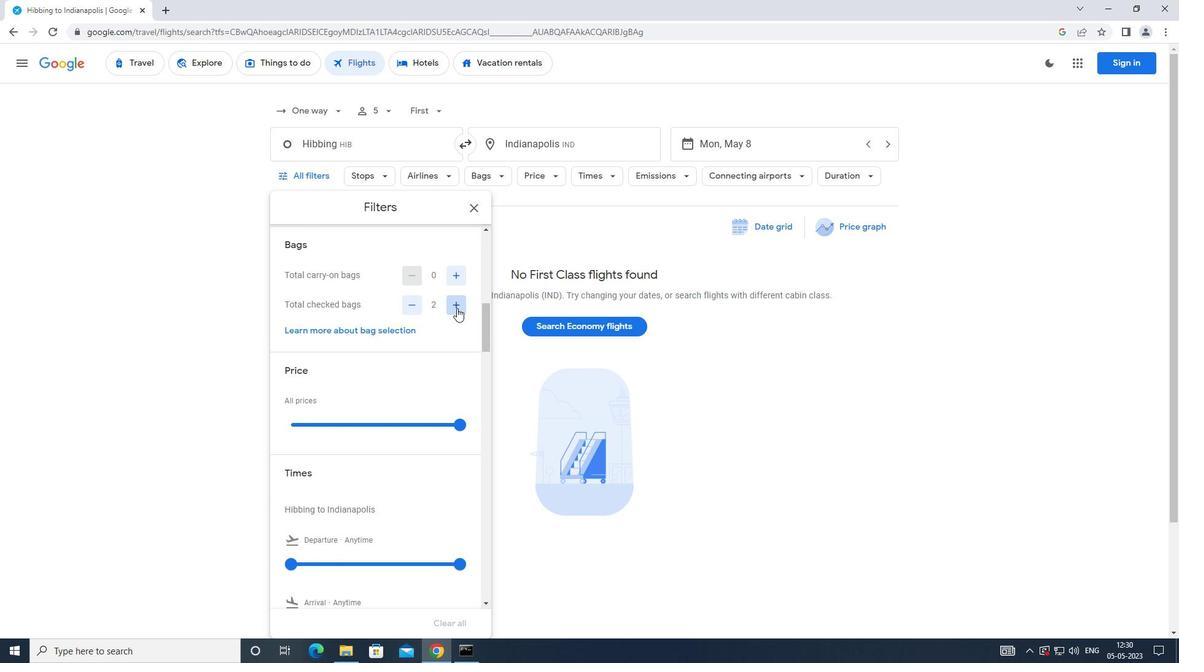 
Action: Mouse pressed left at (457, 308)
Screenshot: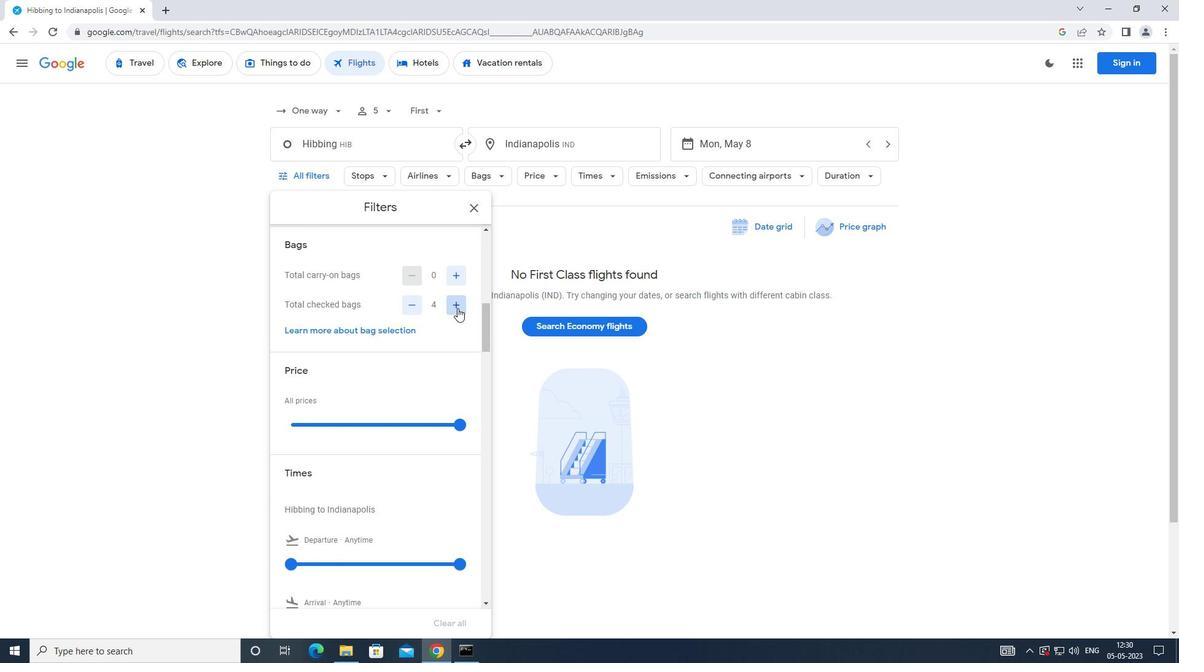 
Action: Mouse moved to (396, 351)
Screenshot: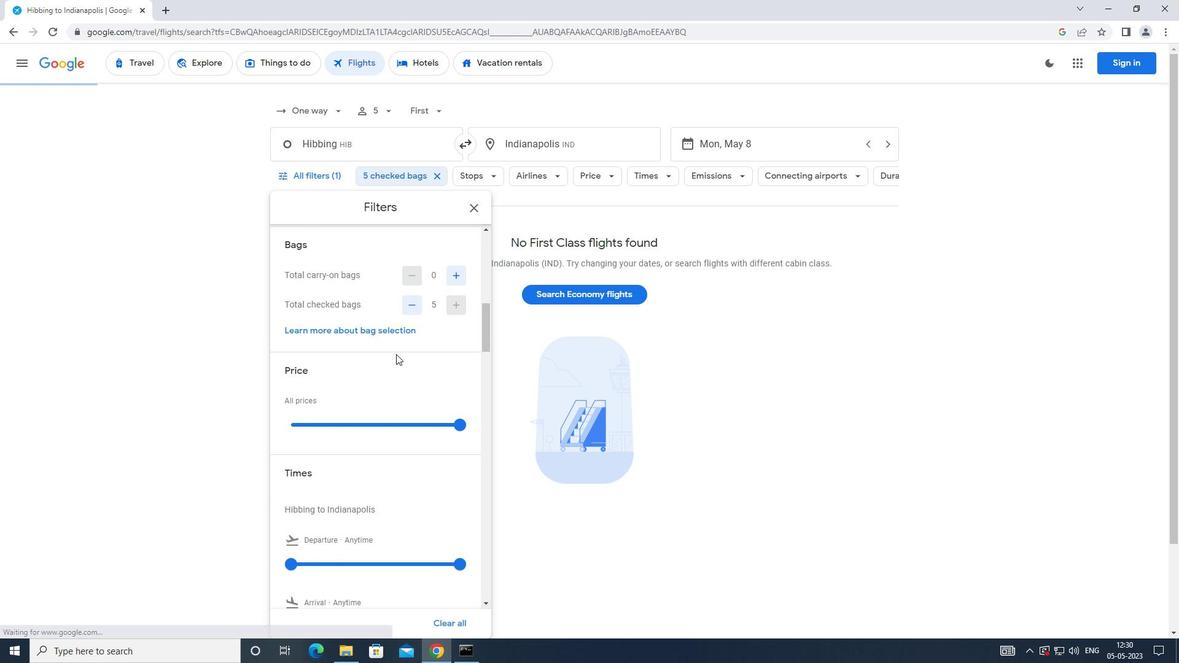 
Action: Mouse scrolled (396, 350) with delta (0, 0)
Screenshot: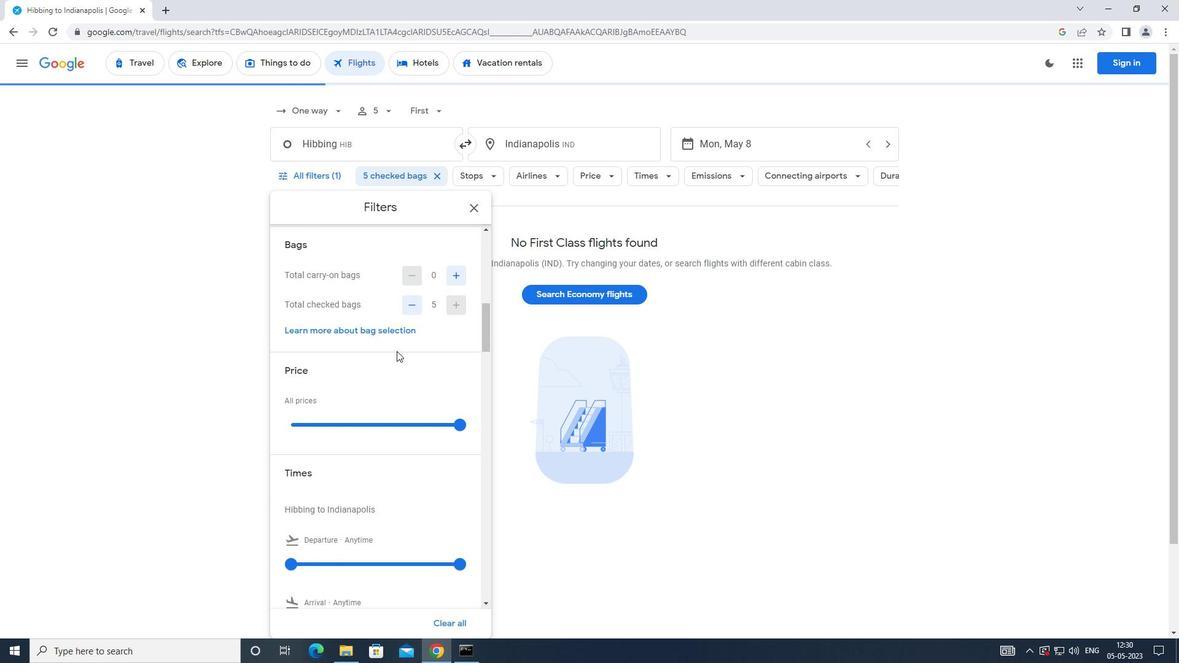 
Action: Mouse scrolled (396, 350) with delta (0, 0)
Screenshot: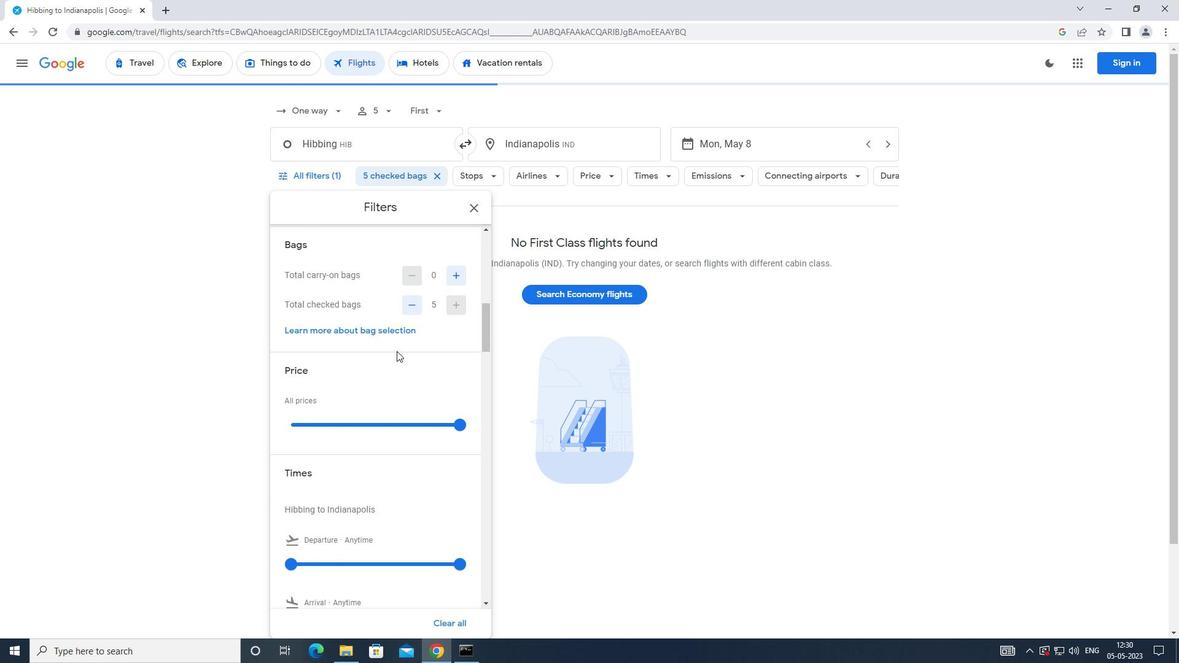 
Action: Mouse scrolled (396, 350) with delta (0, 0)
Screenshot: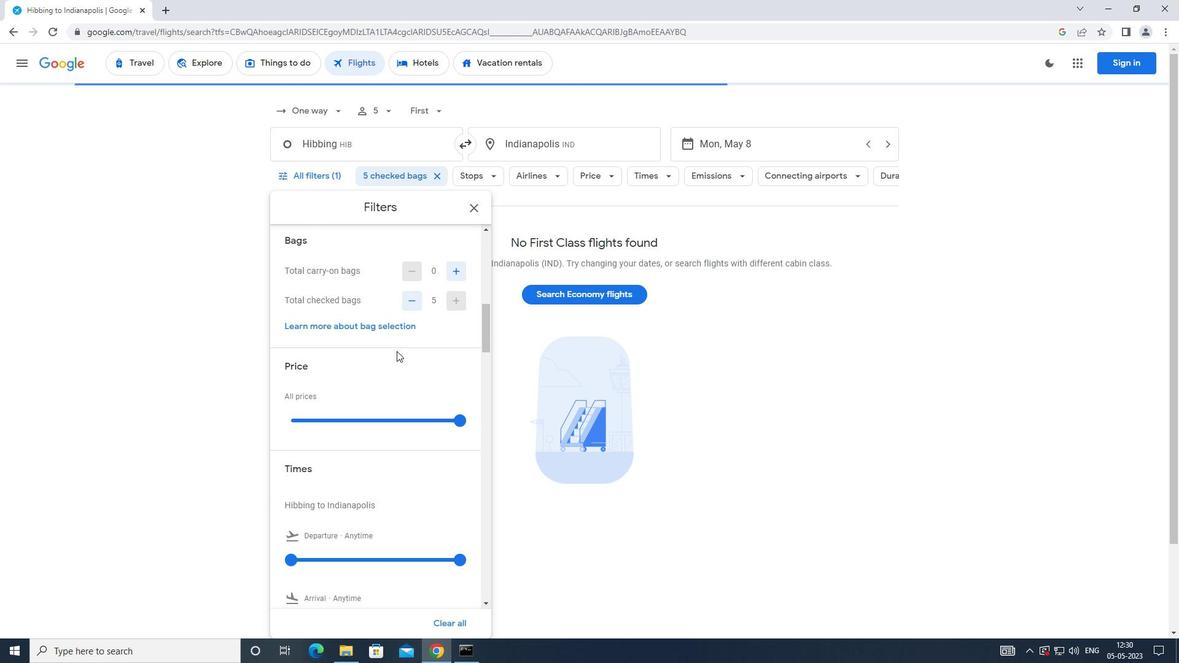 
Action: Mouse moved to (398, 345)
Screenshot: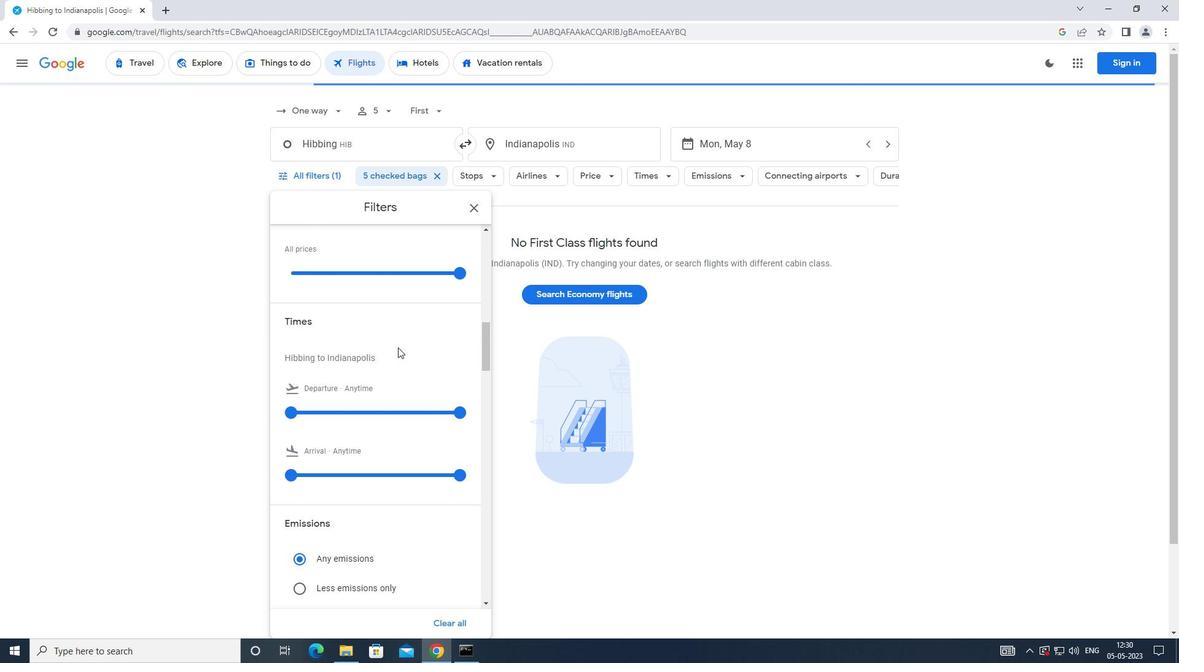 
Action: Mouse scrolled (398, 344) with delta (0, 0)
Screenshot: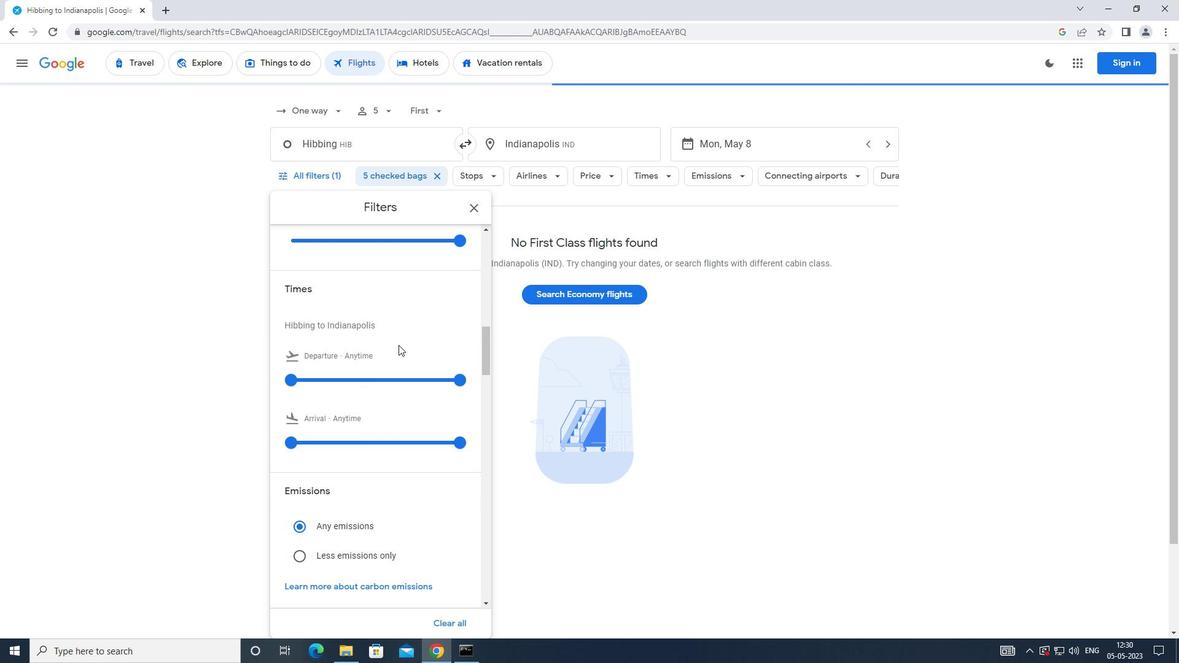 
Action: Mouse scrolled (398, 344) with delta (0, 0)
Screenshot: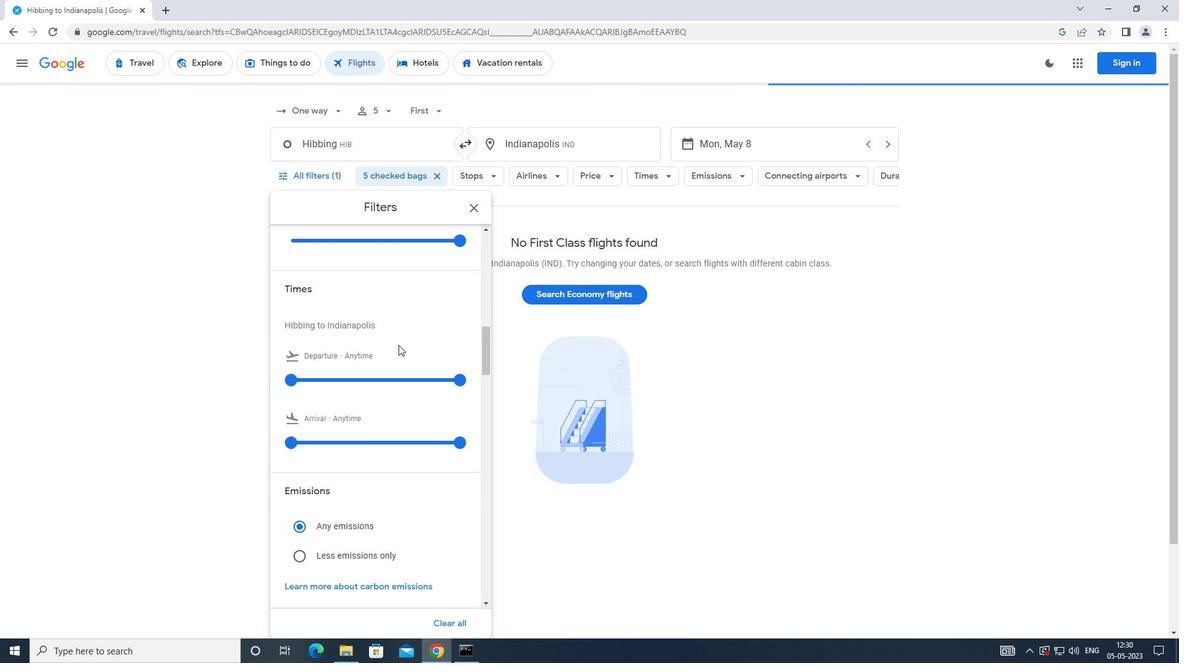 
Action: Mouse moved to (293, 258)
Screenshot: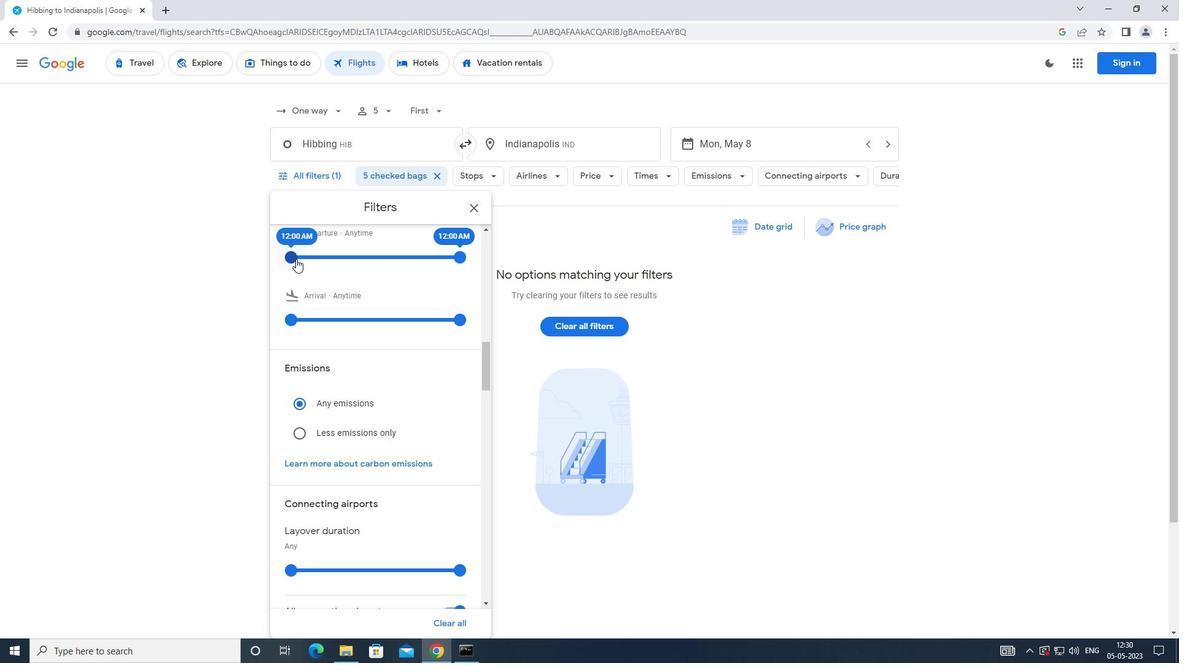 
Action: Mouse pressed left at (293, 258)
Screenshot: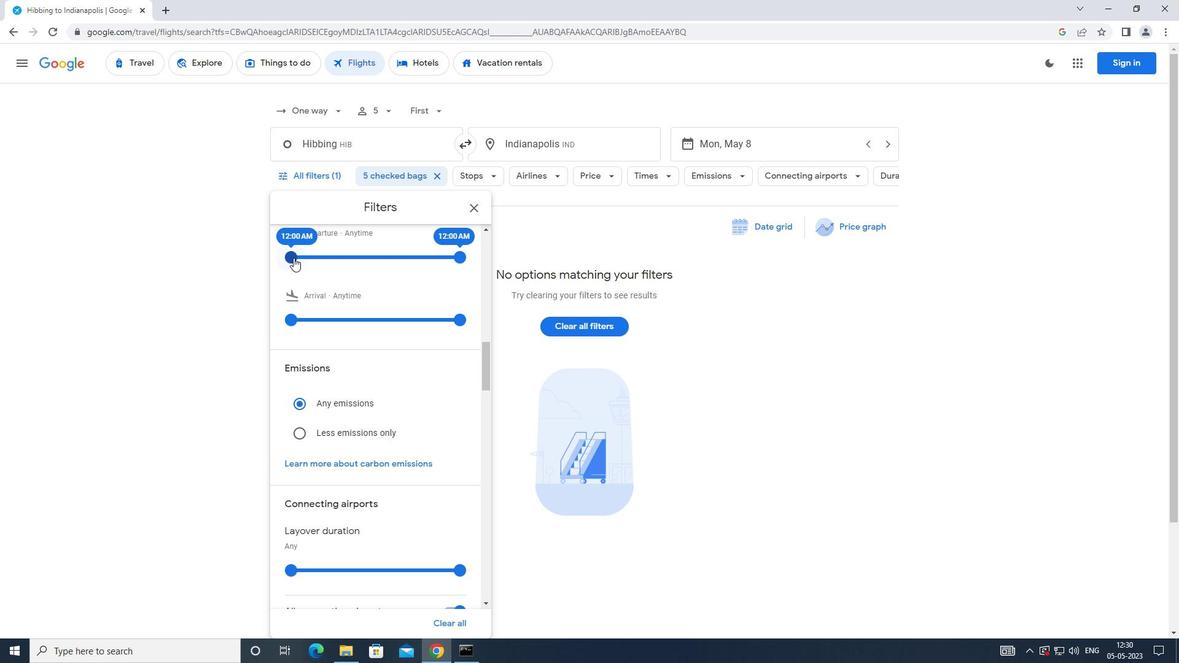 
Action: Mouse moved to (459, 257)
Screenshot: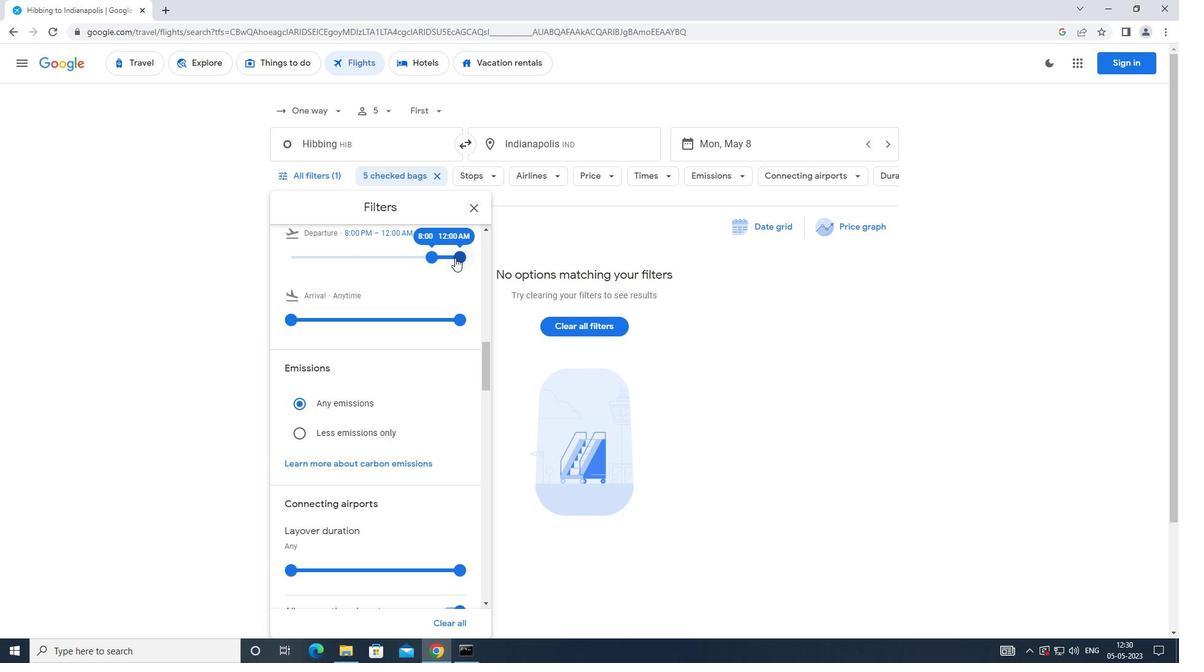 
Action: Mouse pressed left at (459, 257)
Screenshot: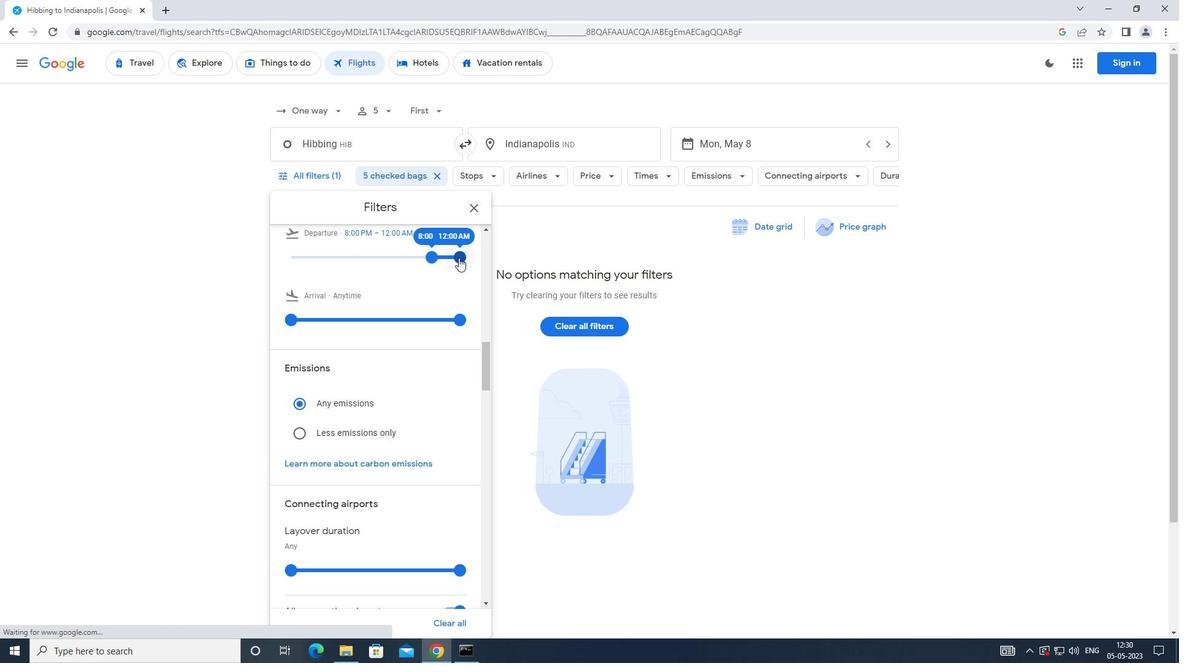 
Action: Mouse moved to (401, 271)
Screenshot: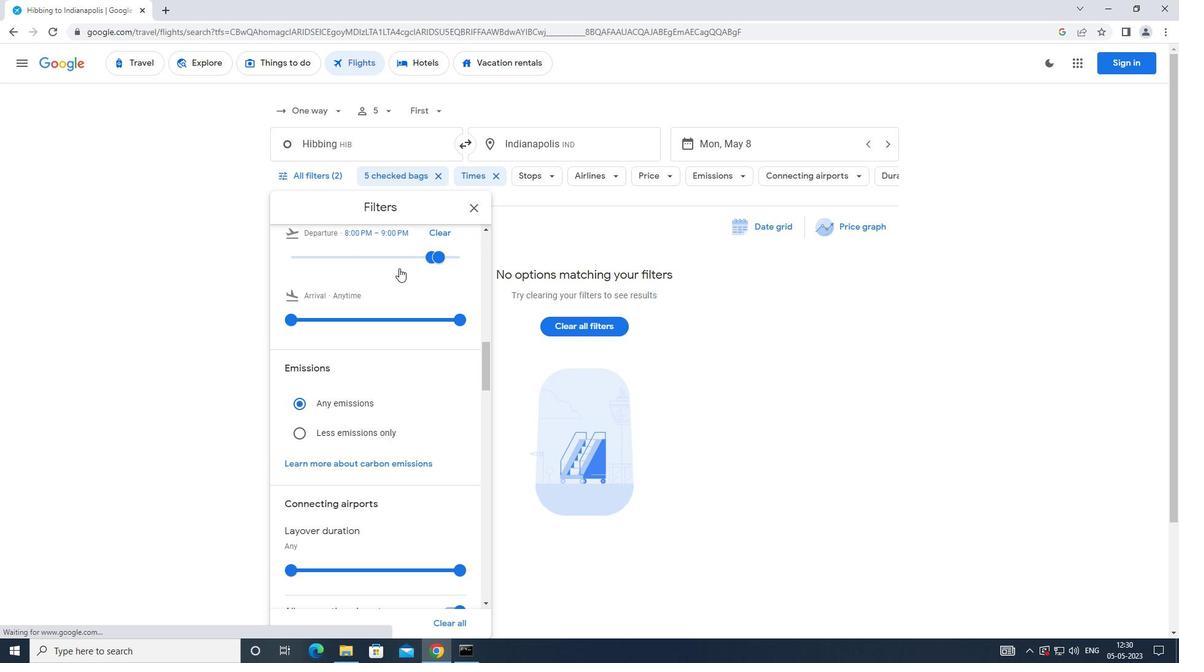 
